 Task: Find connections with filter location Irvine with filter topic #creativitywith filter profile language Spanish with filter current company Quantum World Technologies Inc with filter school Gokaraju Rangaraju Institute of Engineering and Technology with filter industry Government Relations Services with filter service category Wedding Photography with filter keywords title Screenwriter
Action: Mouse moved to (678, 92)
Screenshot: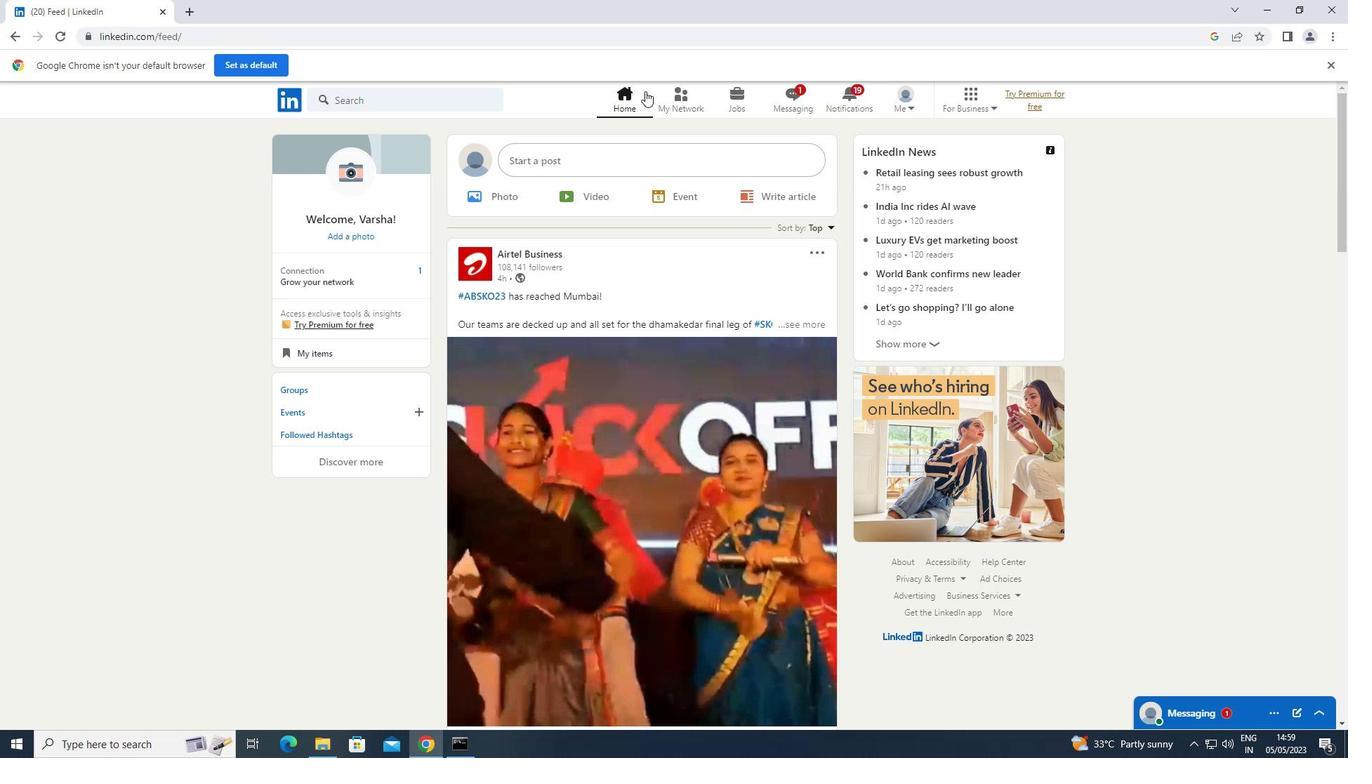 
Action: Mouse pressed left at (678, 92)
Screenshot: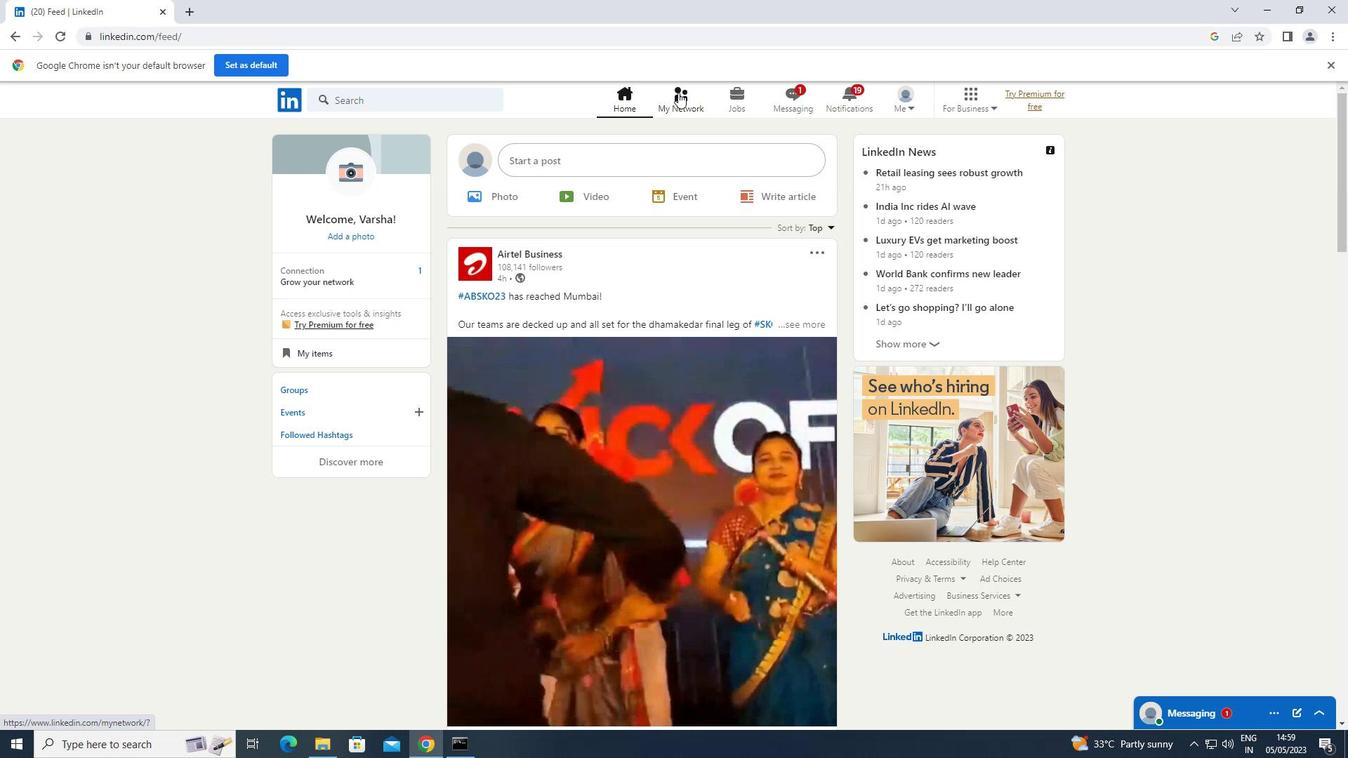 
Action: Mouse moved to (389, 188)
Screenshot: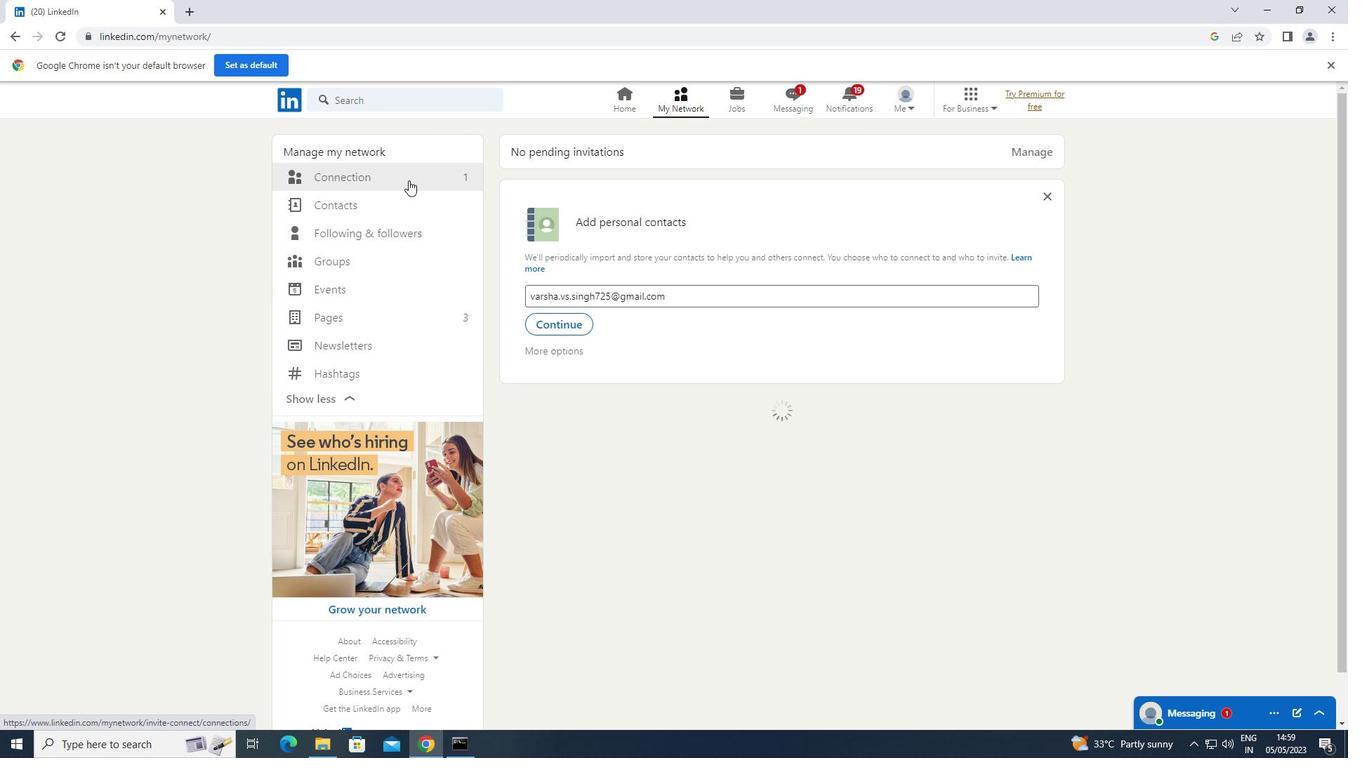 
Action: Mouse pressed left at (389, 188)
Screenshot: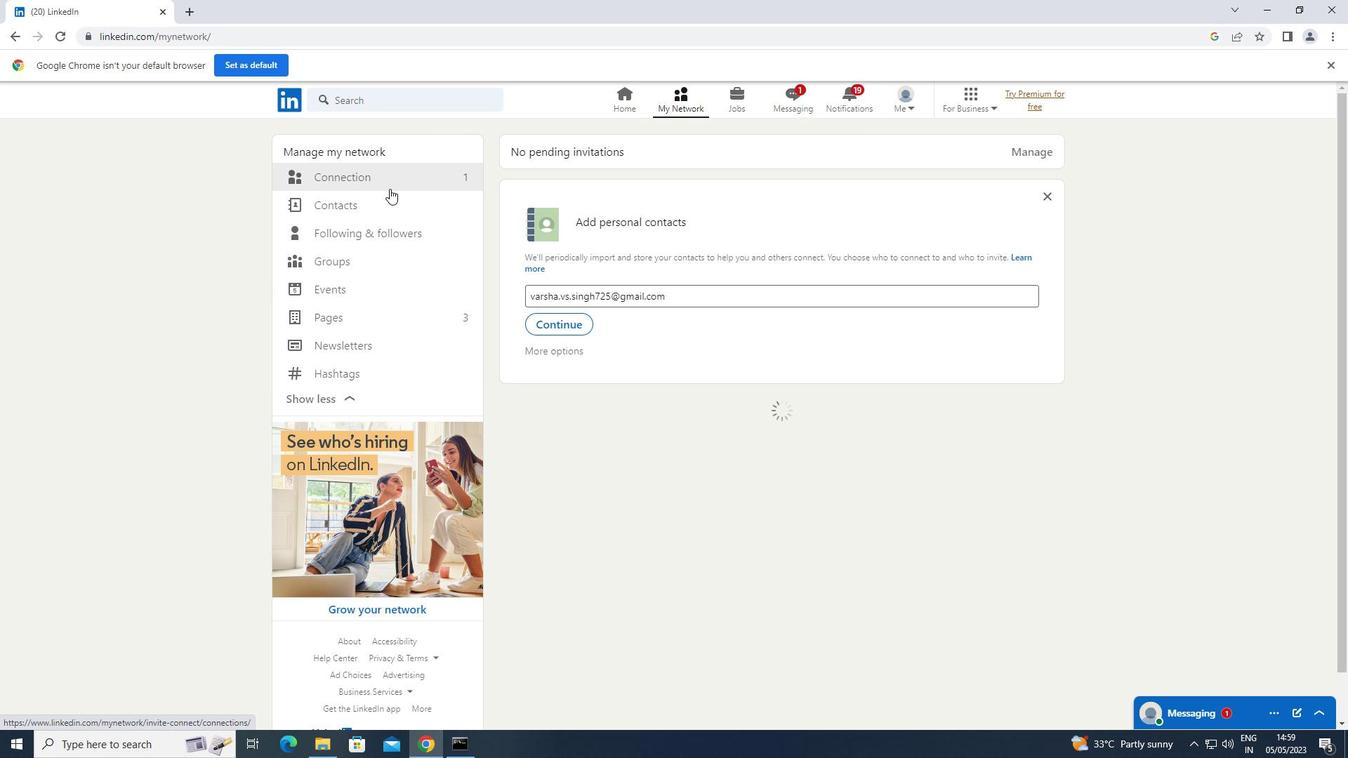 
Action: Mouse moved to (389, 183)
Screenshot: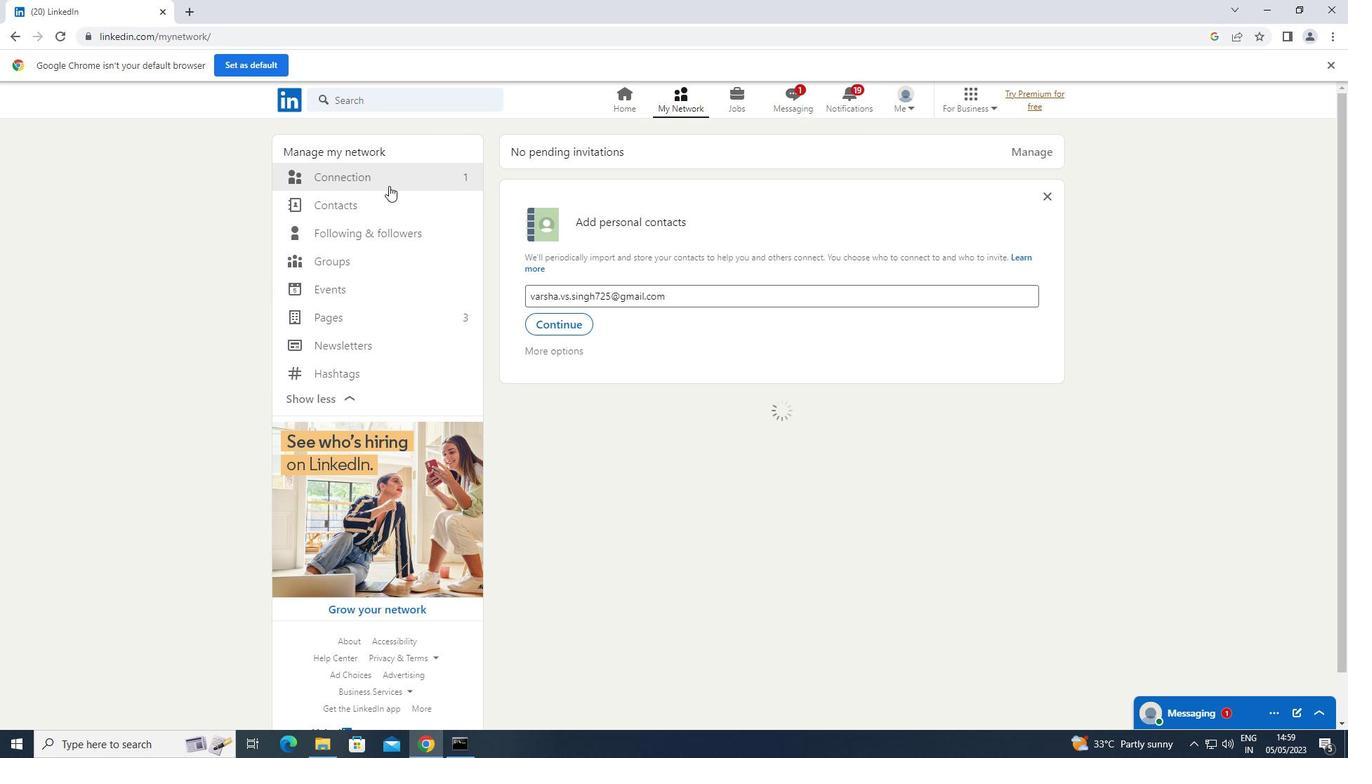 
Action: Mouse pressed left at (389, 183)
Screenshot: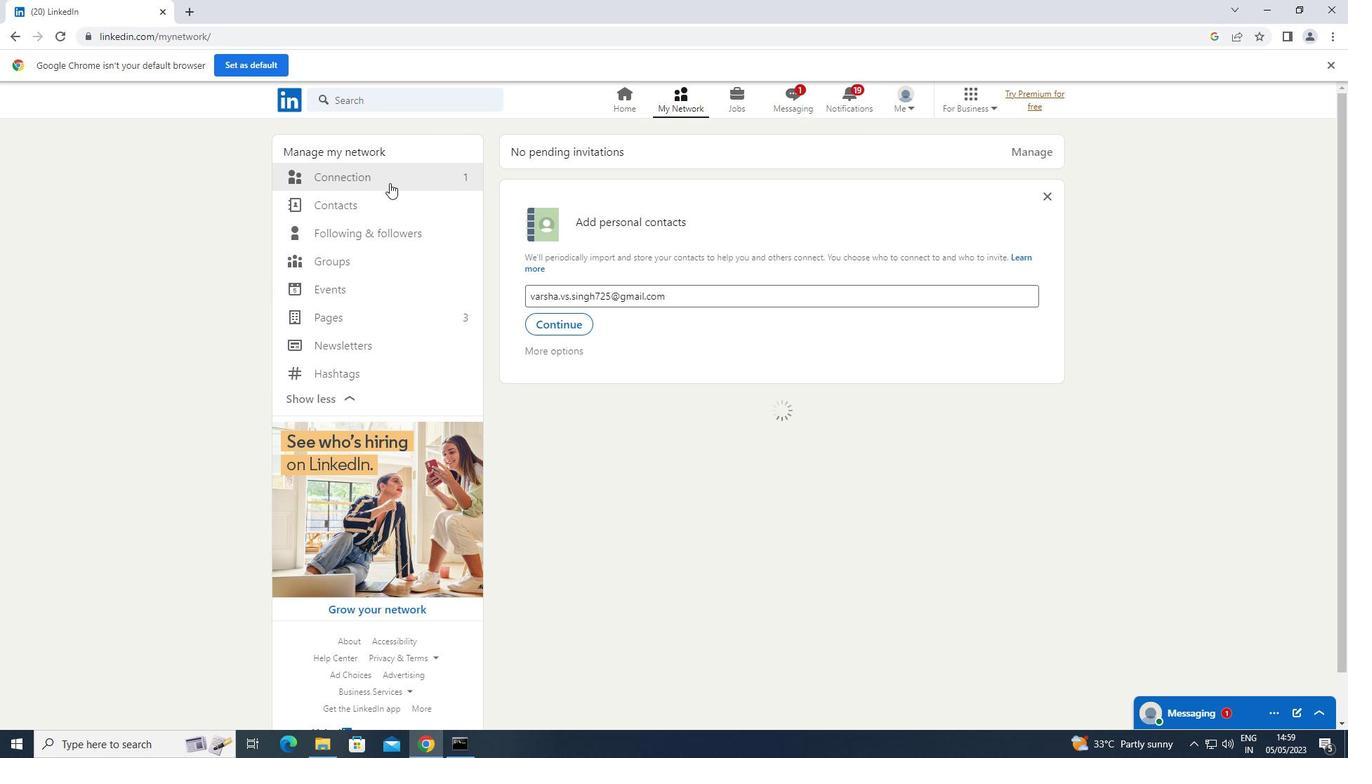 
Action: Mouse moved to (803, 170)
Screenshot: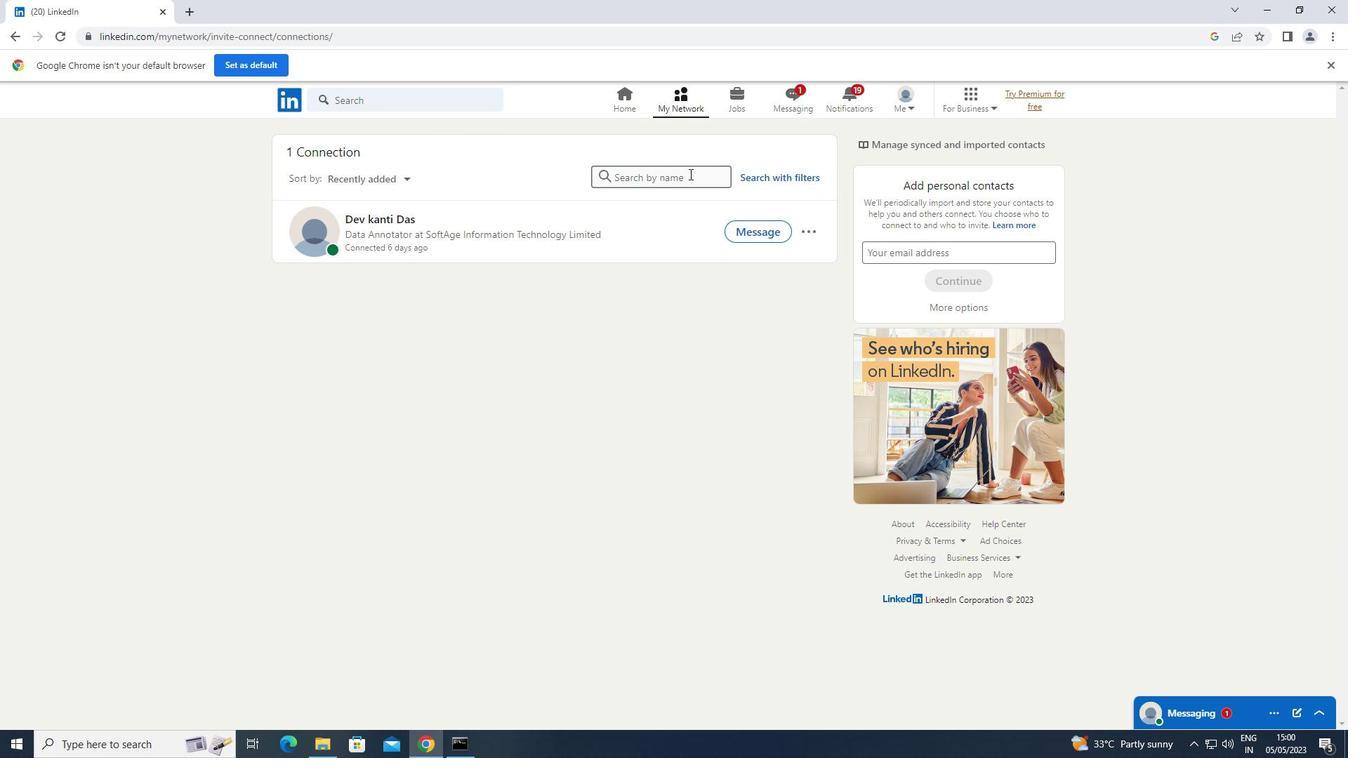 
Action: Mouse pressed left at (803, 170)
Screenshot: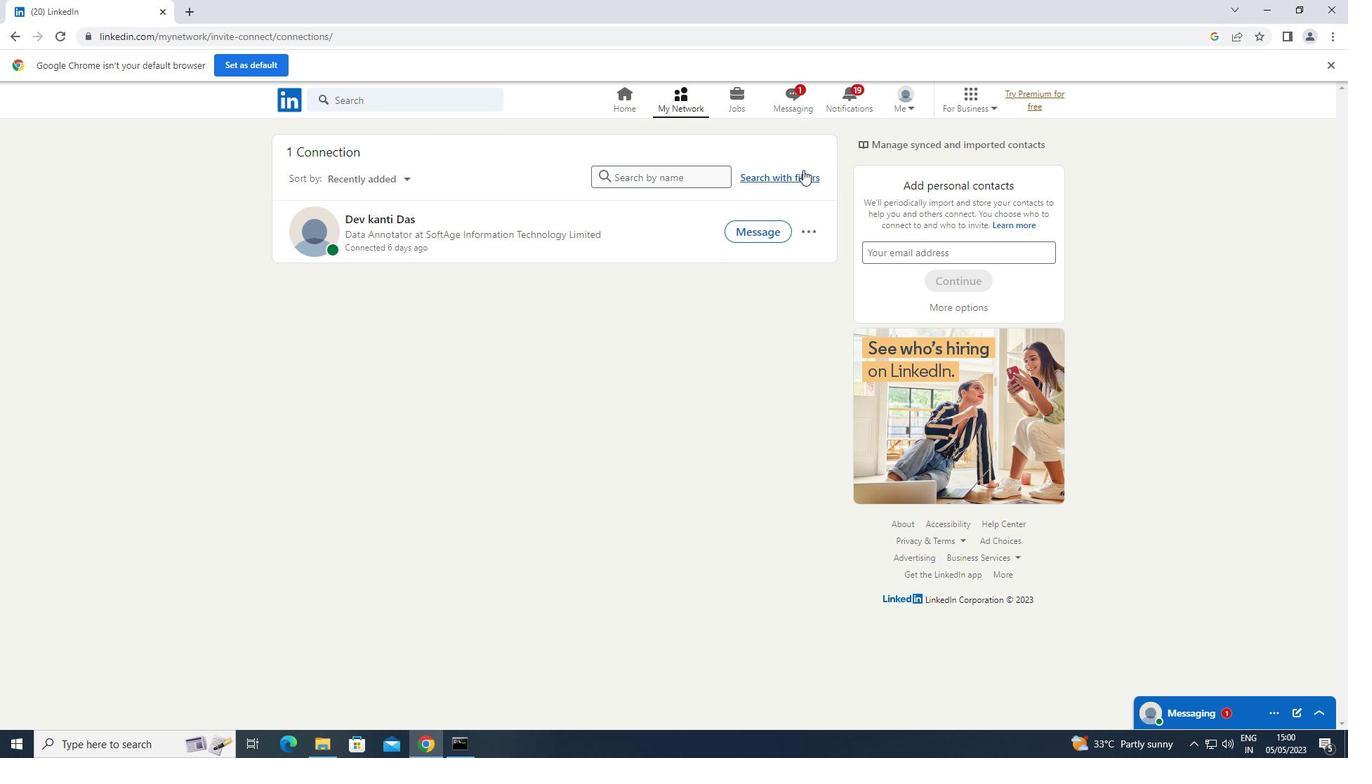 
Action: Mouse moved to (720, 139)
Screenshot: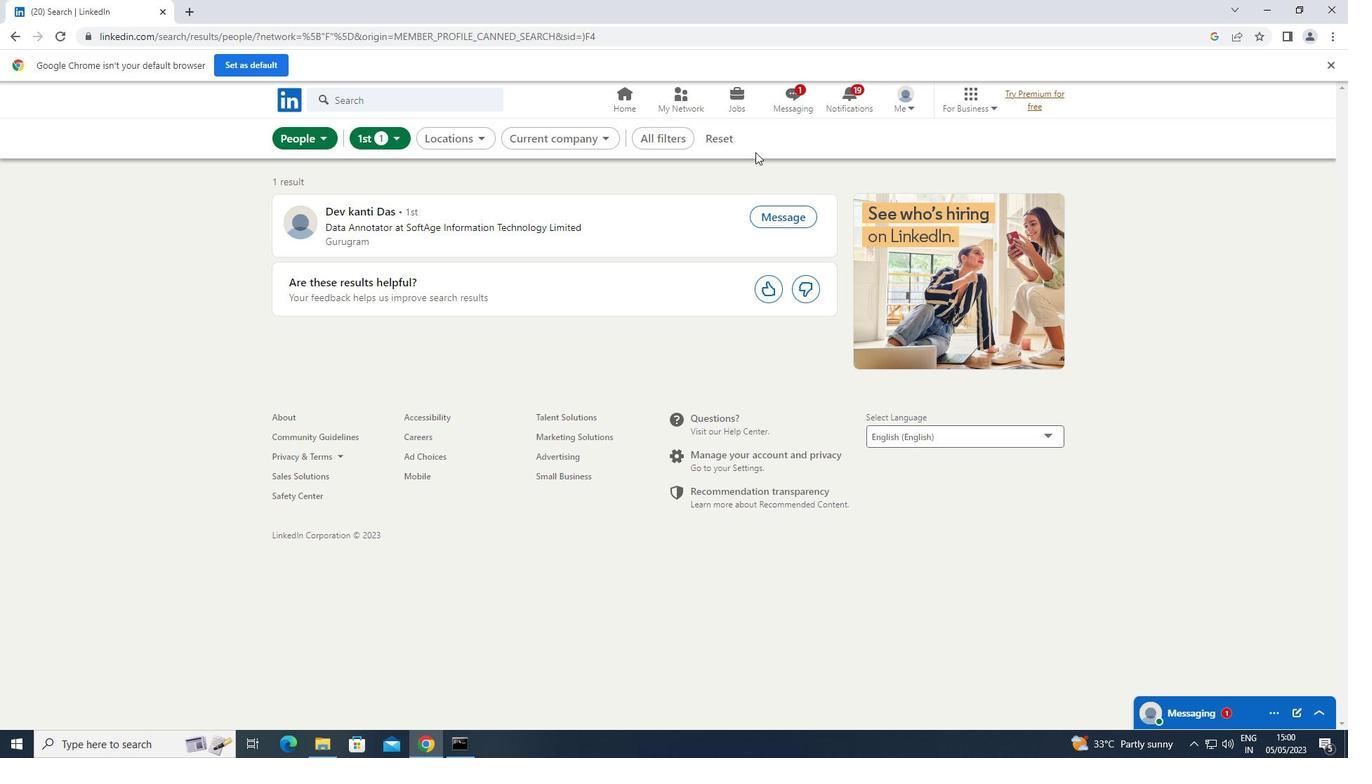
Action: Mouse pressed left at (720, 139)
Screenshot: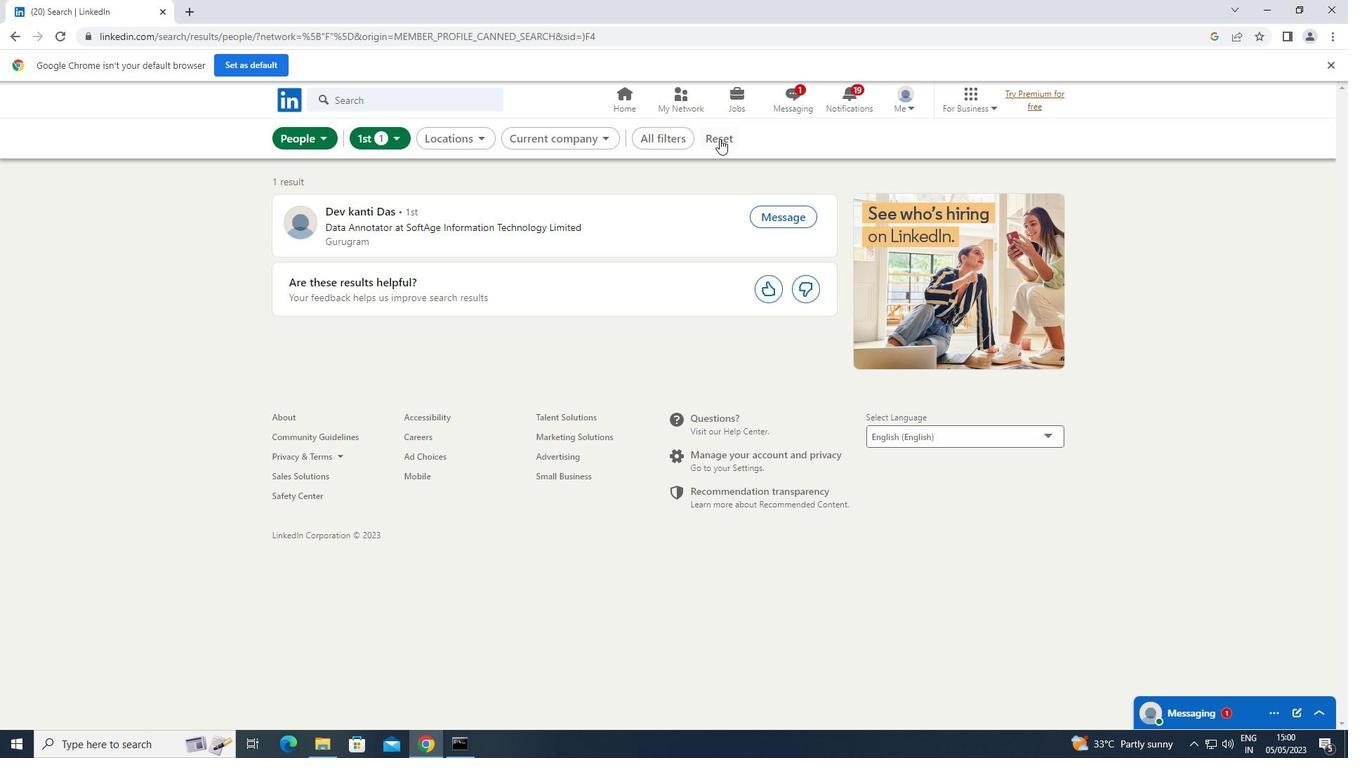 
Action: Mouse moved to (703, 140)
Screenshot: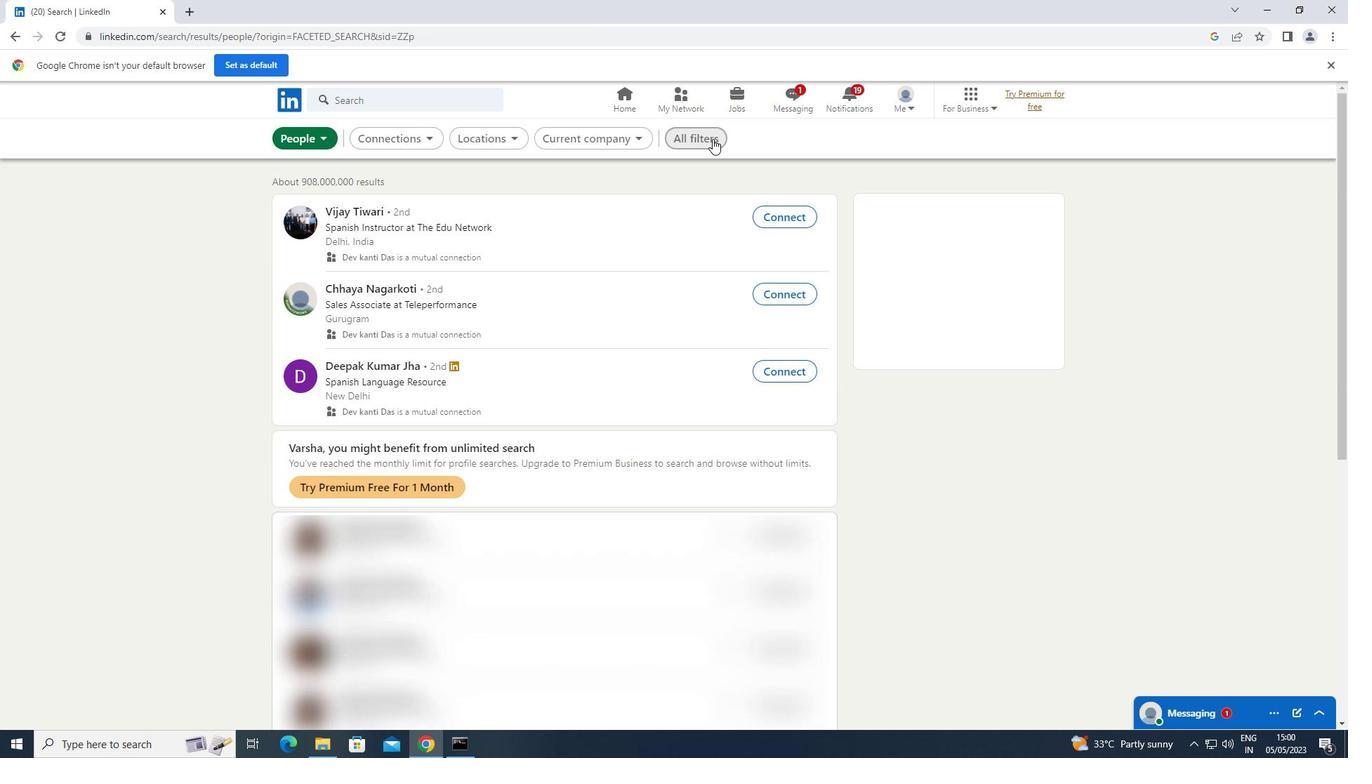 
Action: Mouse pressed left at (703, 140)
Screenshot: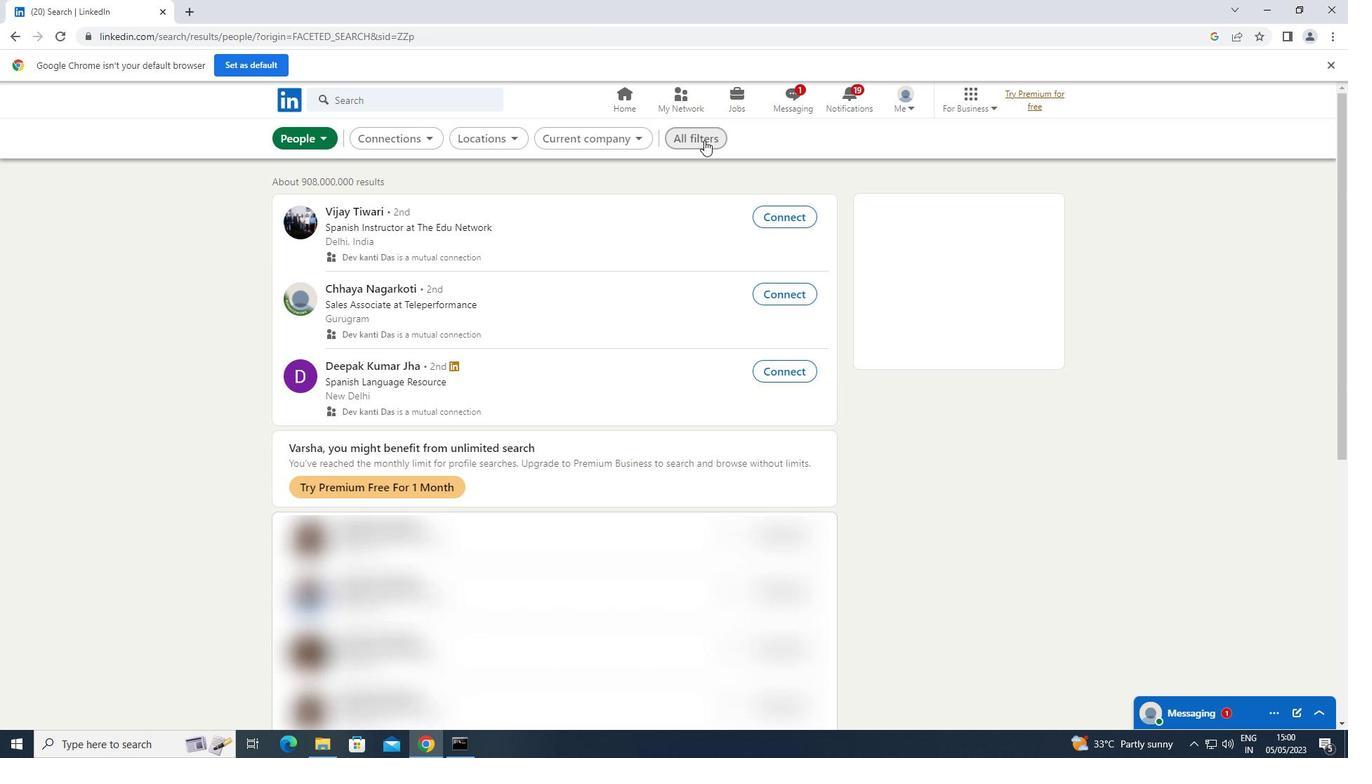 
Action: Mouse moved to (1199, 343)
Screenshot: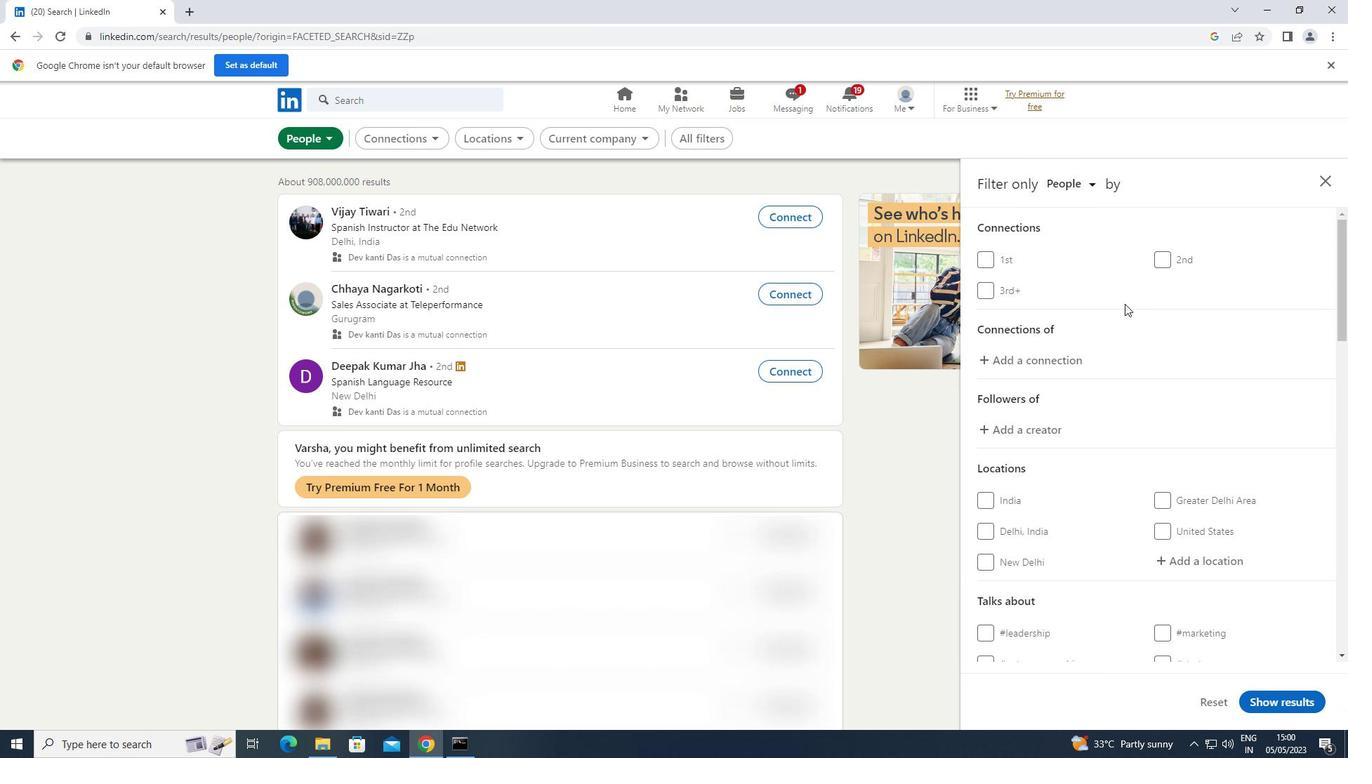 
Action: Mouse scrolled (1199, 342) with delta (0, 0)
Screenshot: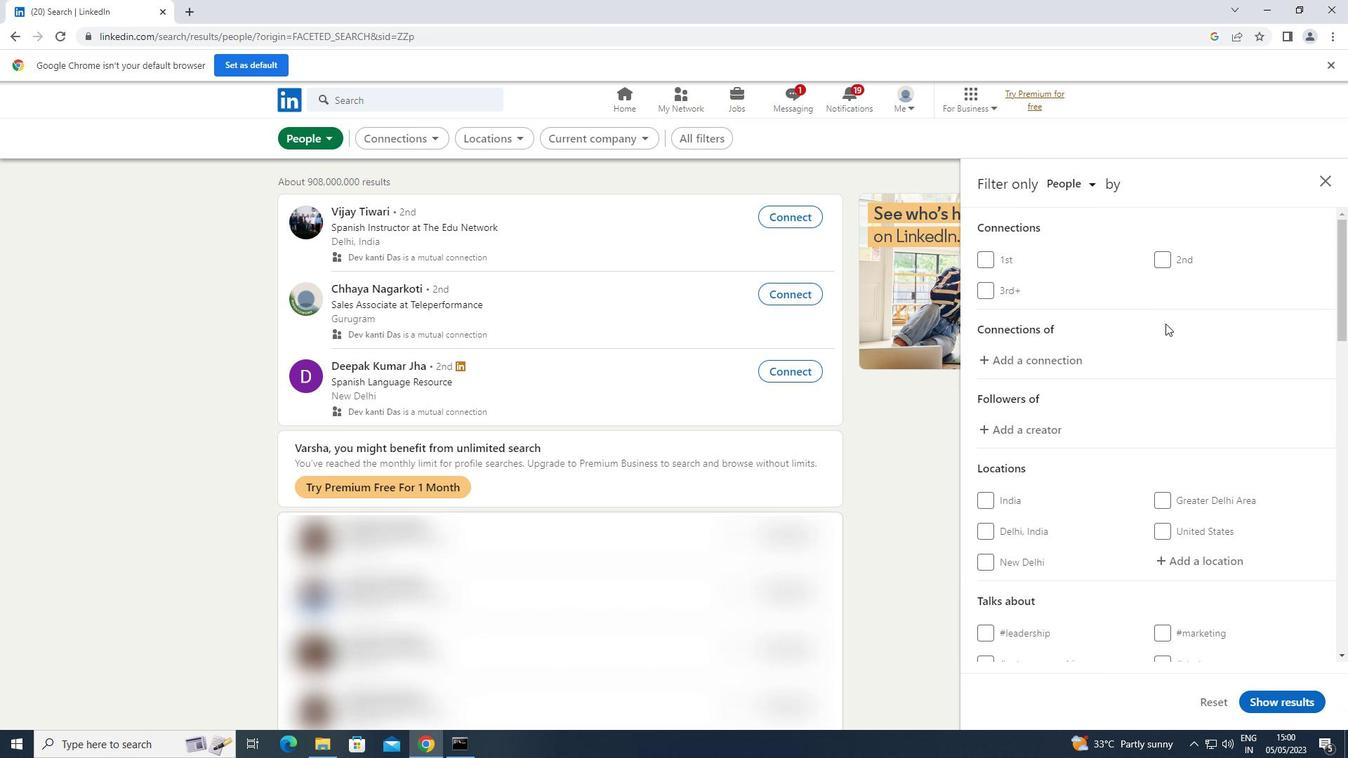 
Action: Mouse scrolled (1199, 342) with delta (0, 0)
Screenshot: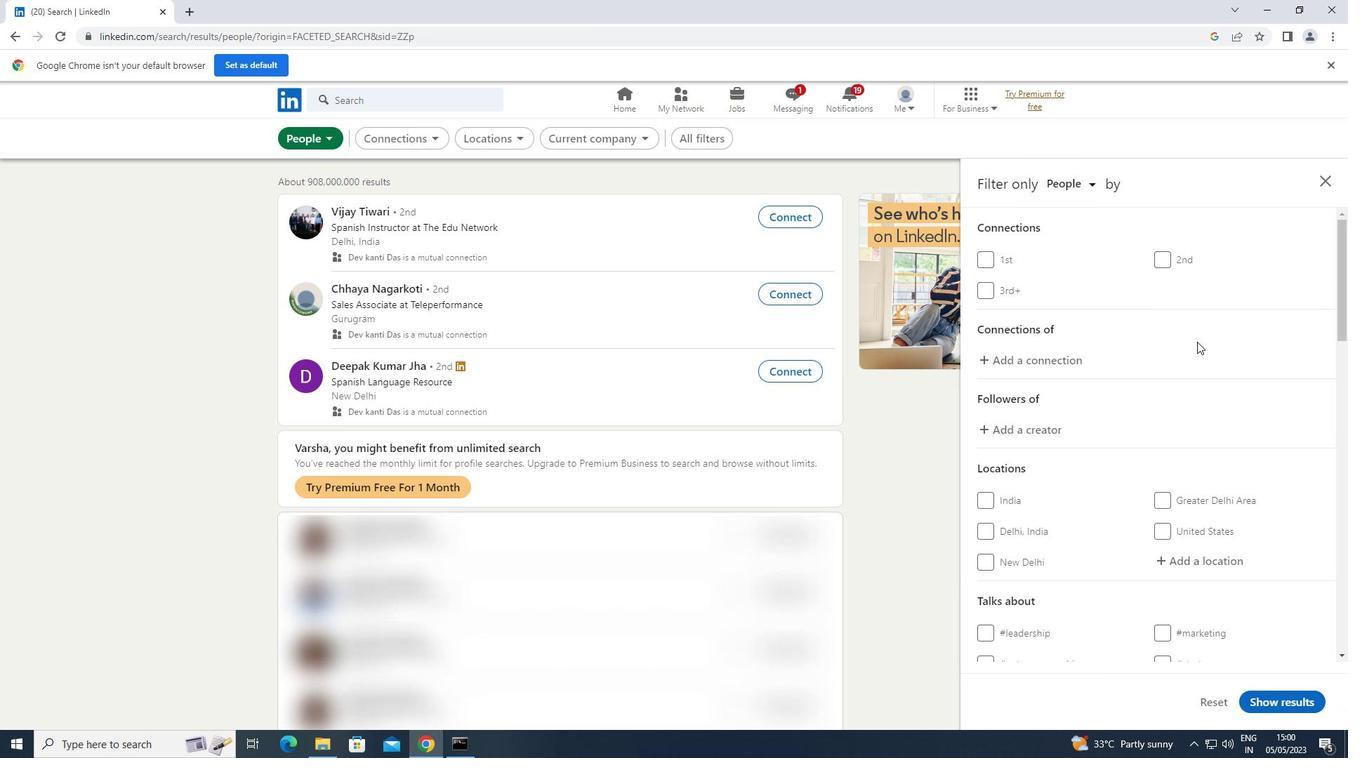 
Action: Mouse moved to (1191, 425)
Screenshot: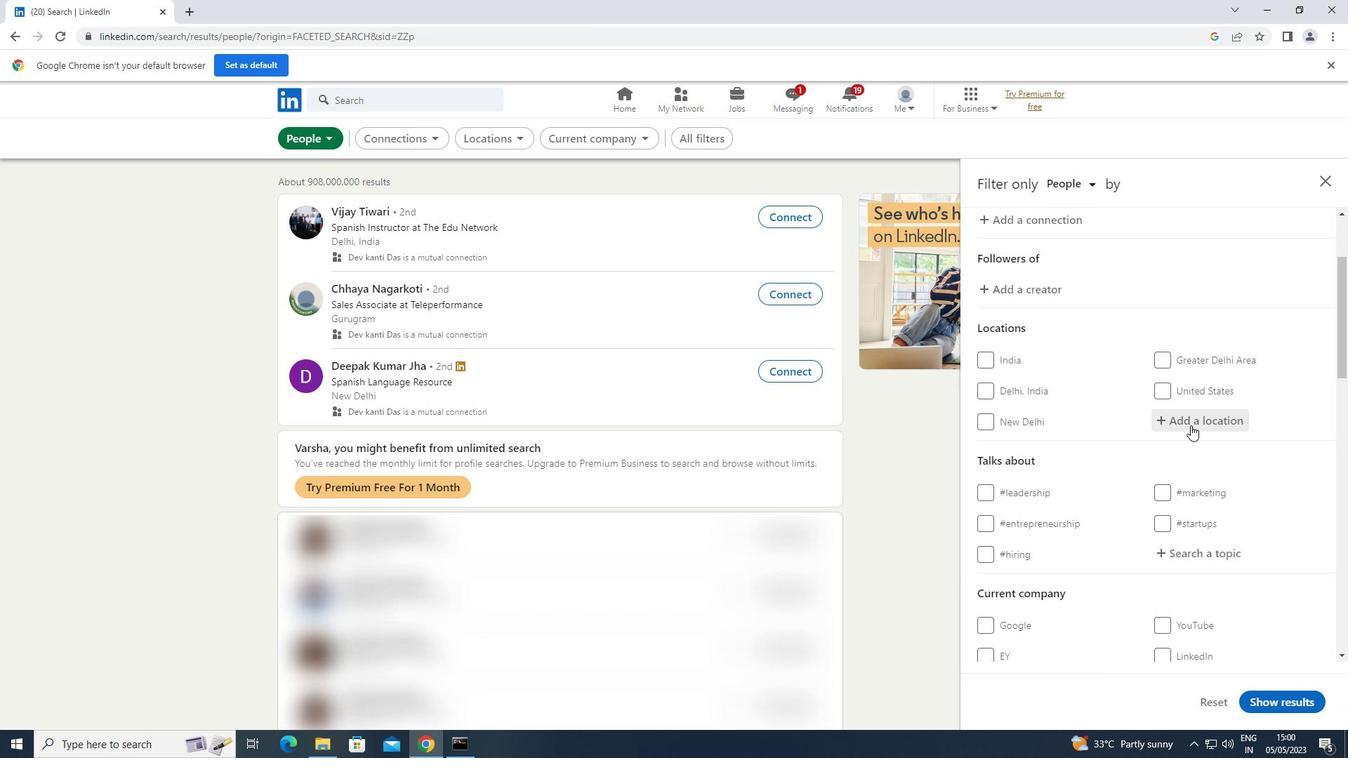 
Action: Mouse pressed left at (1191, 425)
Screenshot: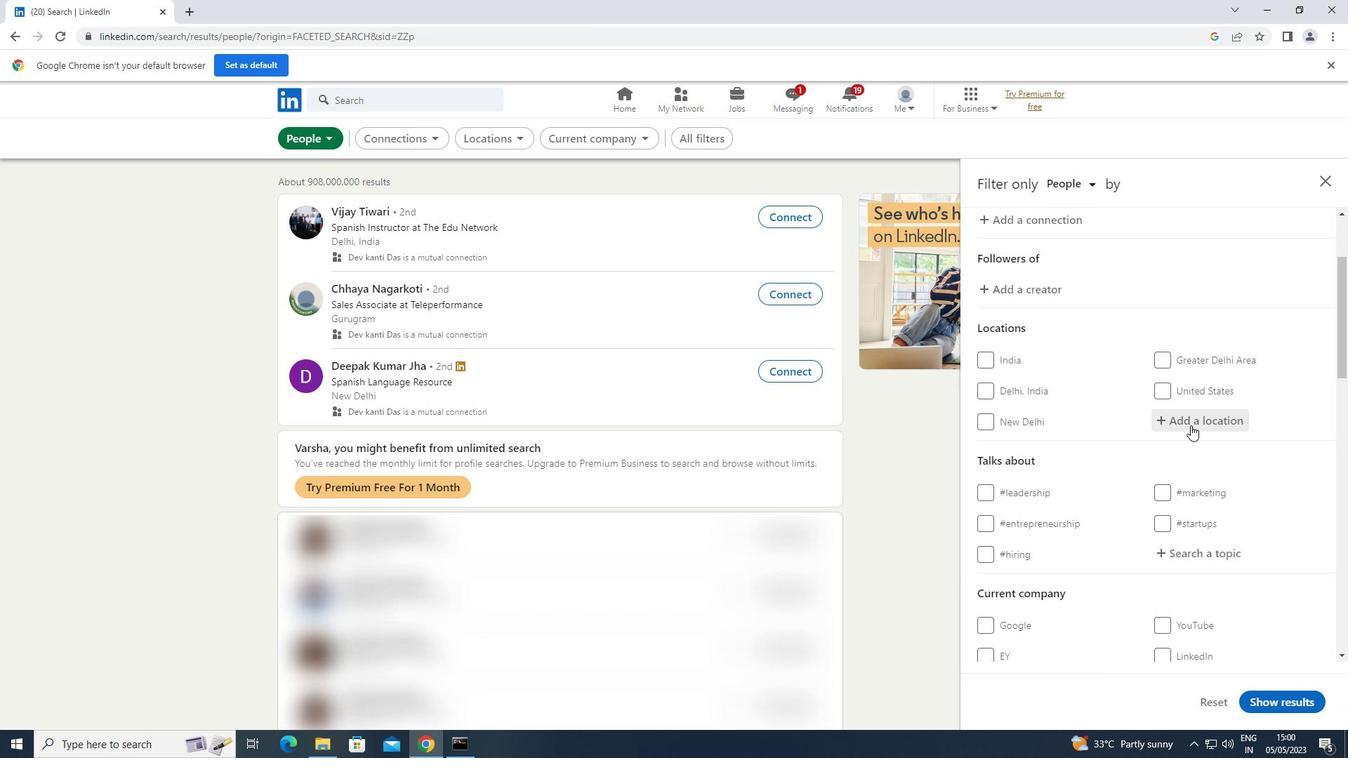 
Action: Key pressed <Key.shift>IRVINE
Screenshot: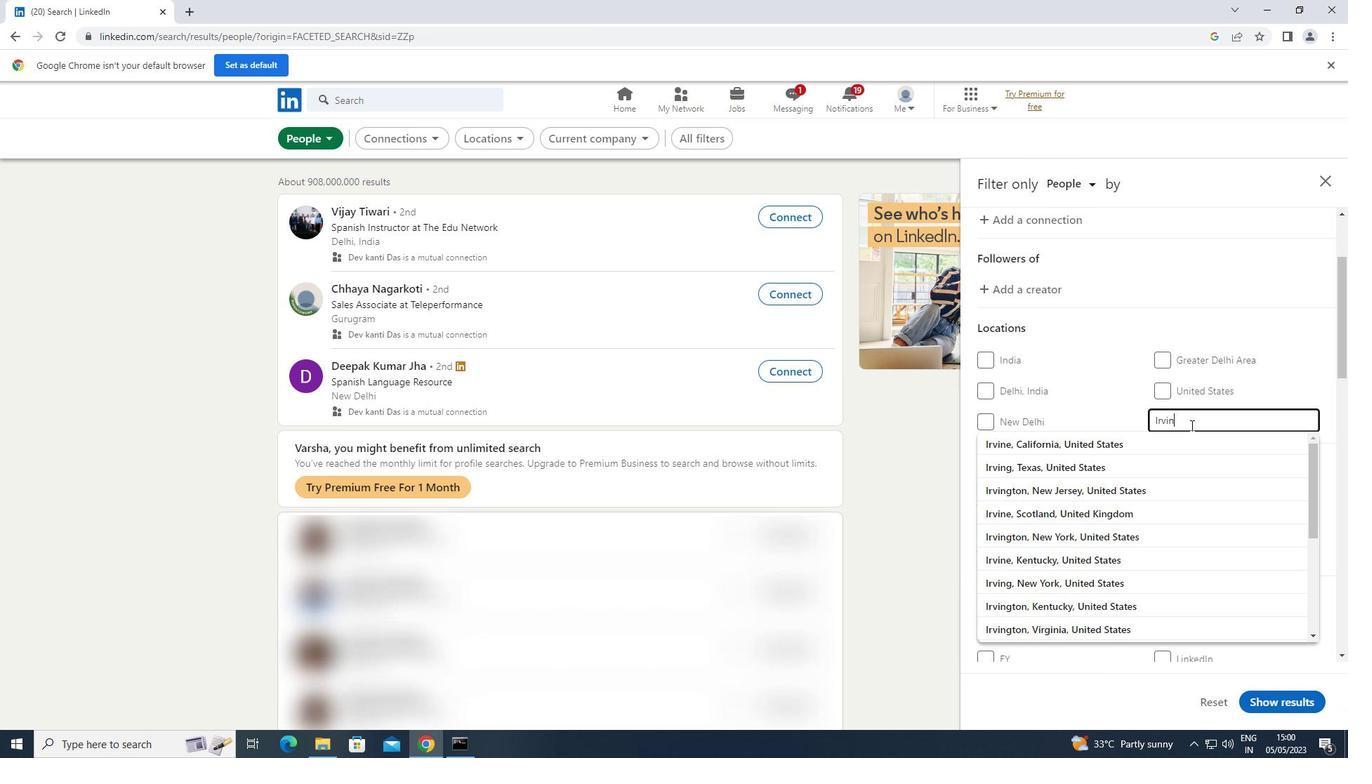 
Action: Mouse moved to (1191, 426)
Screenshot: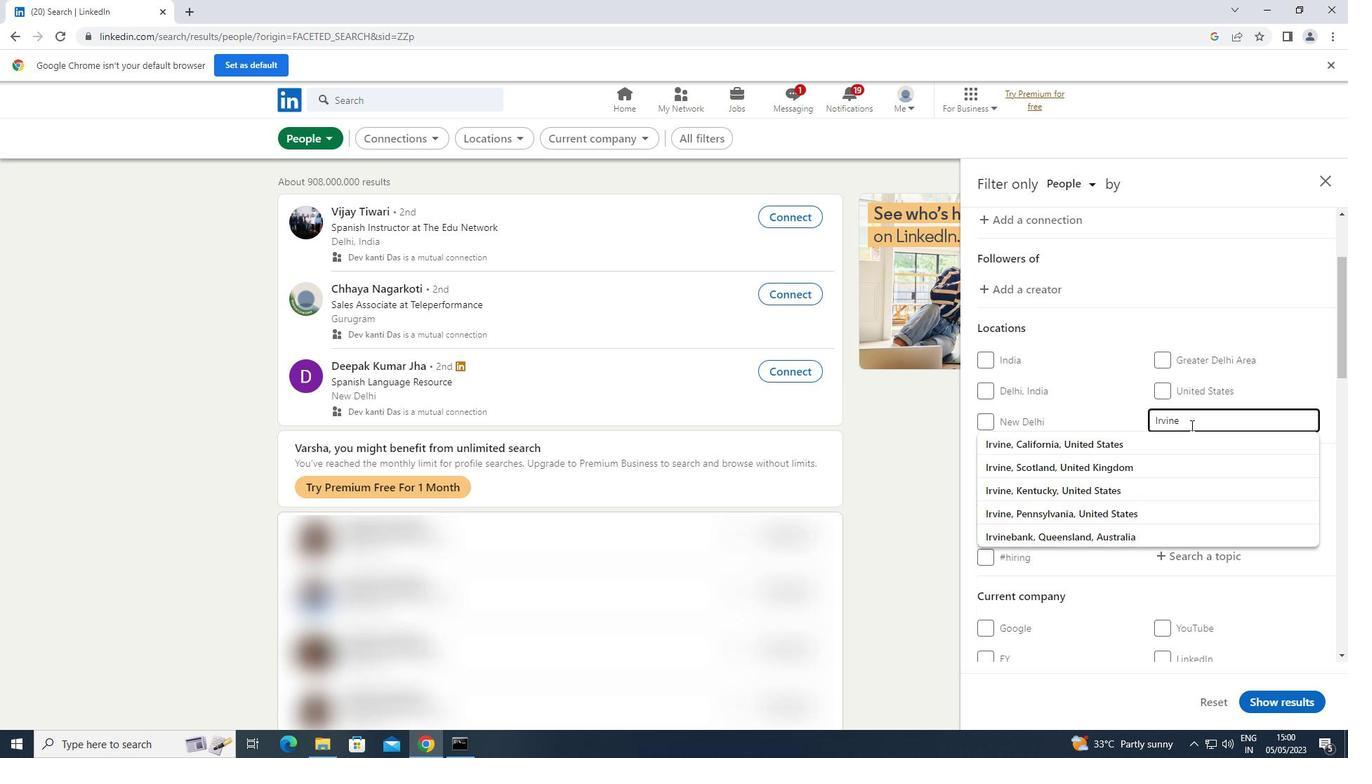 
Action: Key pressed <Key.enter>
Screenshot: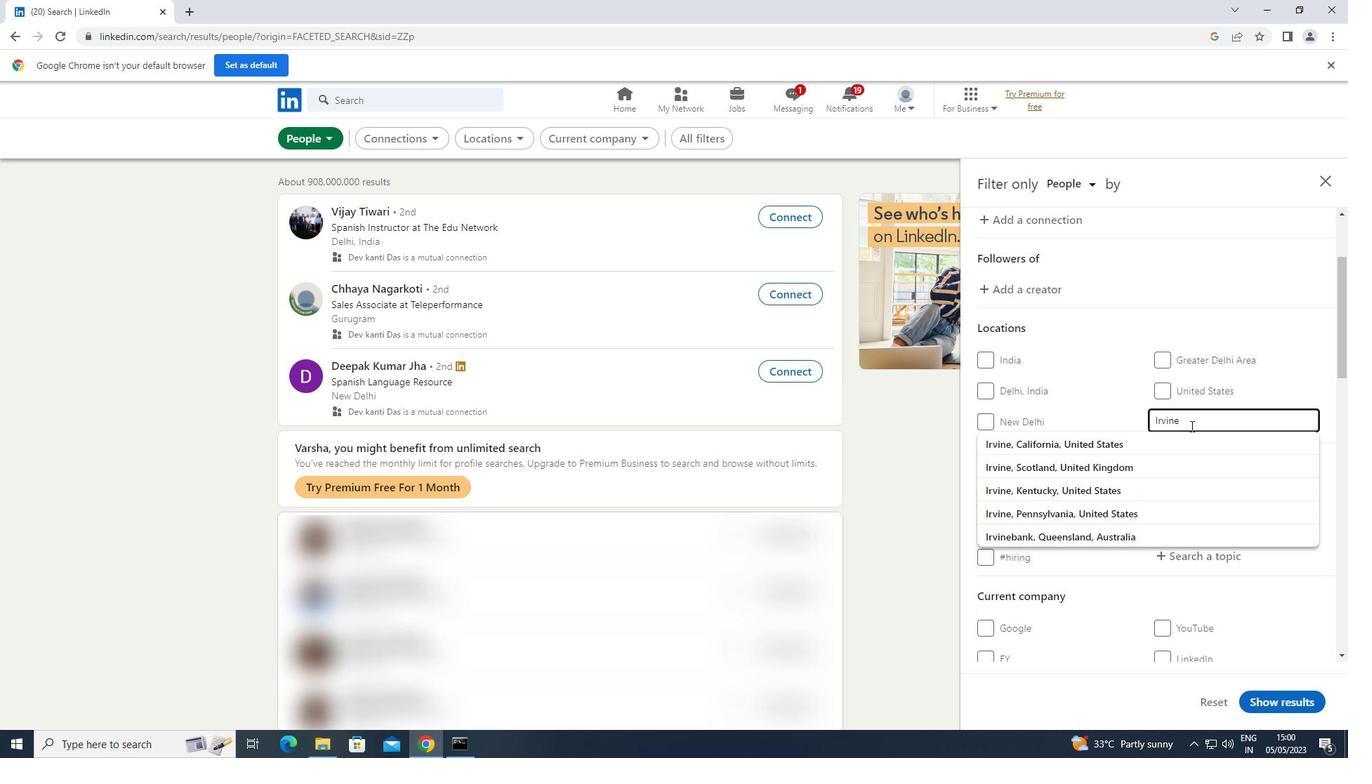 
Action: Mouse moved to (1190, 546)
Screenshot: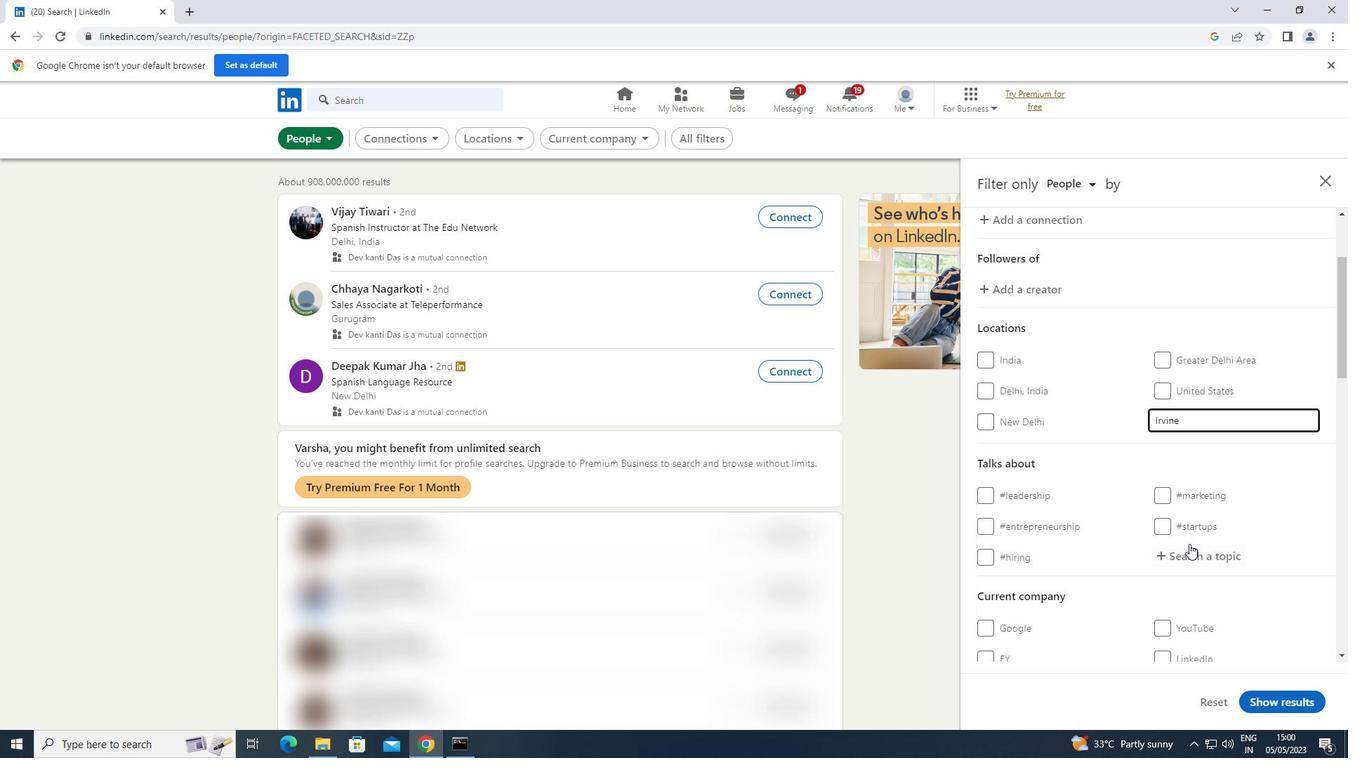 
Action: Mouse pressed left at (1190, 546)
Screenshot: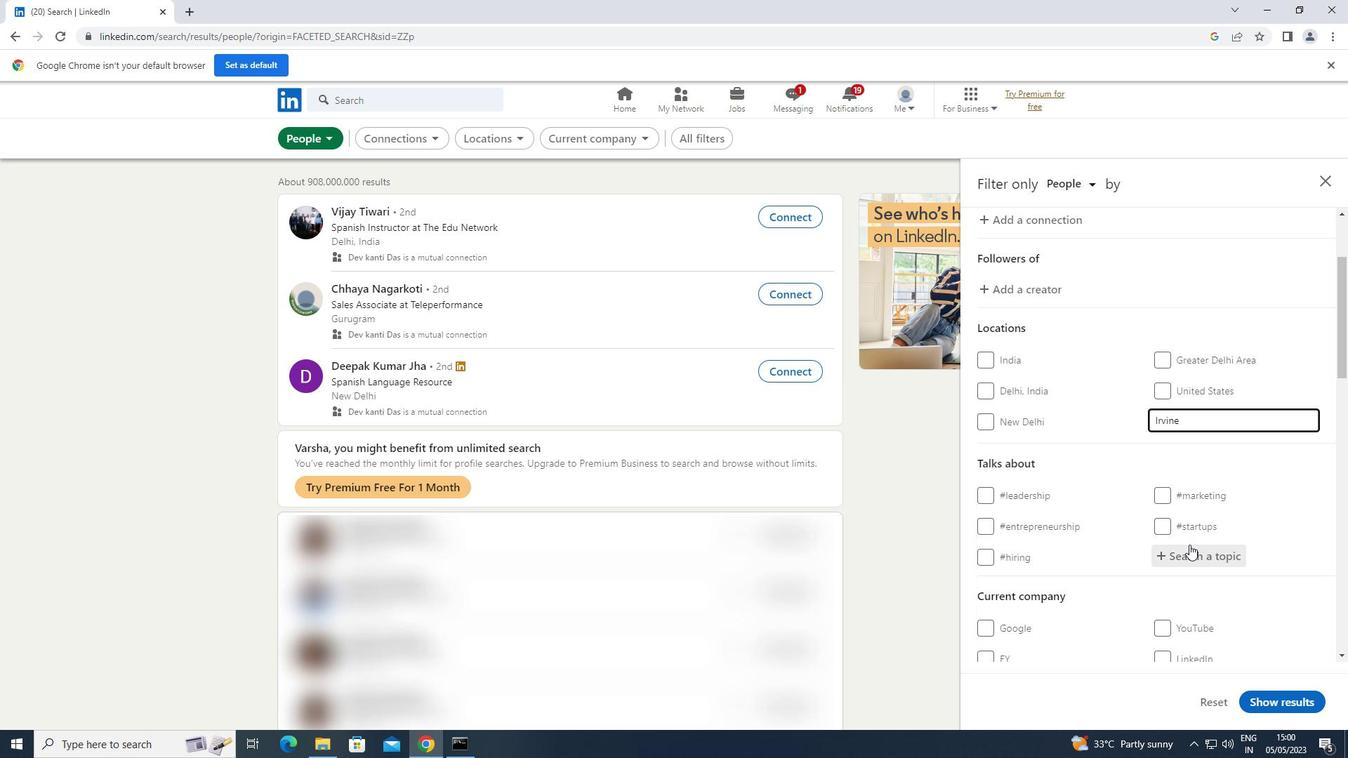 
Action: Key pressed CREATIVITY
Screenshot: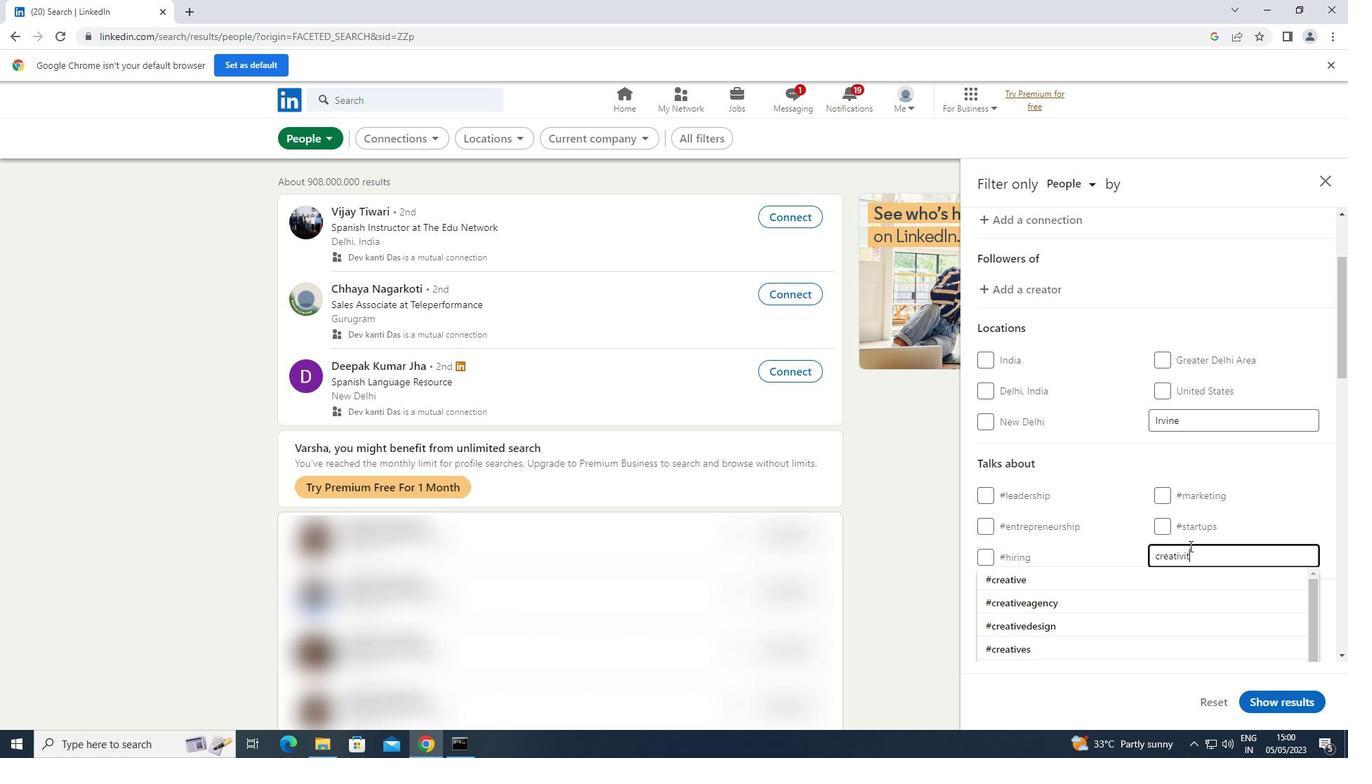 
Action: Mouse moved to (1045, 579)
Screenshot: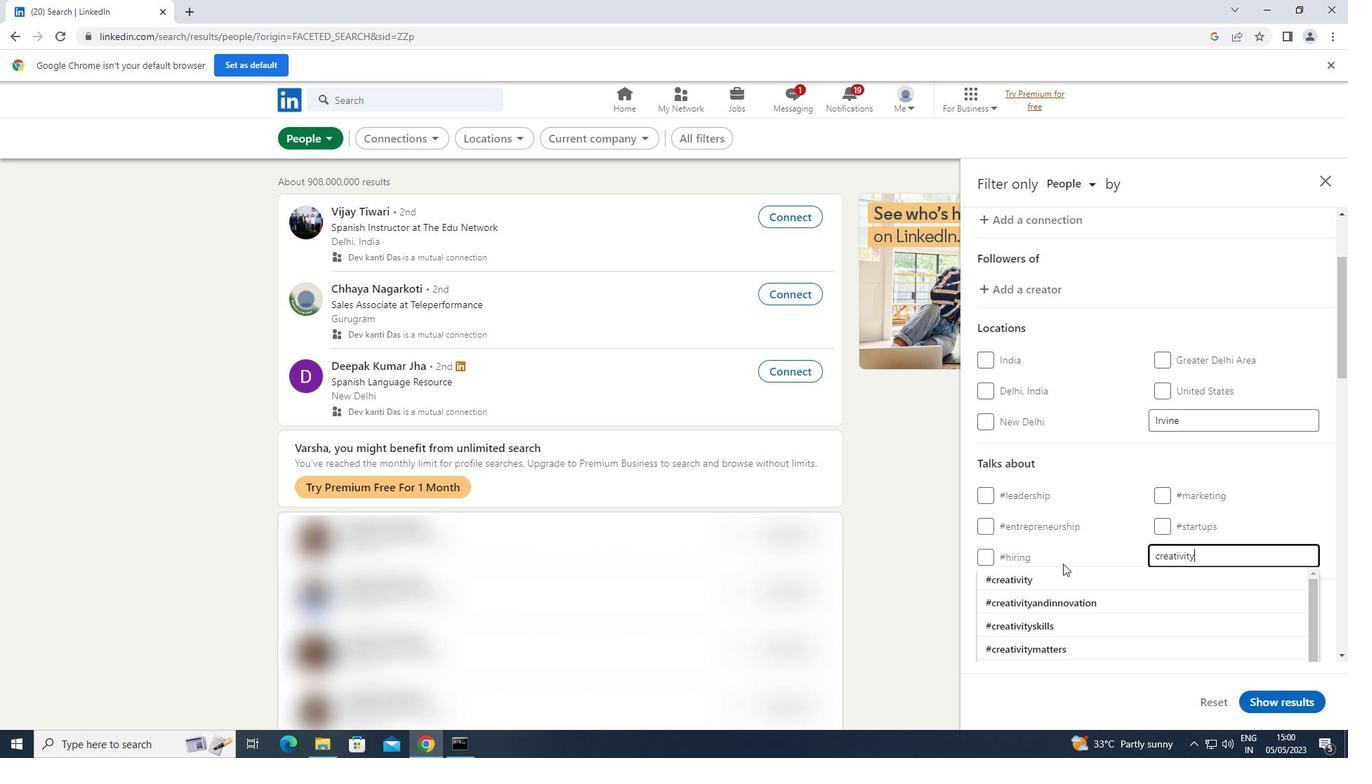 
Action: Mouse pressed left at (1045, 579)
Screenshot: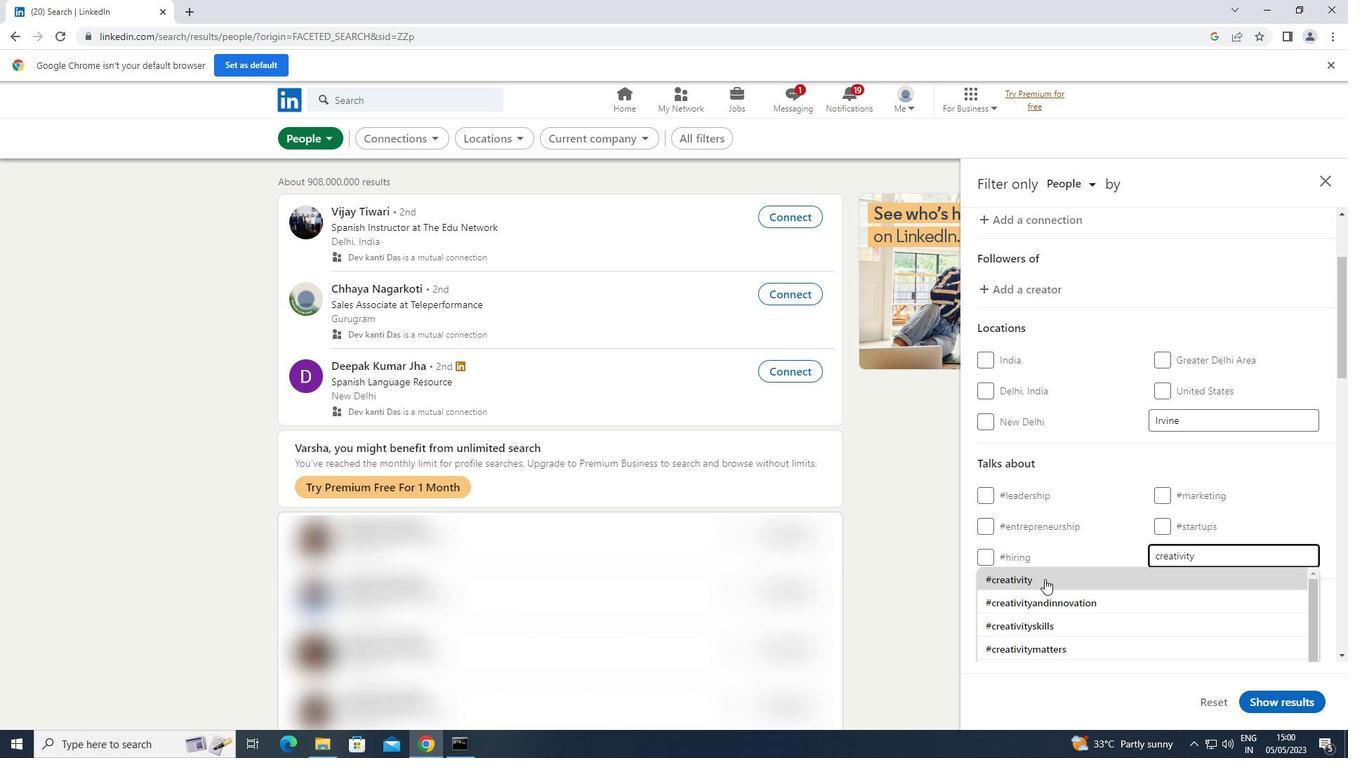 
Action: Mouse scrolled (1045, 578) with delta (0, 0)
Screenshot: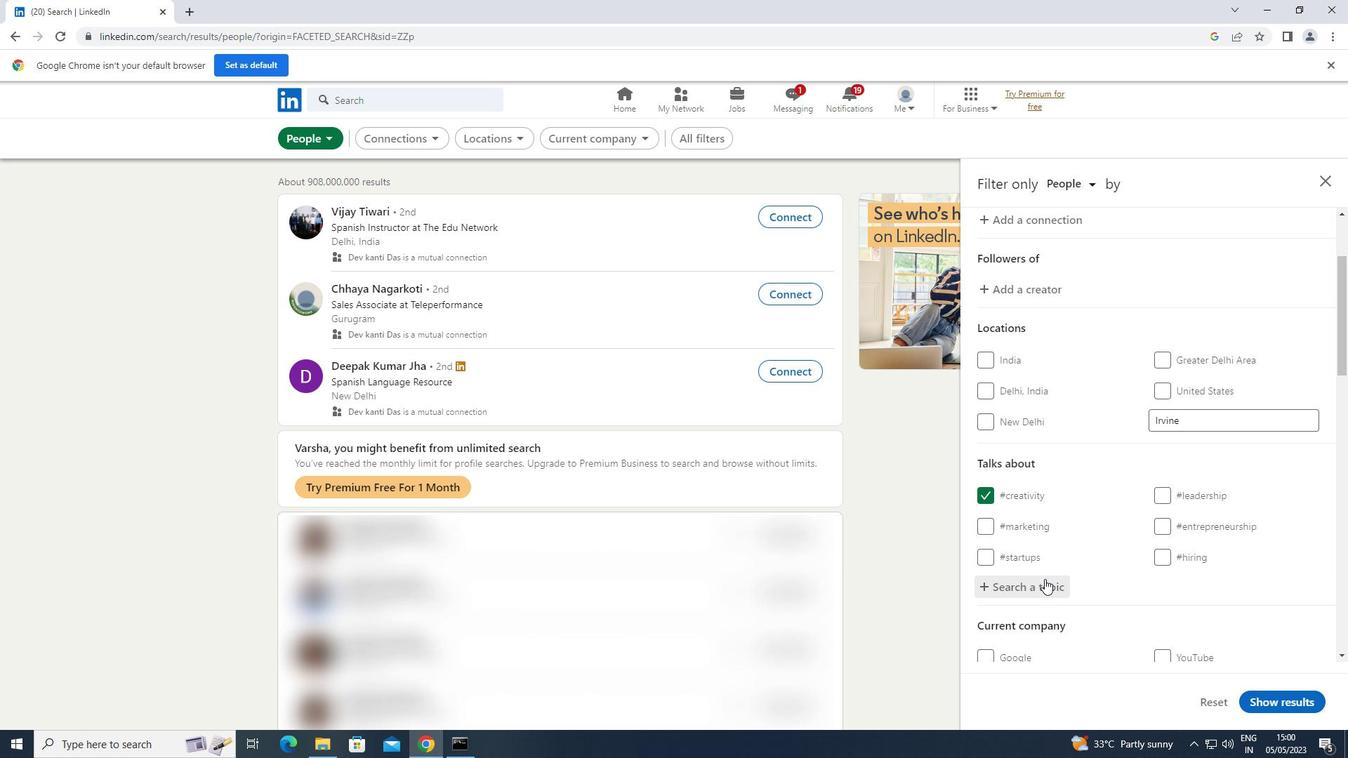 
Action: Mouse scrolled (1045, 578) with delta (0, 0)
Screenshot: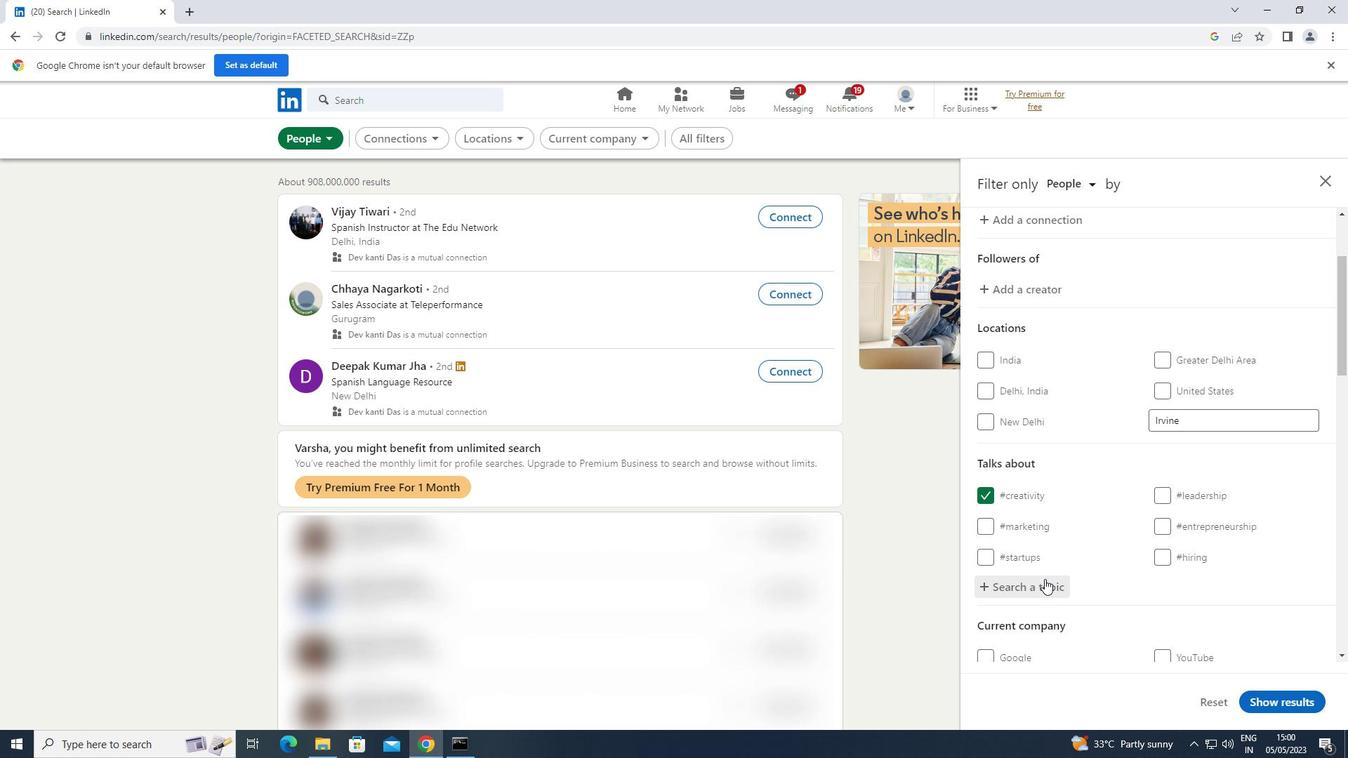 
Action: Mouse scrolled (1045, 578) with delta (0, 0)
Screenshot: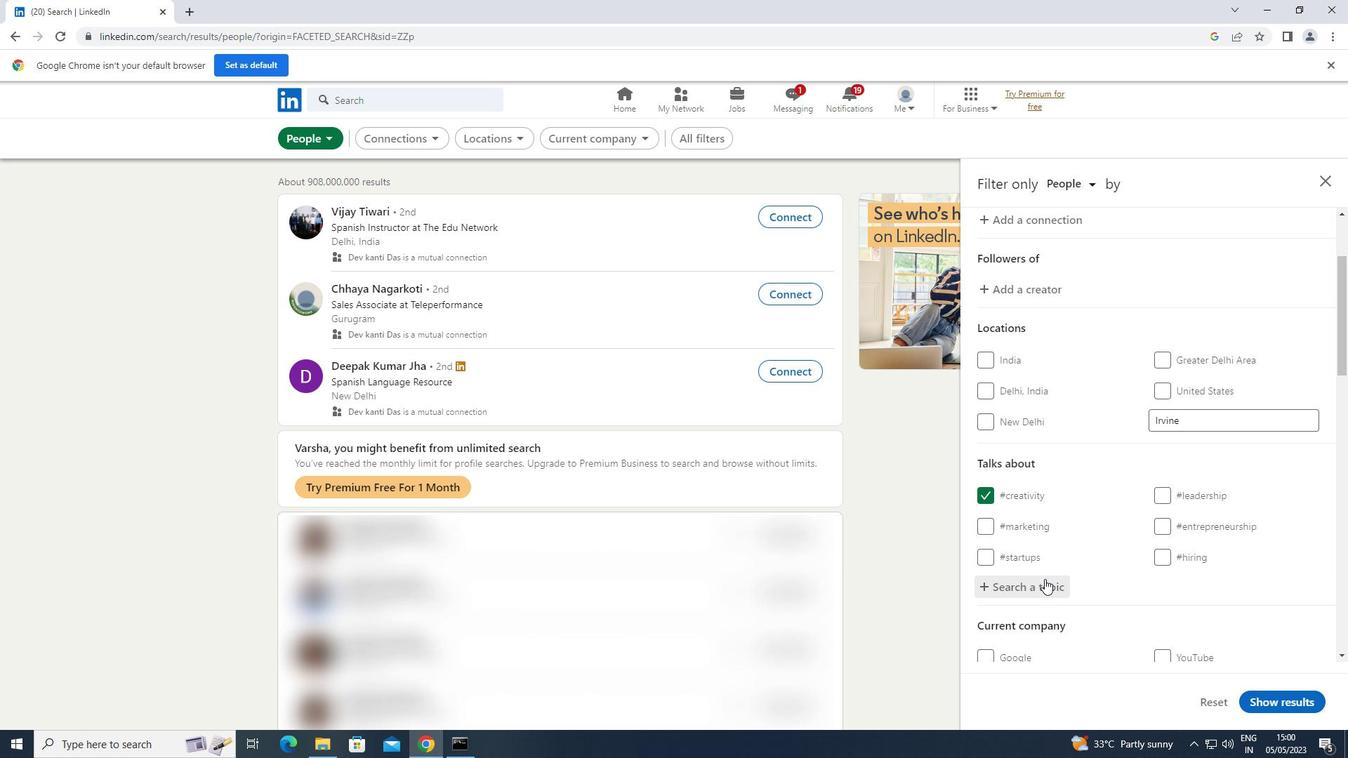 
Action: Mouse moved to (1064, 564)
Screenshot: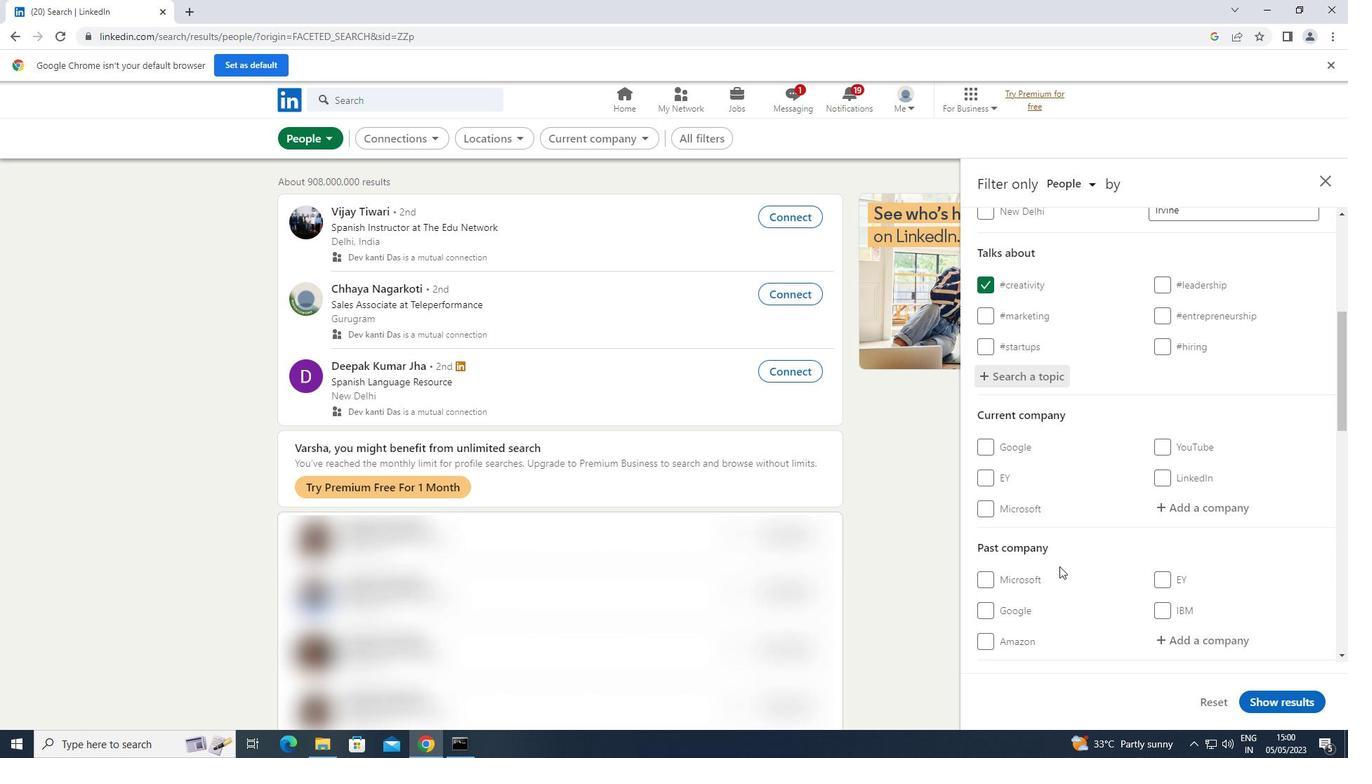 
Action: Mouse scrolled (1064, 563) with delta (0, 0)
Screenshot: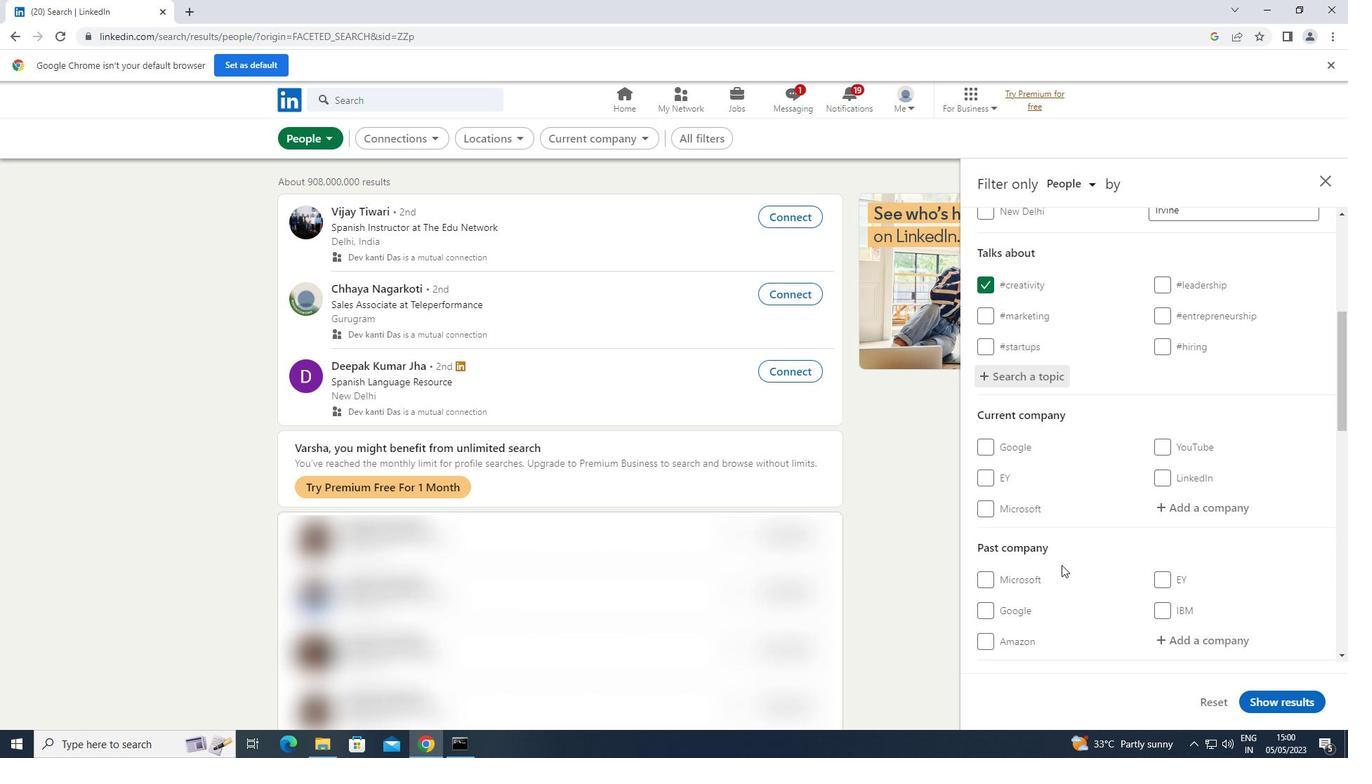 
Action: Mouse scrolled (1064, 563) with delta (0, 0)
Screenshot: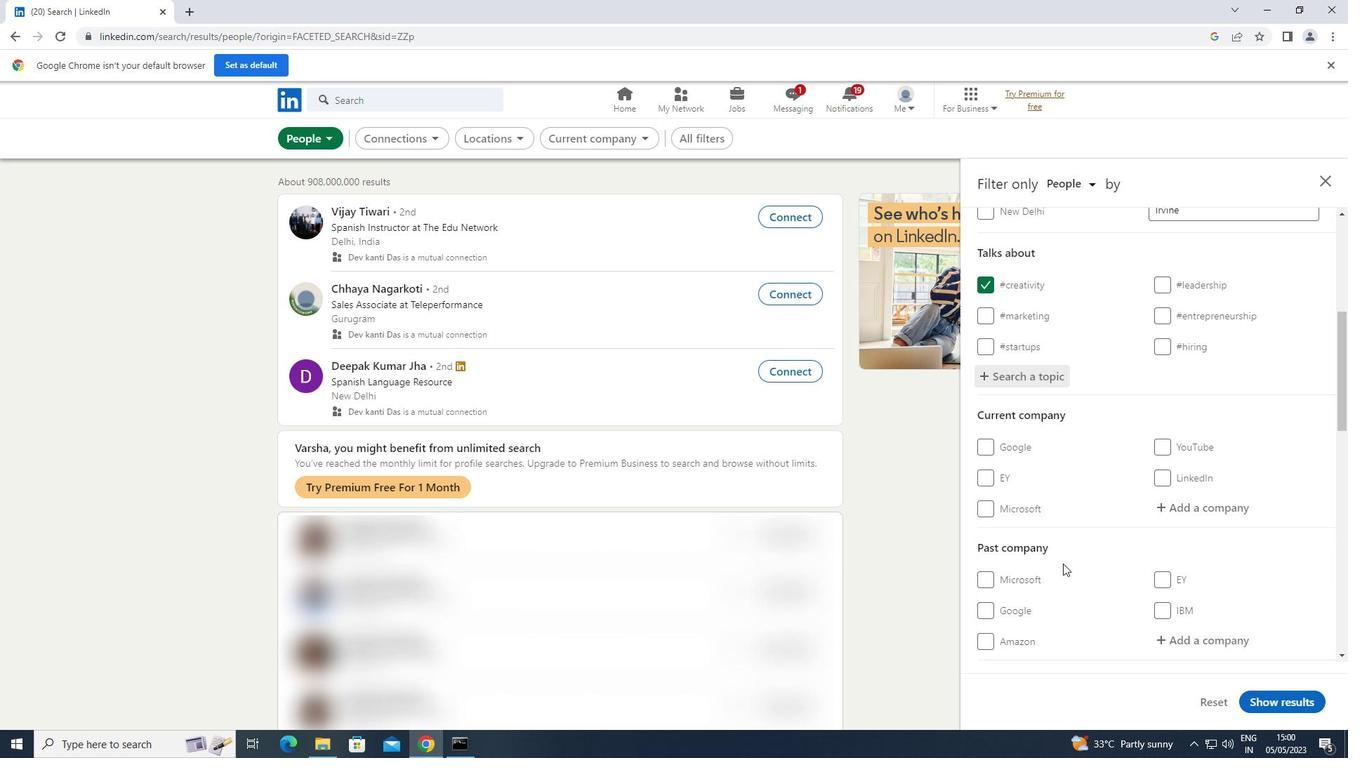 
Action: Mouse scrolled (1064, 563) with delta (0, 0)
Screenshot: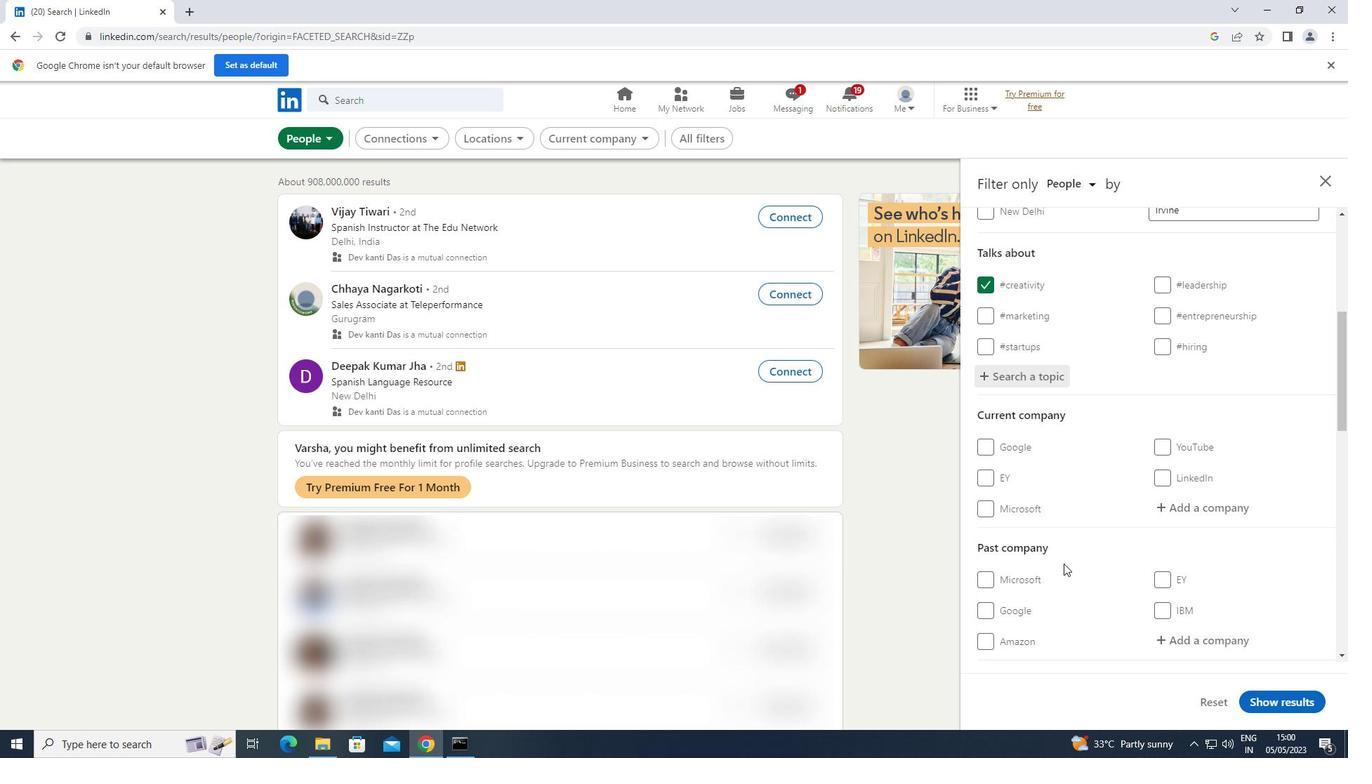 
Action: Mouse scrolled (1064, 563) with delta (0, 0)
Screenshot: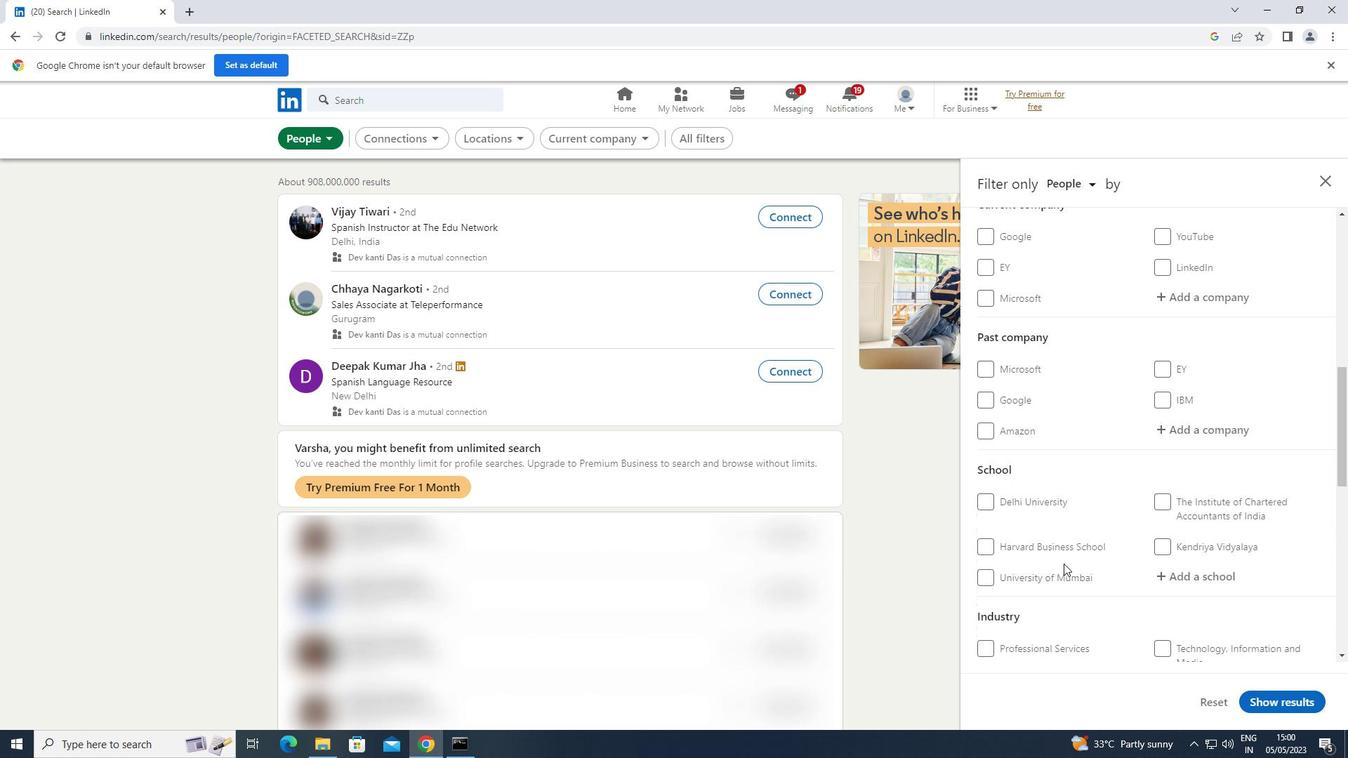 
Action: Mouse scrolled (1064, 563) with delta (0, 0)
Screenshot: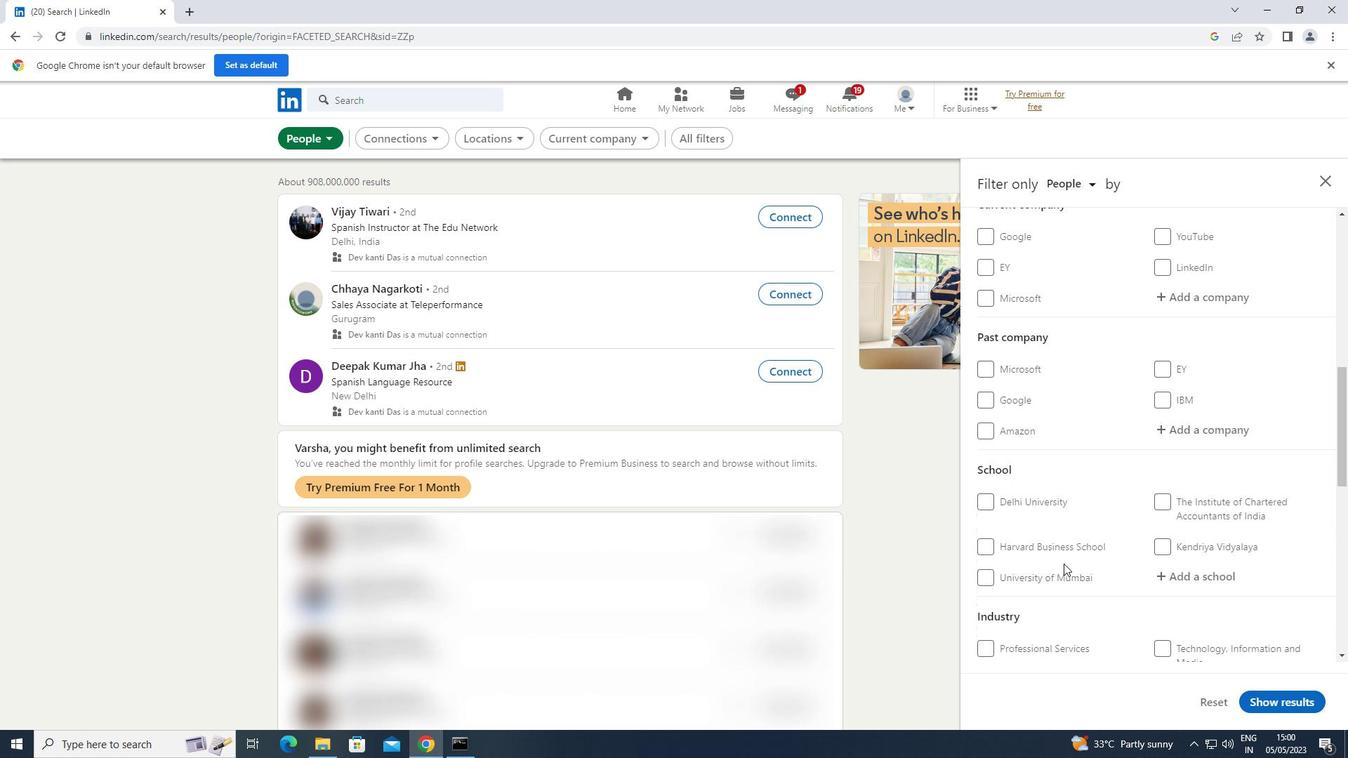 
Action: Mouse scrolled (1064, 563) with delta (0, 0)
Screenshot: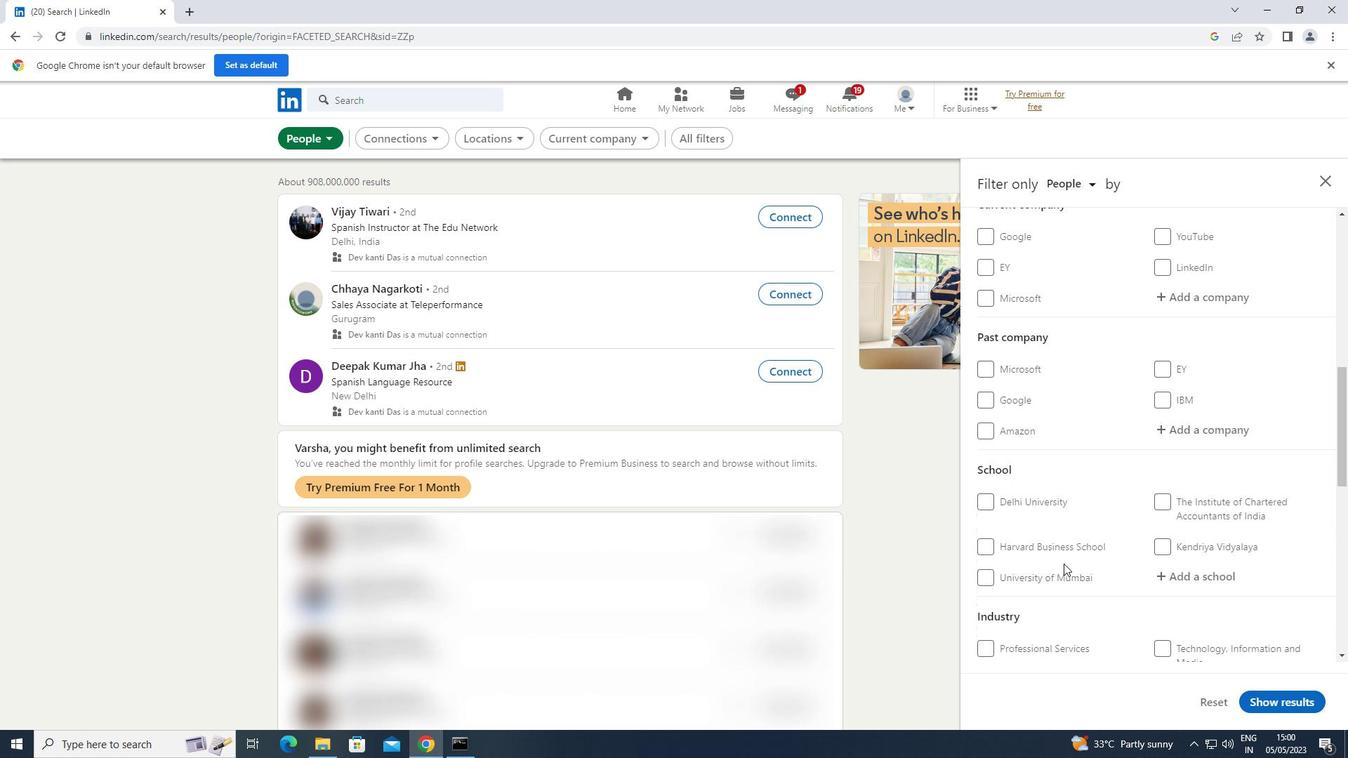 
Action: Mouse moved to (987, 625)
Screenshot: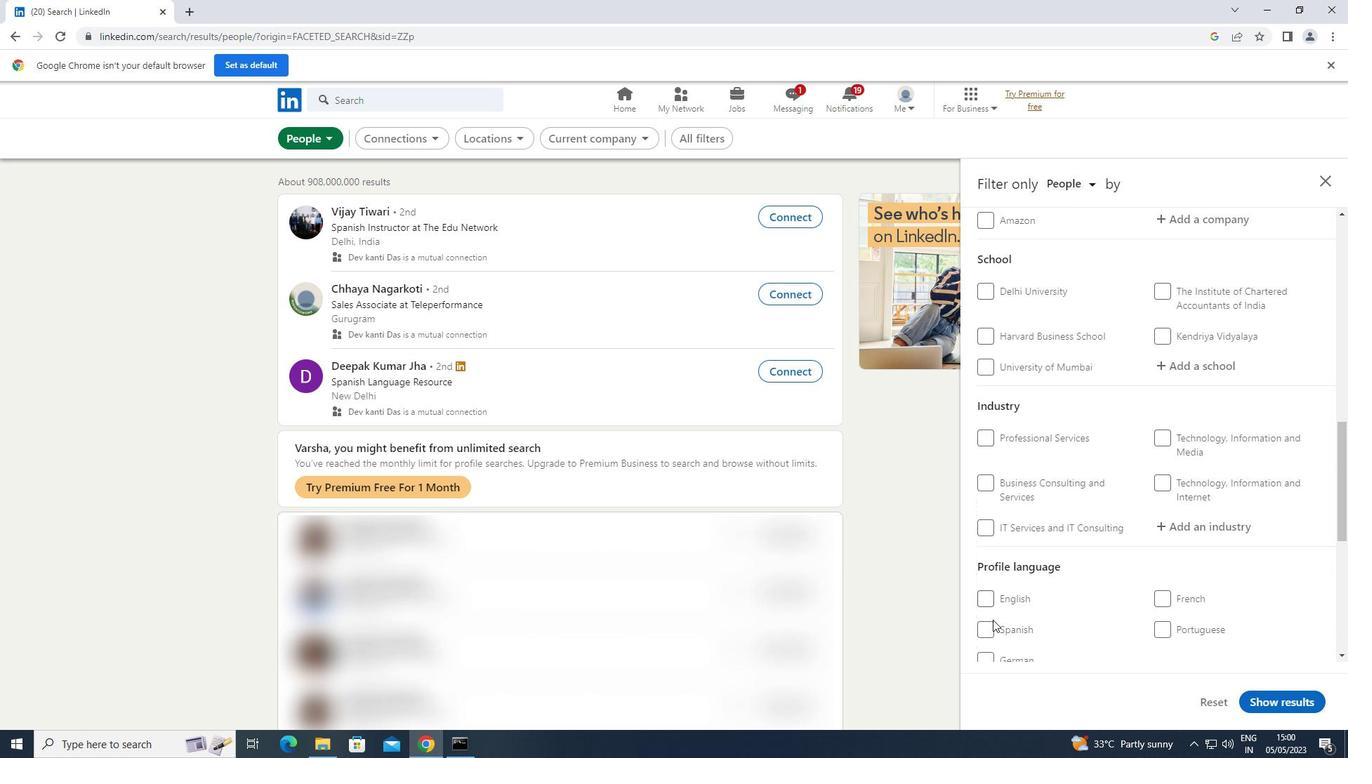 
Action: Mouse pressed left at (987, 625)
Screenshot: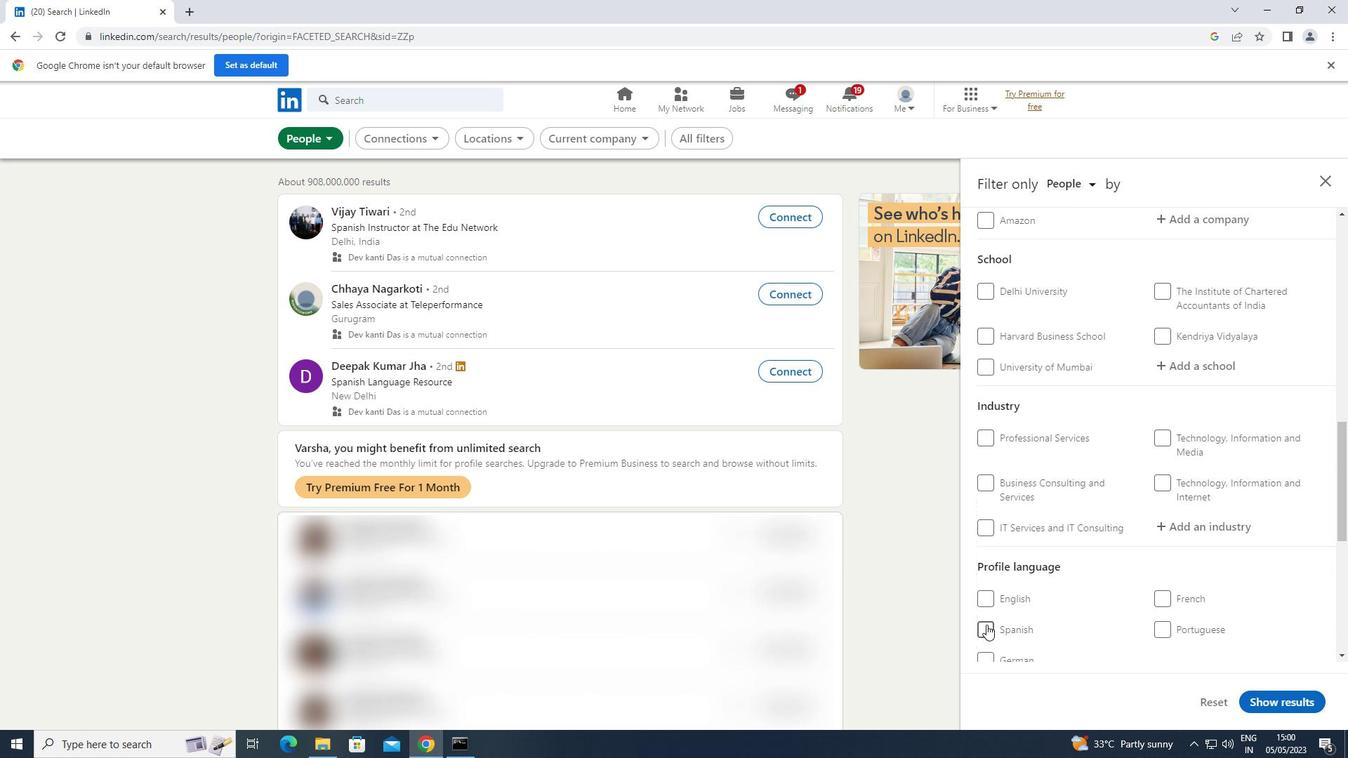 
Action: Mouse moved to (1098, 566)
Screenshot: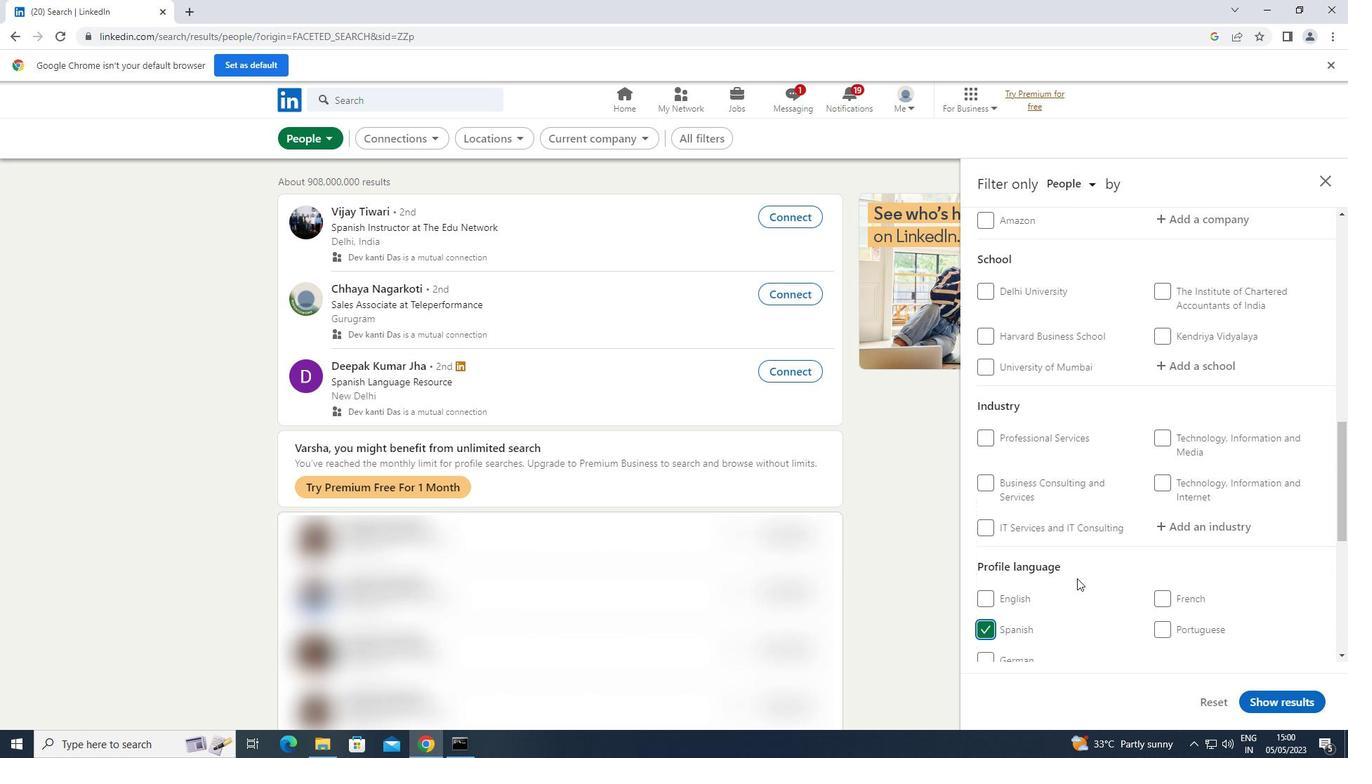 
Action: Mouse scrolled (1098, 566) with delta (0, 0)
Screenshot: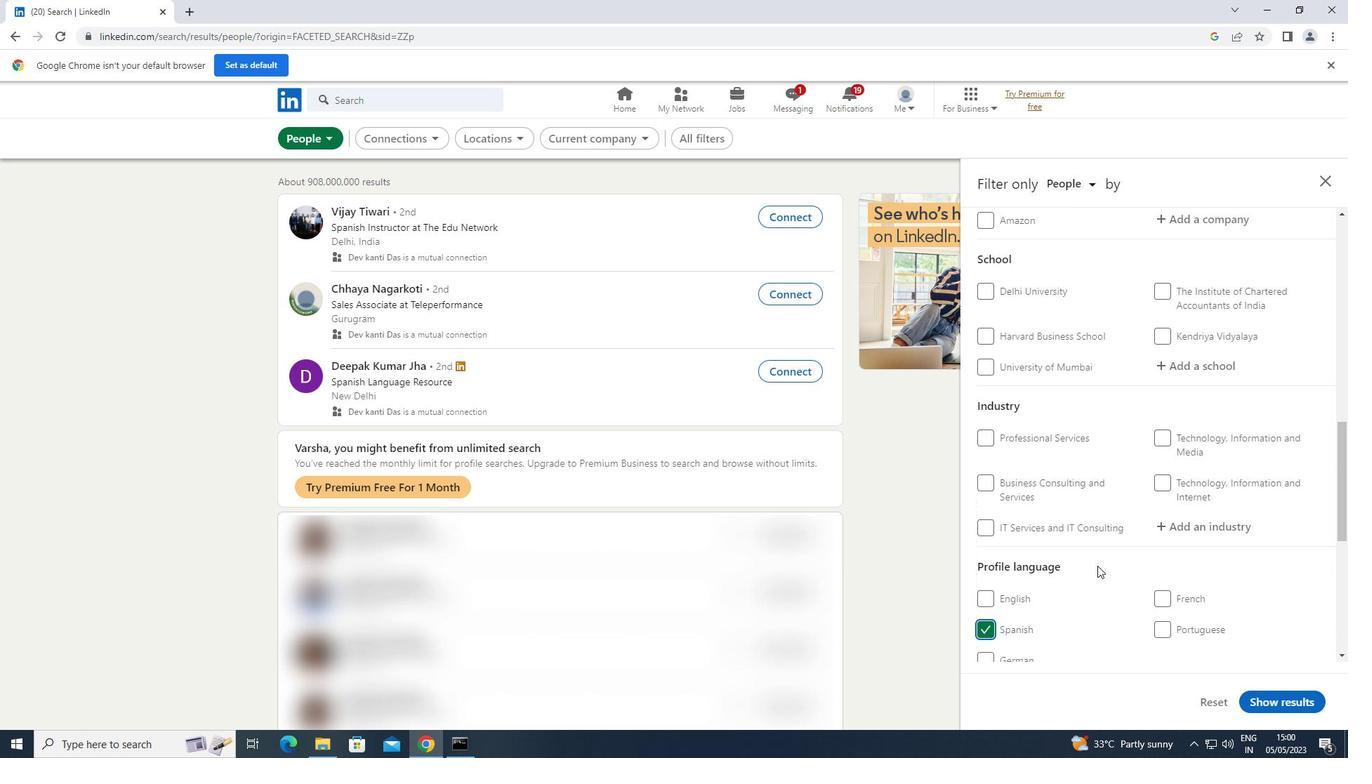 
Action: Mouse scrolled (1098, 566) with delta (0, 0)
Screenshot: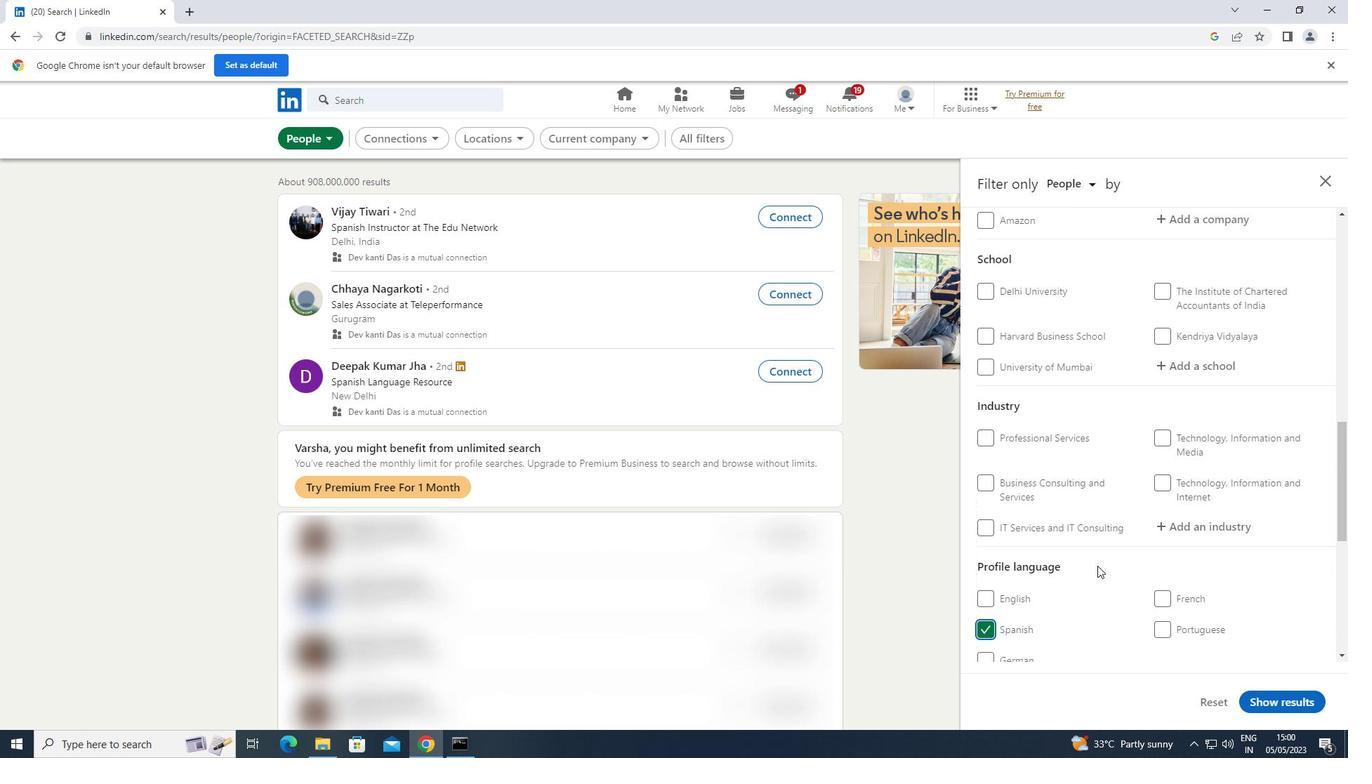 
Action: Mouse scrolled (1098, 566) with delta (0, 0)
Screenshot: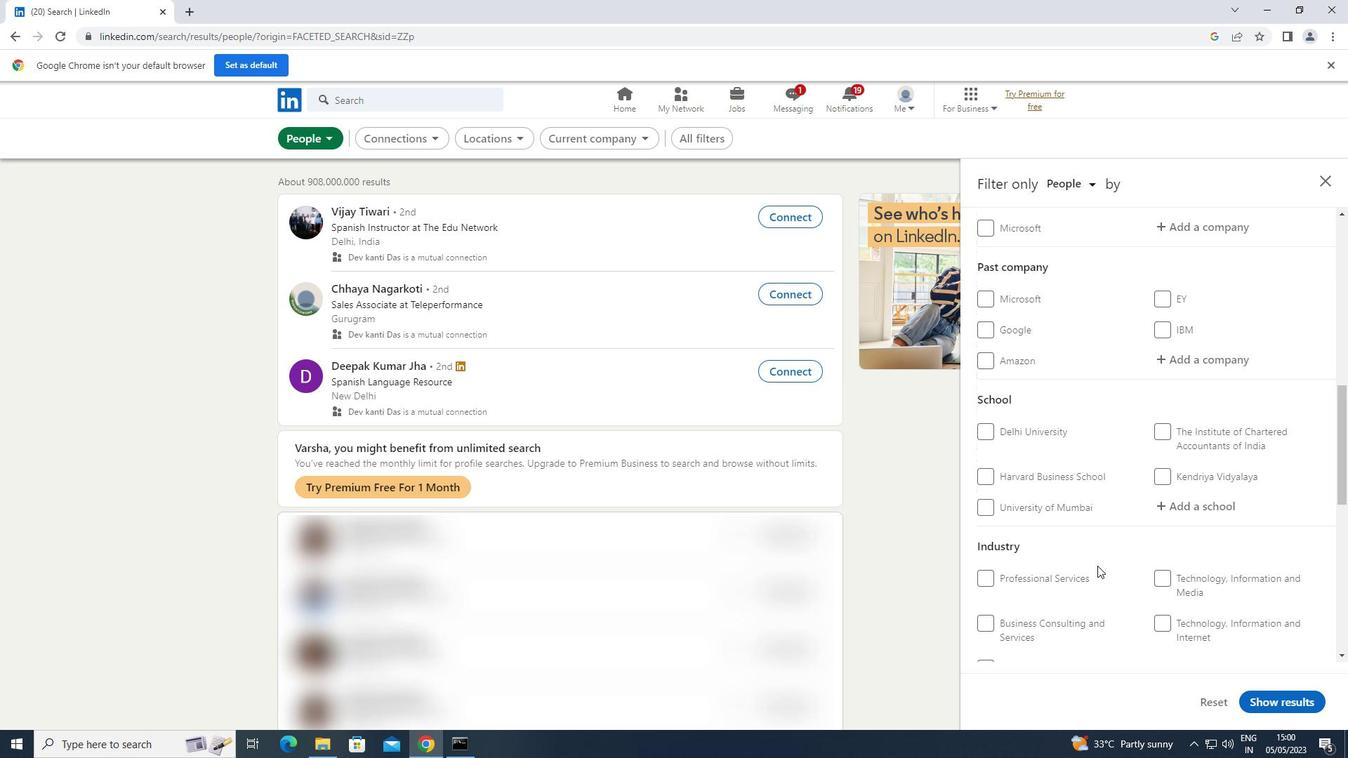 
Action: Mouse scrolled (1098, 566) with delta (0, 0)
Screenshot: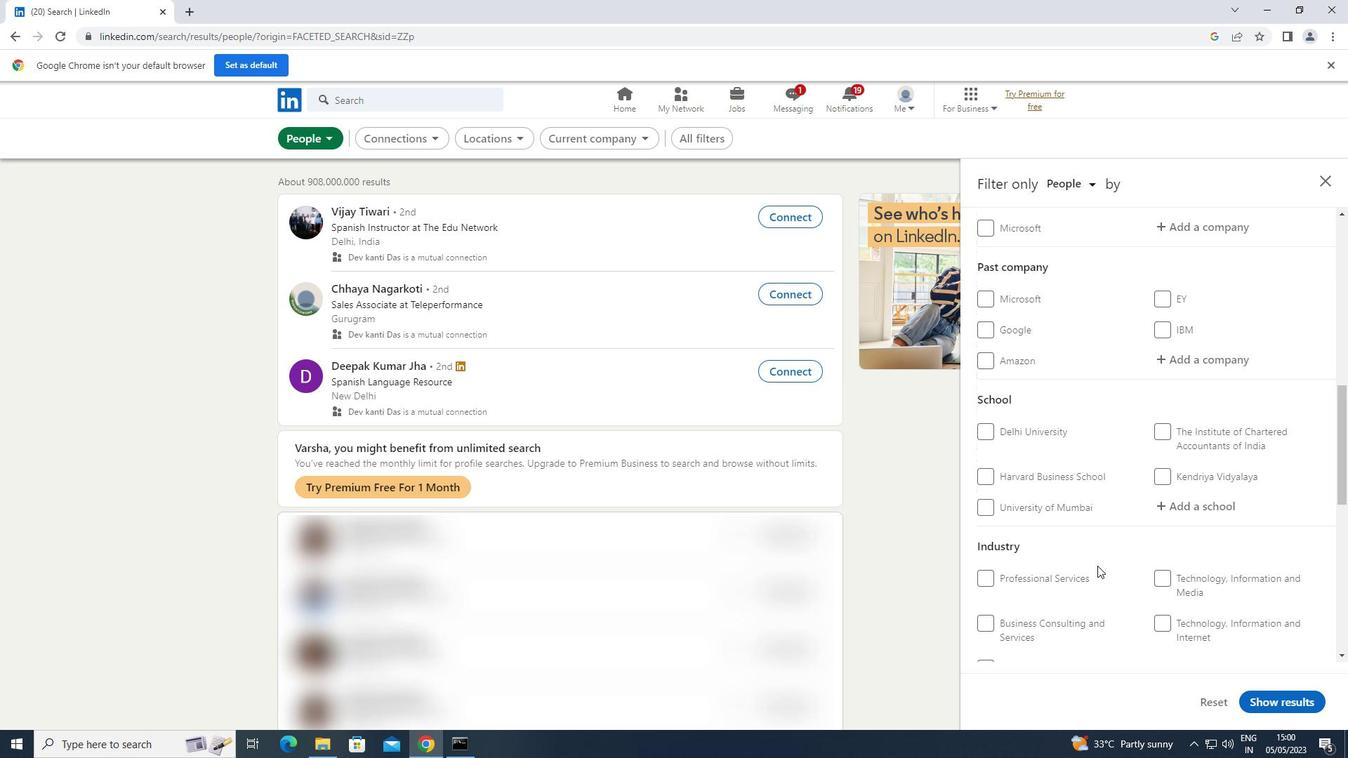 
Action: Mouse scrolled (1098, 566) with delta (0, 0)
Screenshot: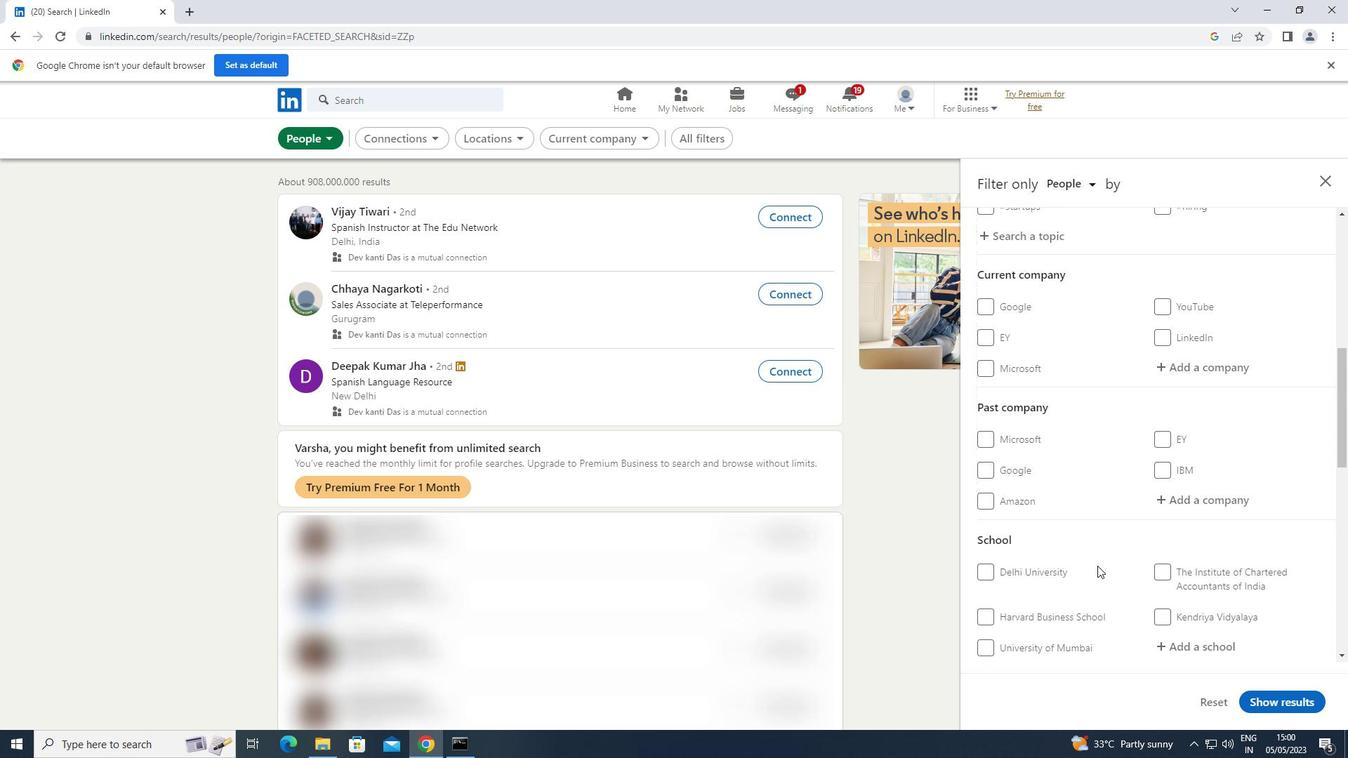 
Action: Mouse moved to (1221, 444)
Screenshot: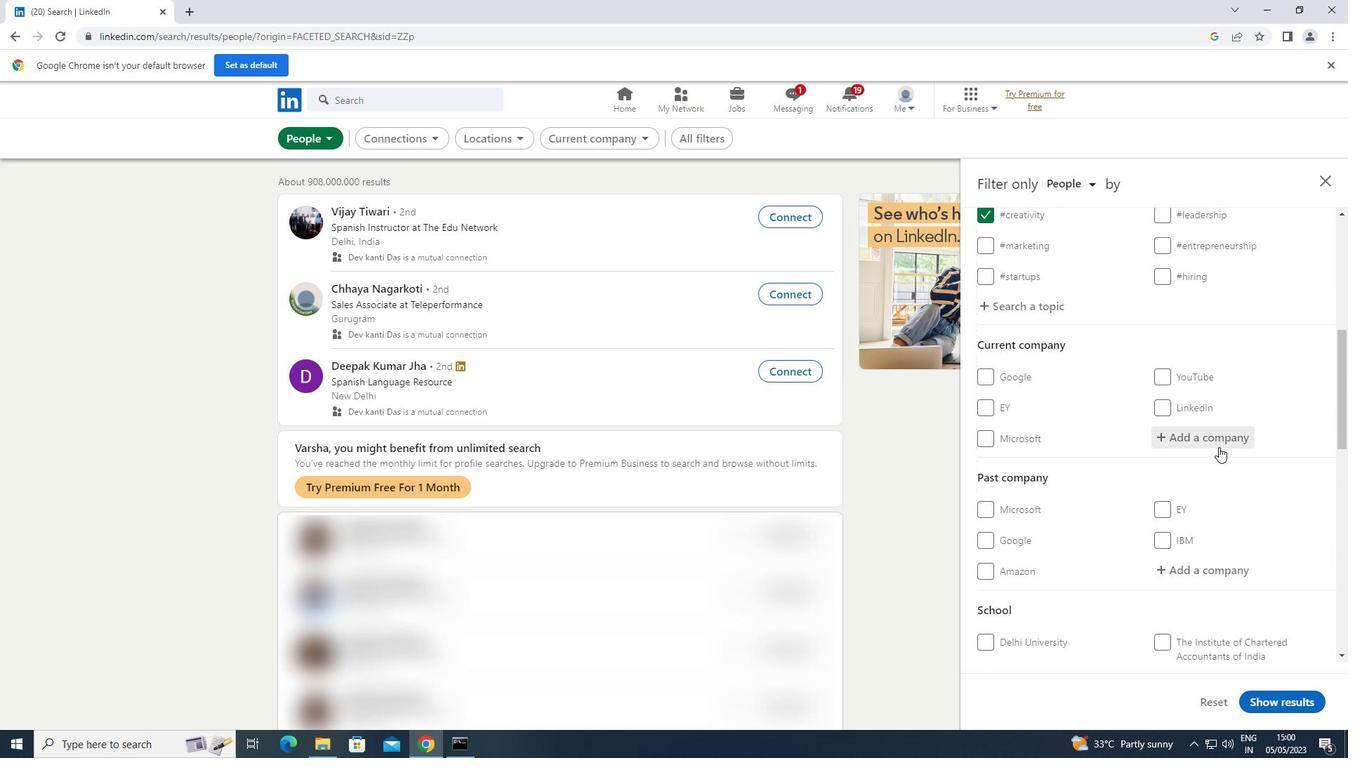 
Action: Mouse pressed left at (1221, 444)
Screenshot: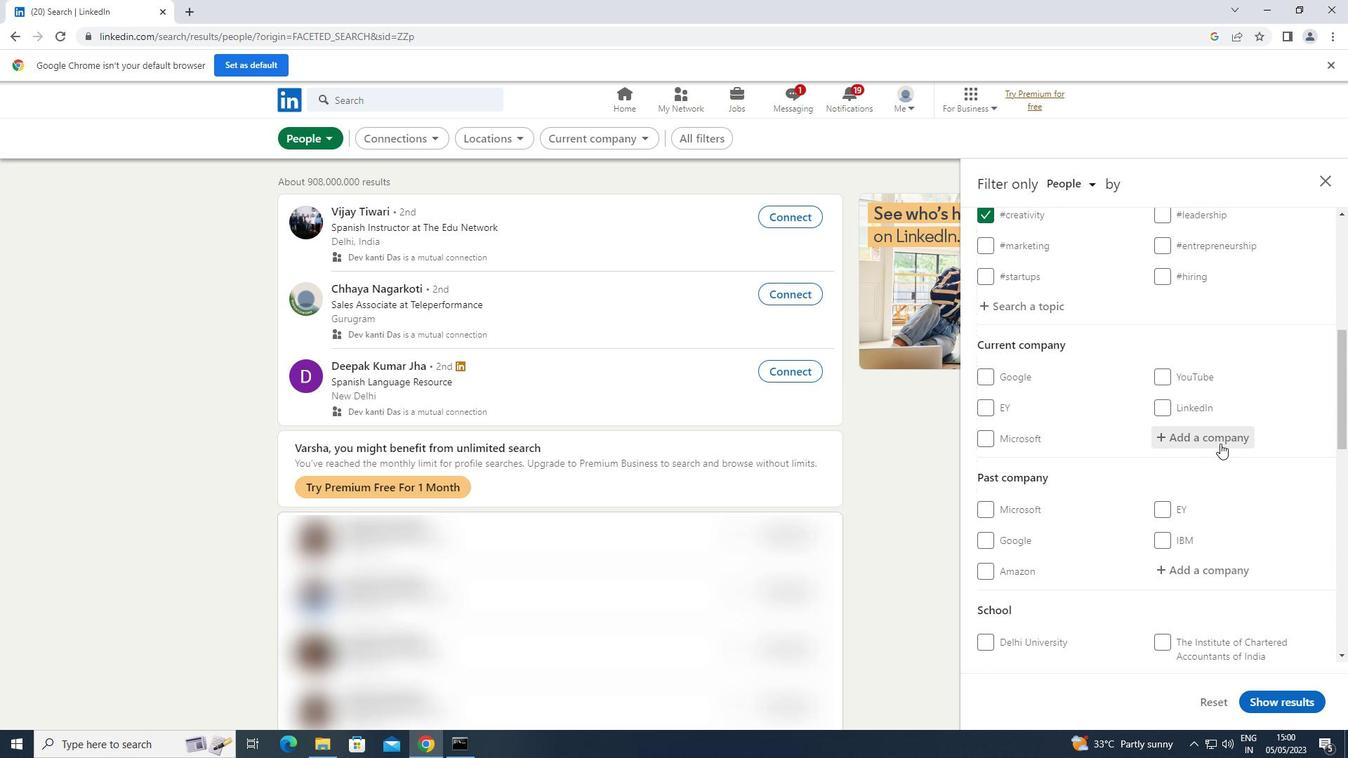 
Action: Key pressed <Key.shift>QUANTUM
Screenshot: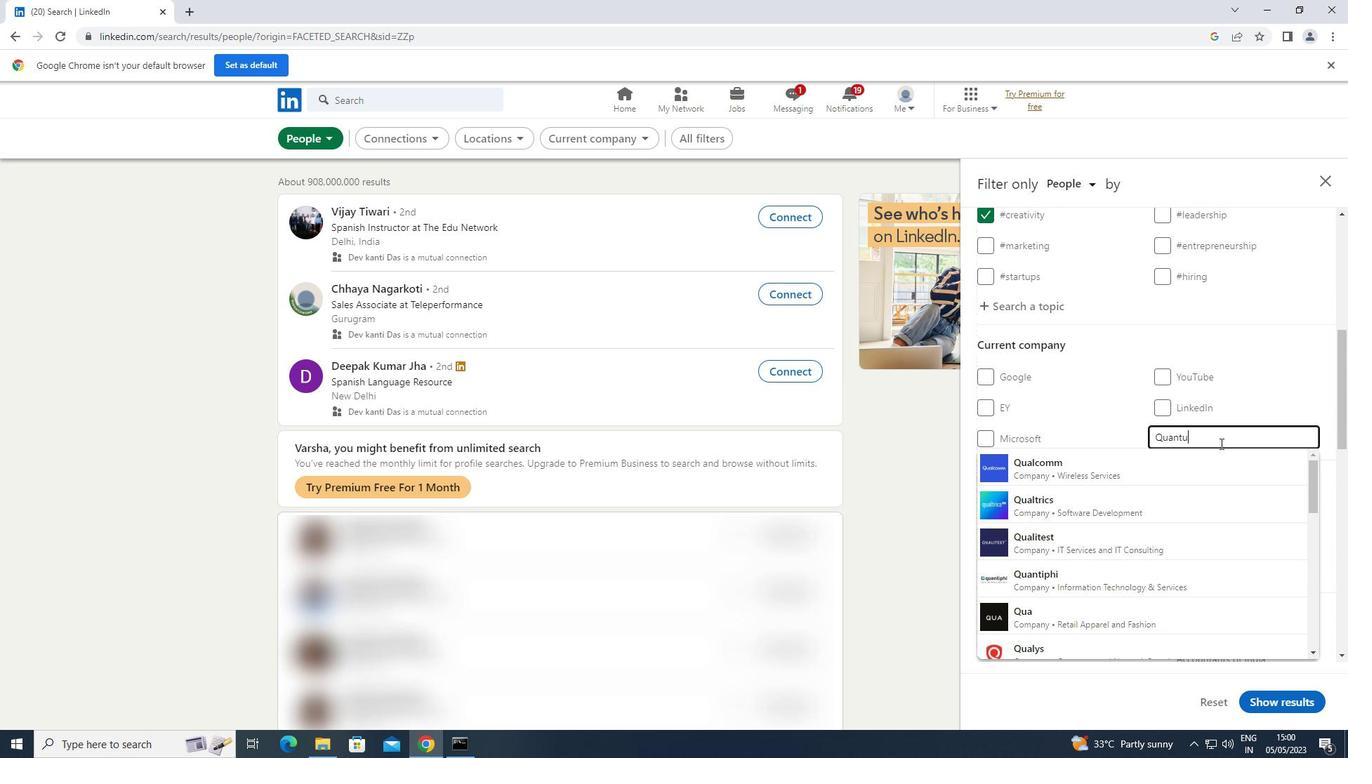 
Action: Mouse moved to (1152, 549)
Screenshot: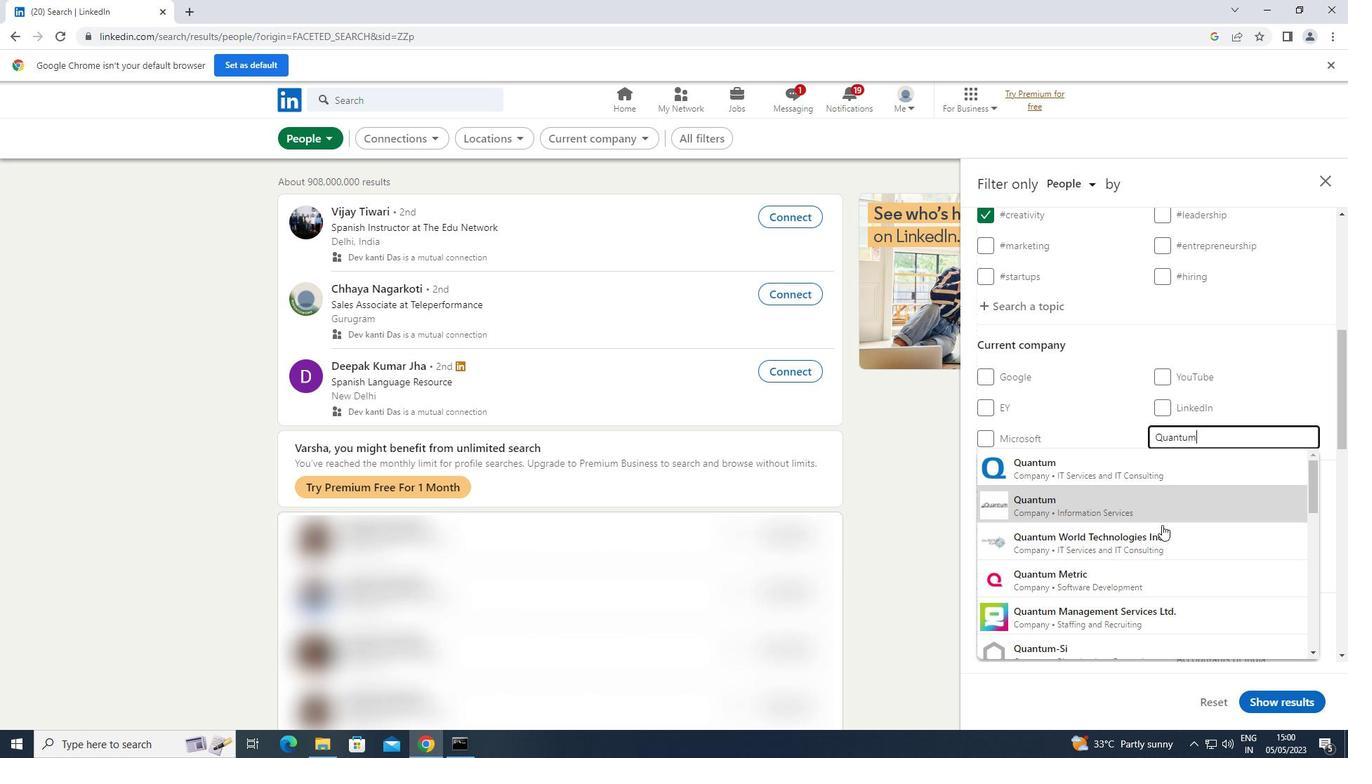 
Action: Mouse pressed left at (1152, 549)
Screenshot: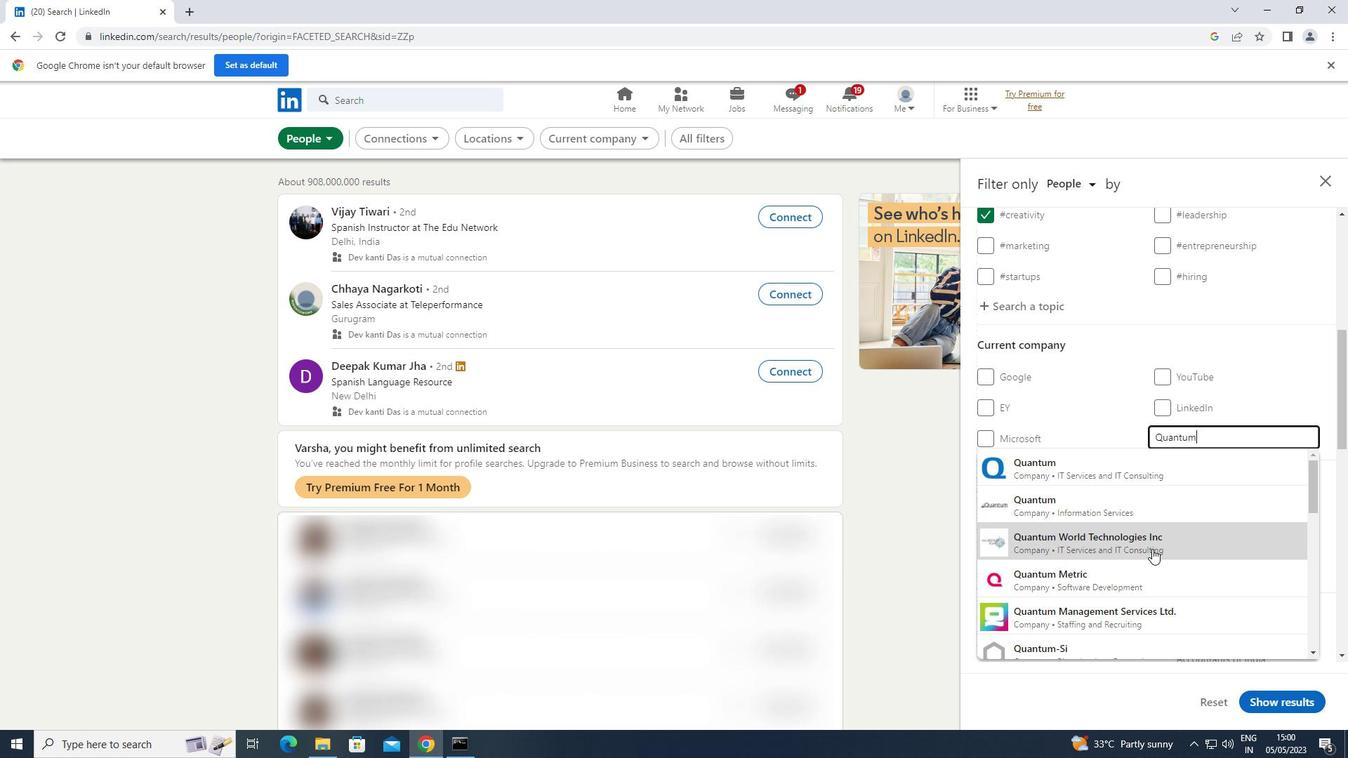 
Action: Mouse moved to (1158, 529)
Screenshot: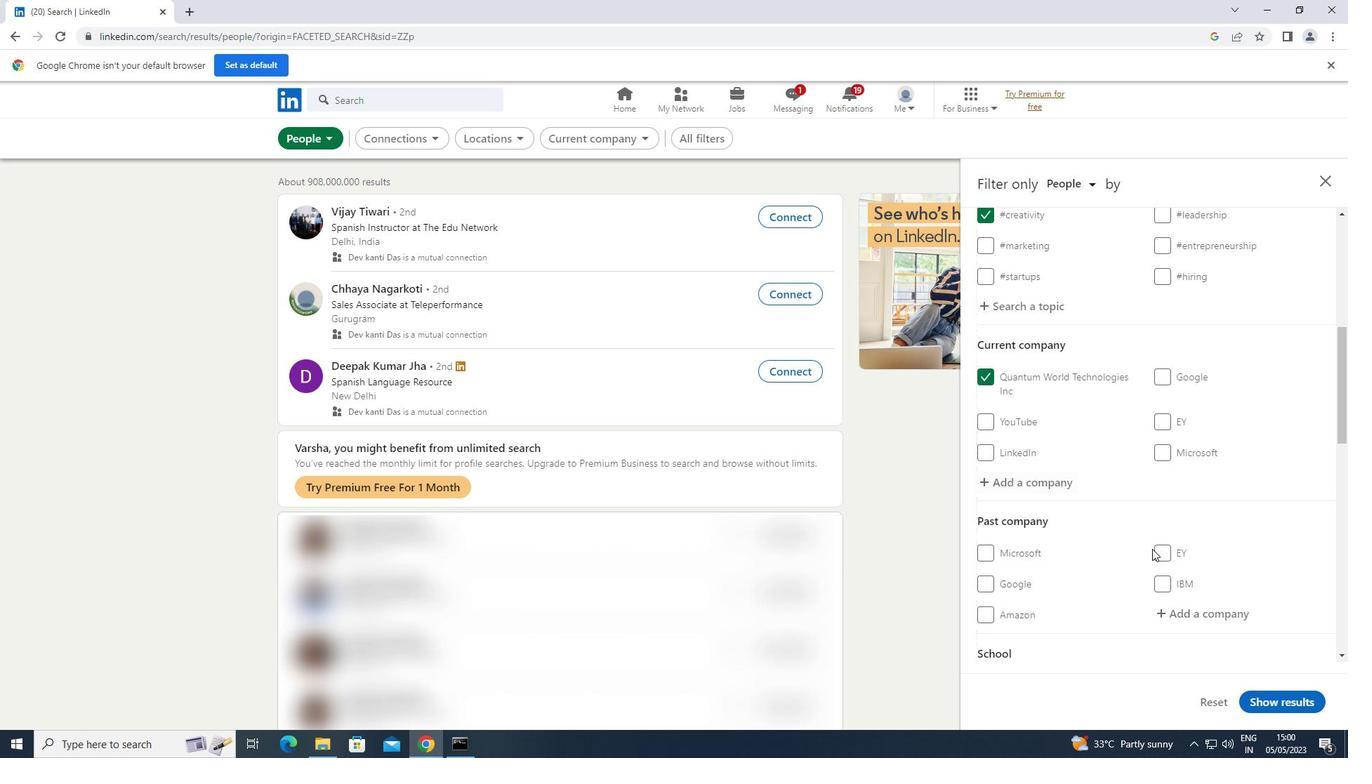 
Action: Mouse scrolled (1158, 528) with delta (0, 0)
Screenshot: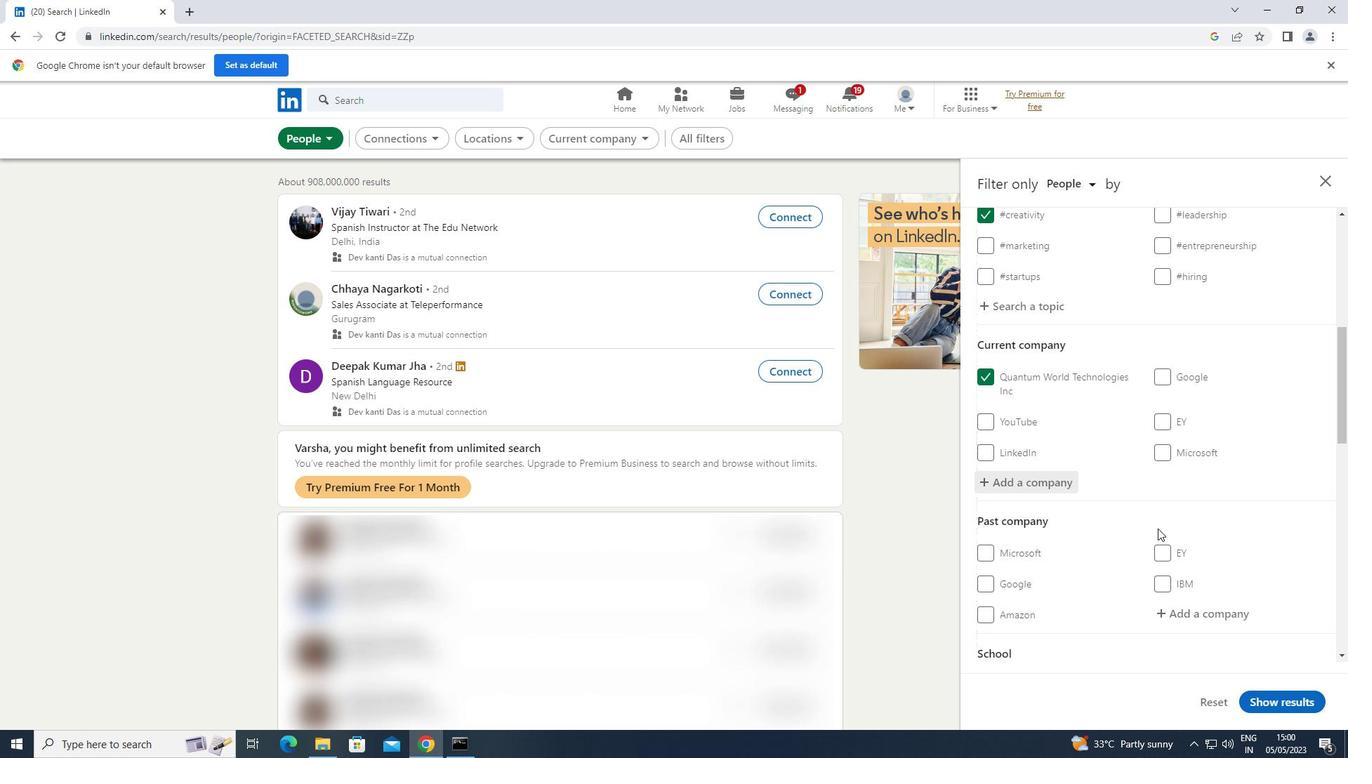 
Action: Mouse scrolled (1158, 528) with delta (0, 0)
Screenshot: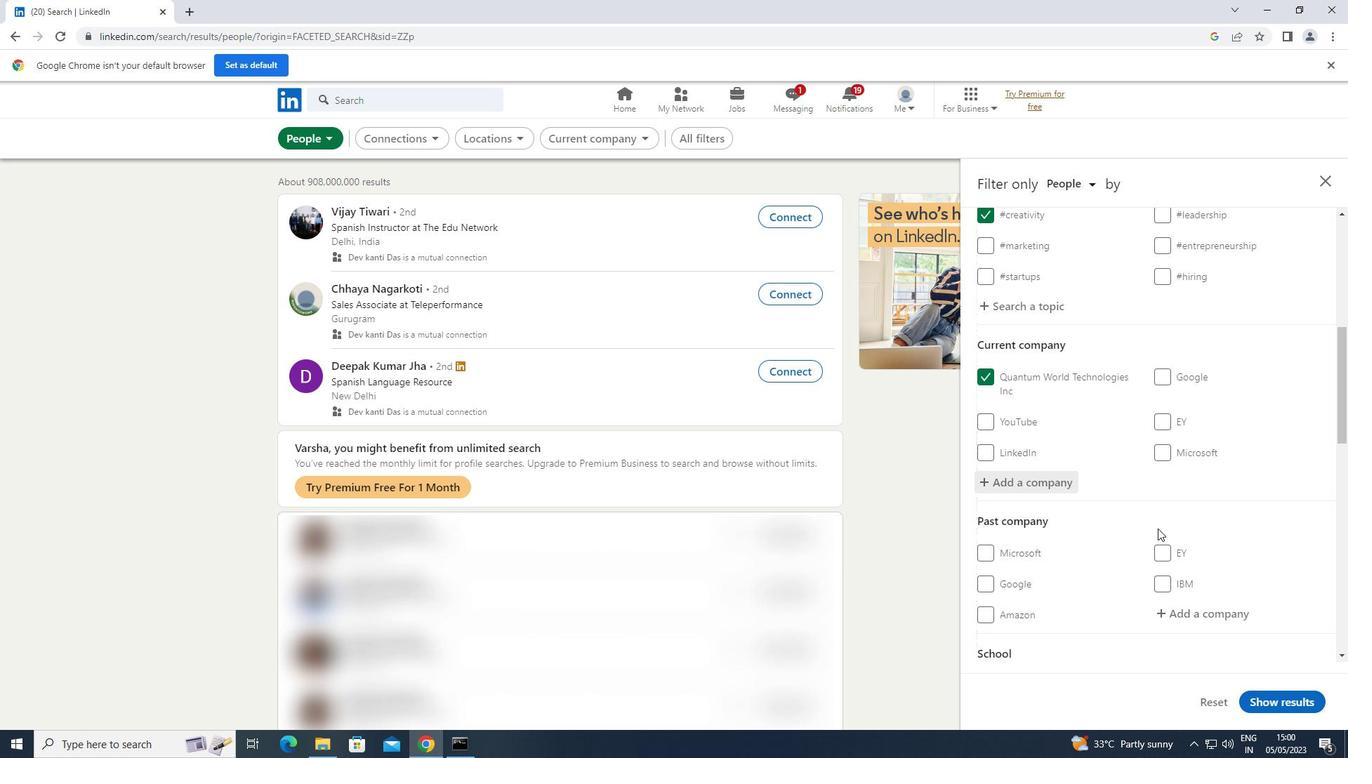 
Action: Mouse scrolled (1158, 528) with delta (0, 0)
Screenshot: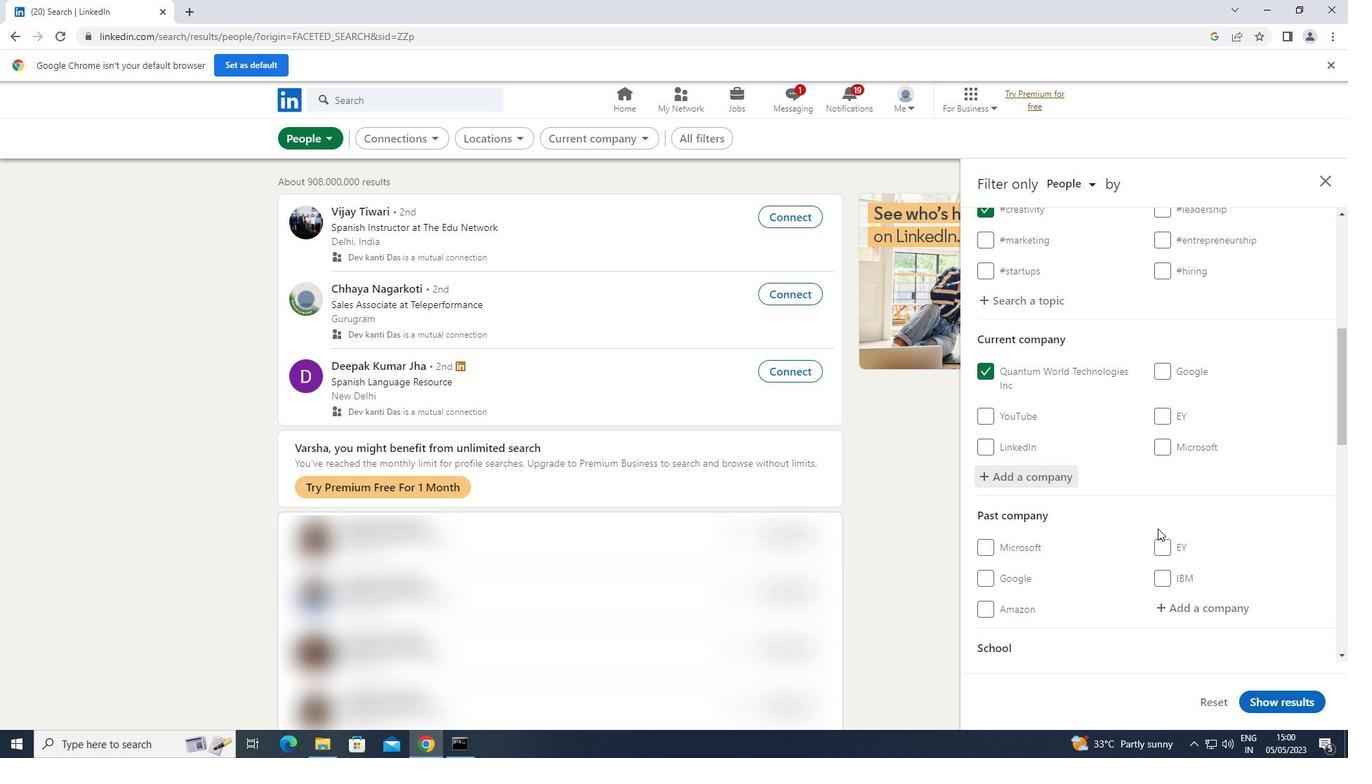 
Action: Mouse moved to (1188, 542)
Screenshot: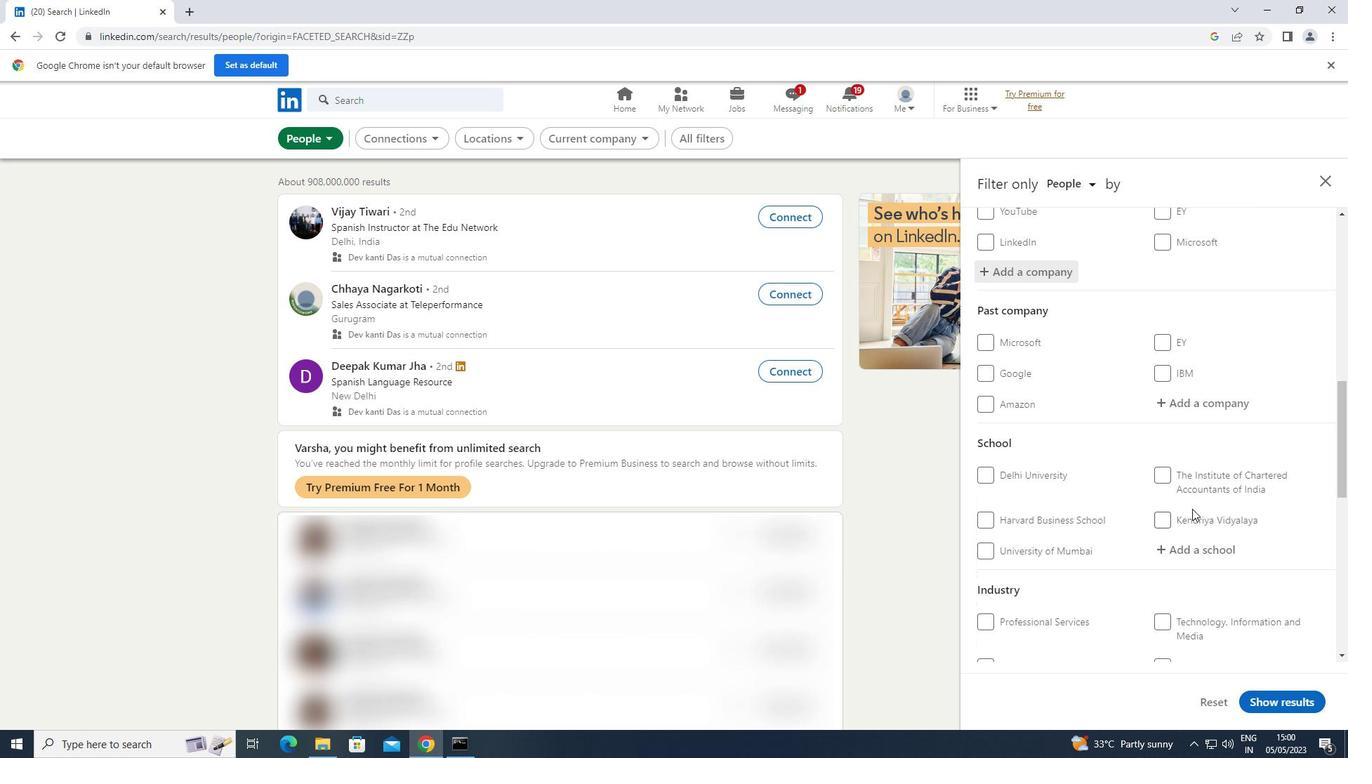 
Action: Mouse pressed left at (1188, 542)
Screenshot: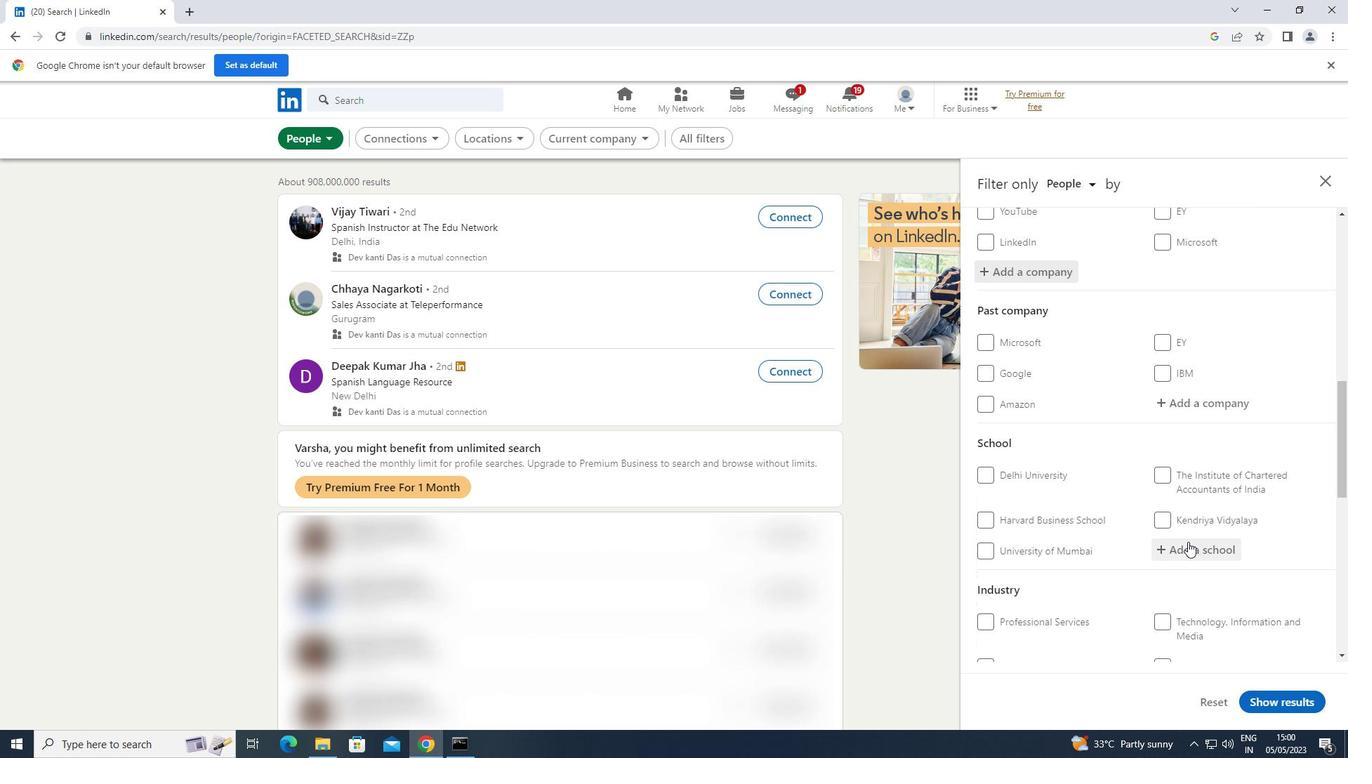 
Action: Key pressed <Key.shift>GOKARAJU<Key.space><Key.shift>RANGARAJU
Screenshot: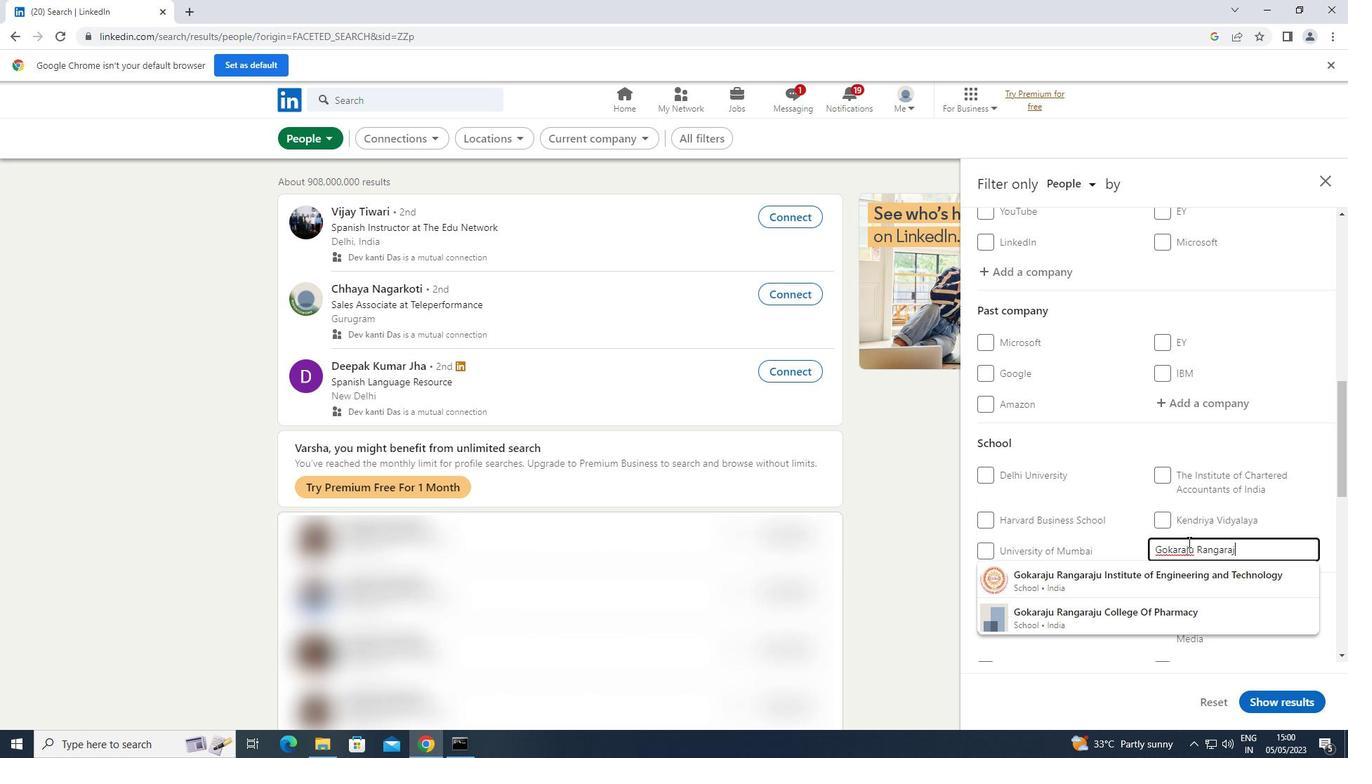 
Action: Mouse moved to (1103, 576)
Screenshot: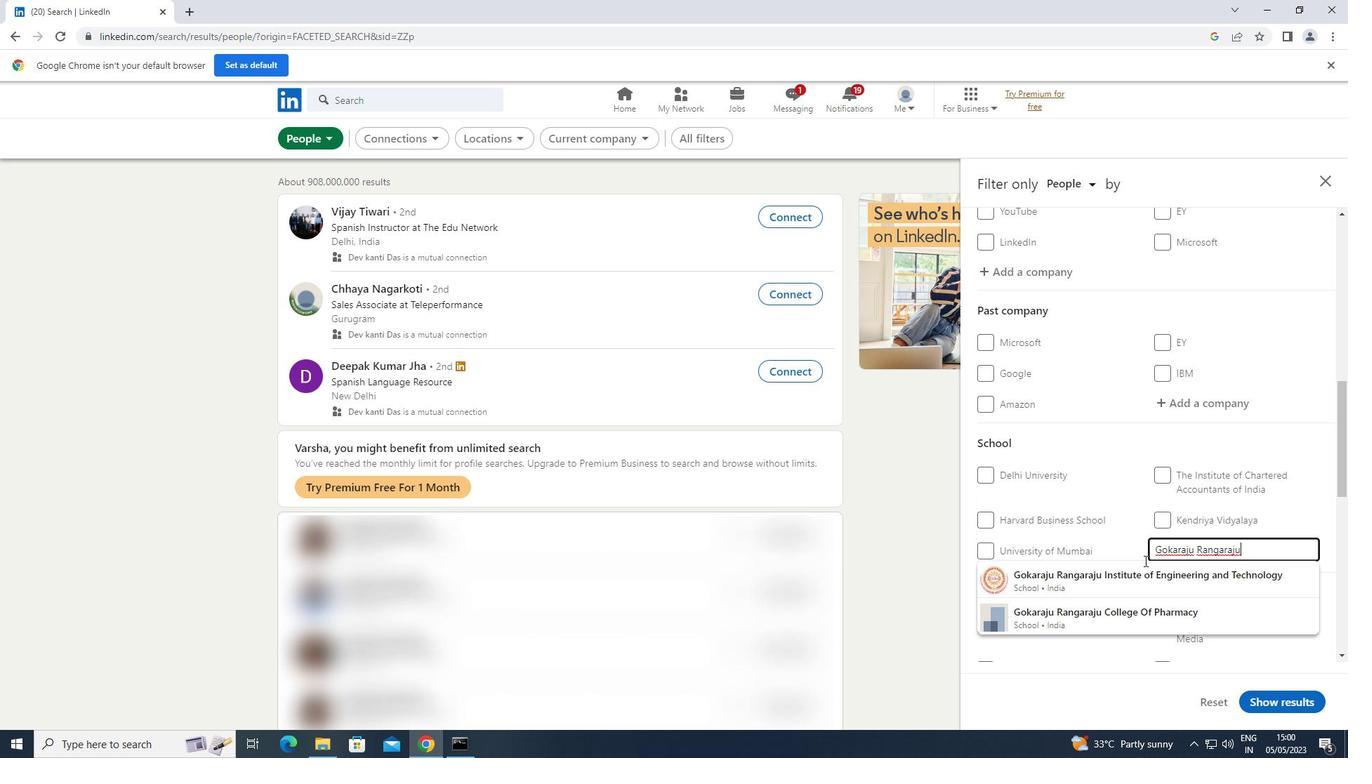 
Action: Mouse pressed left at (1103, 576)
Screenshot: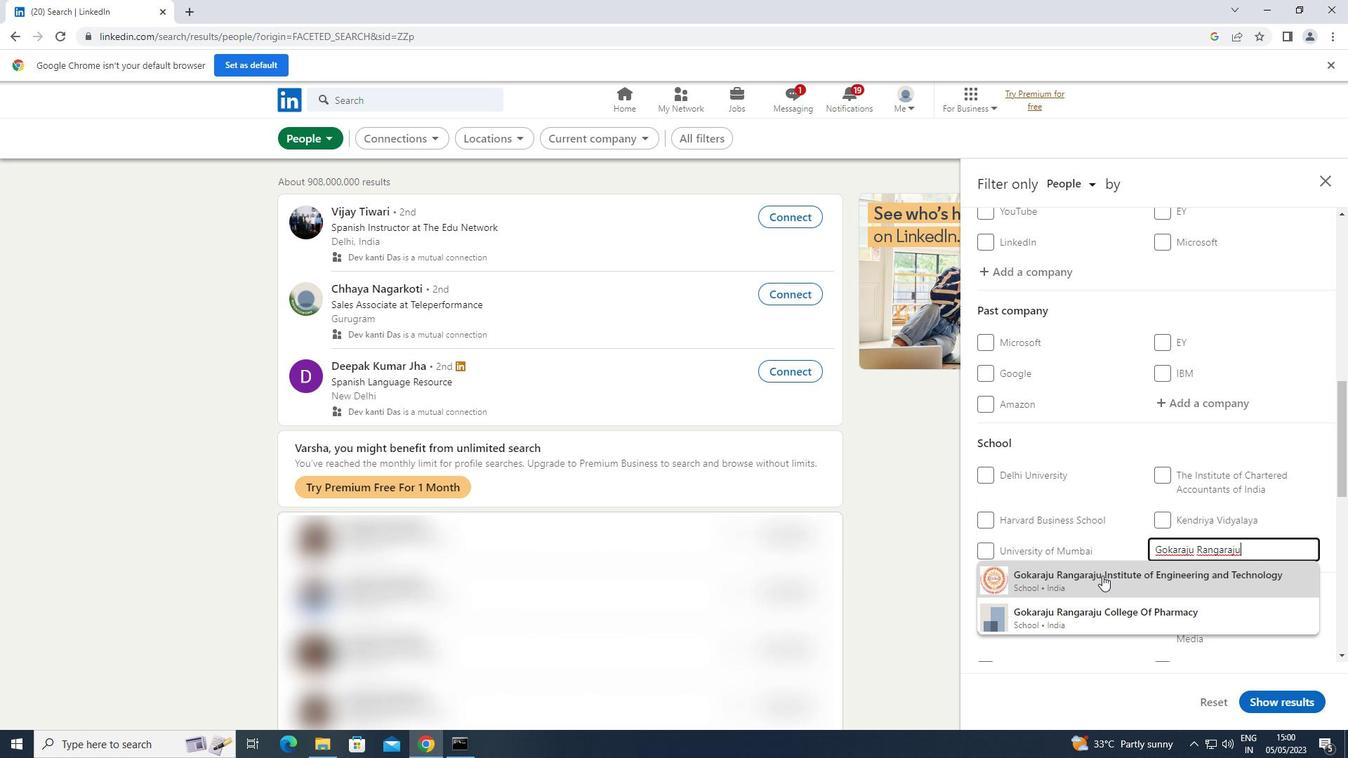 
Action: Mouse scrolled (1103, 575) with delta (0, 0)
Screenshot: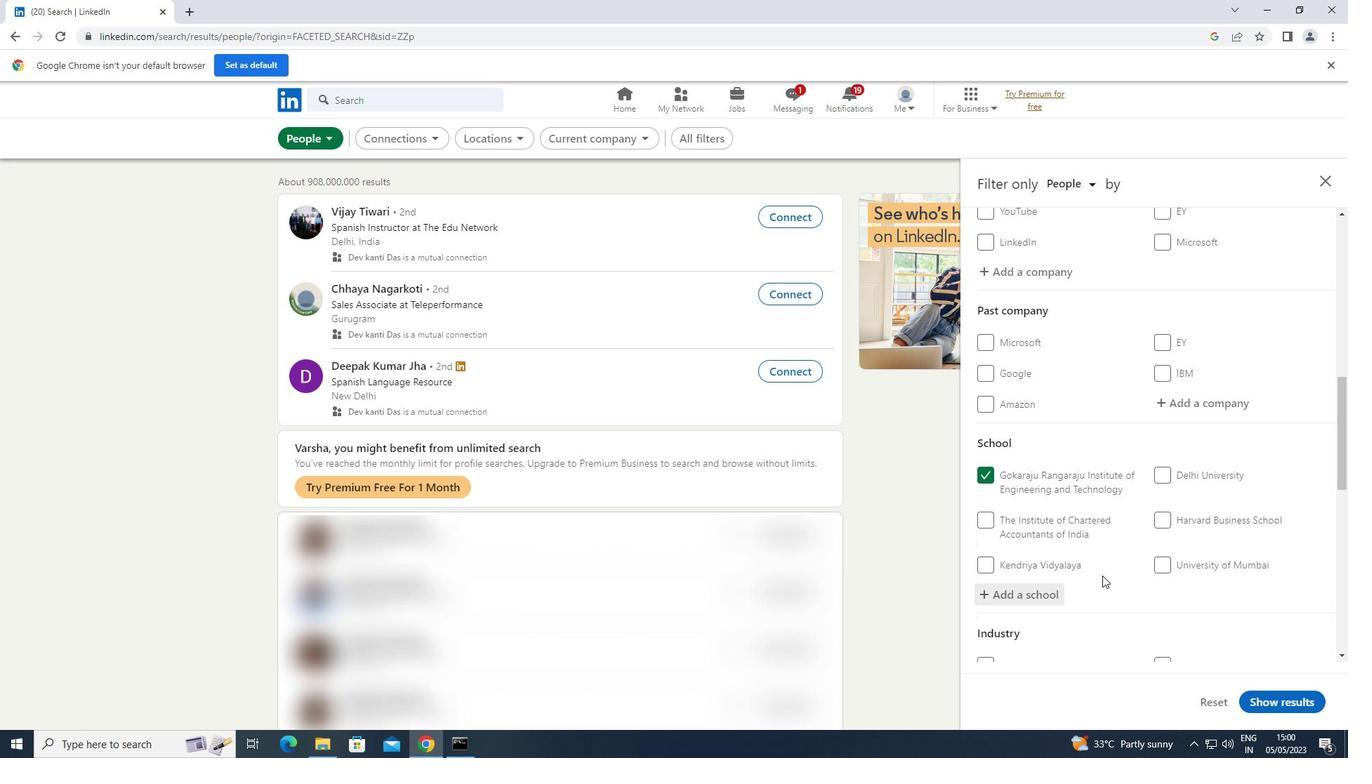 
Action: Mouse scrolled (1103, 575) with delta (0, 0)
Screenshot: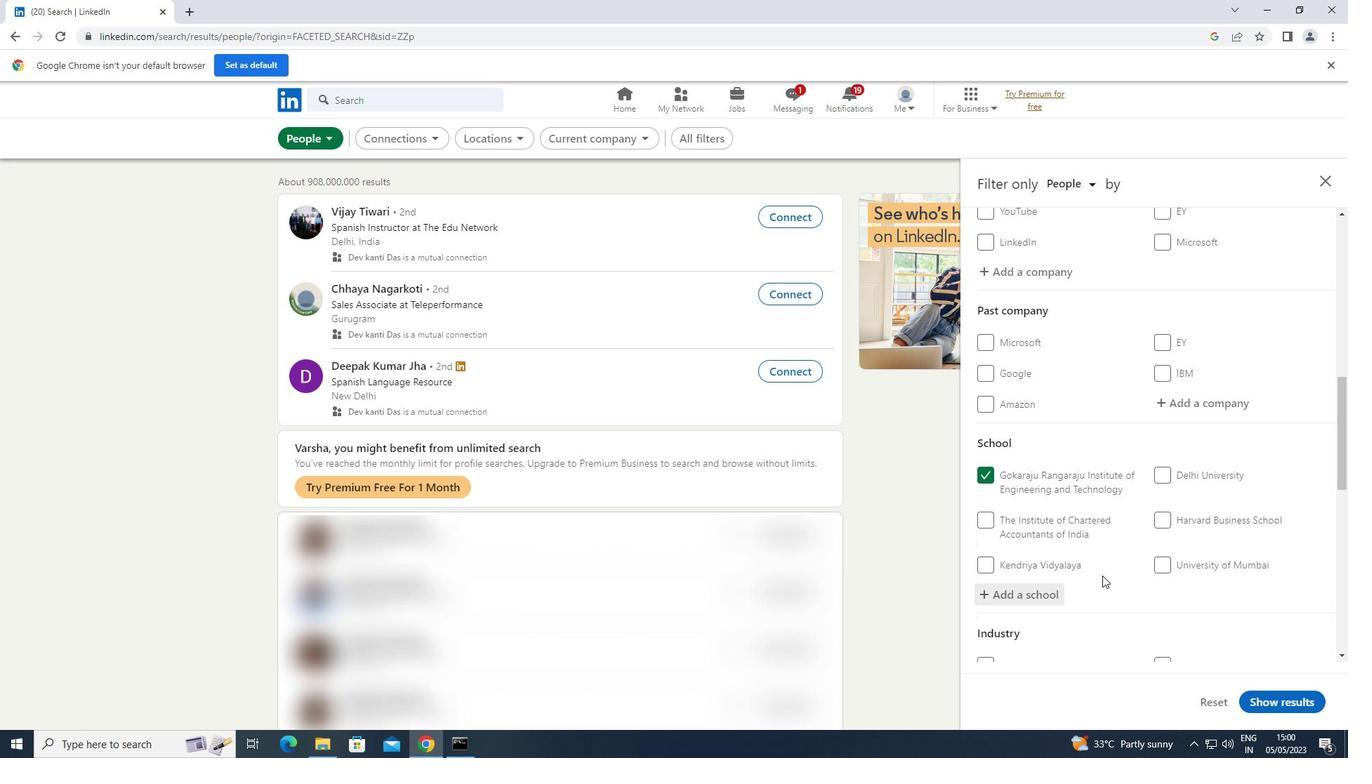 
Action: Mouse scrolled (1103, 575) with delta (0, 0)
Screenshot: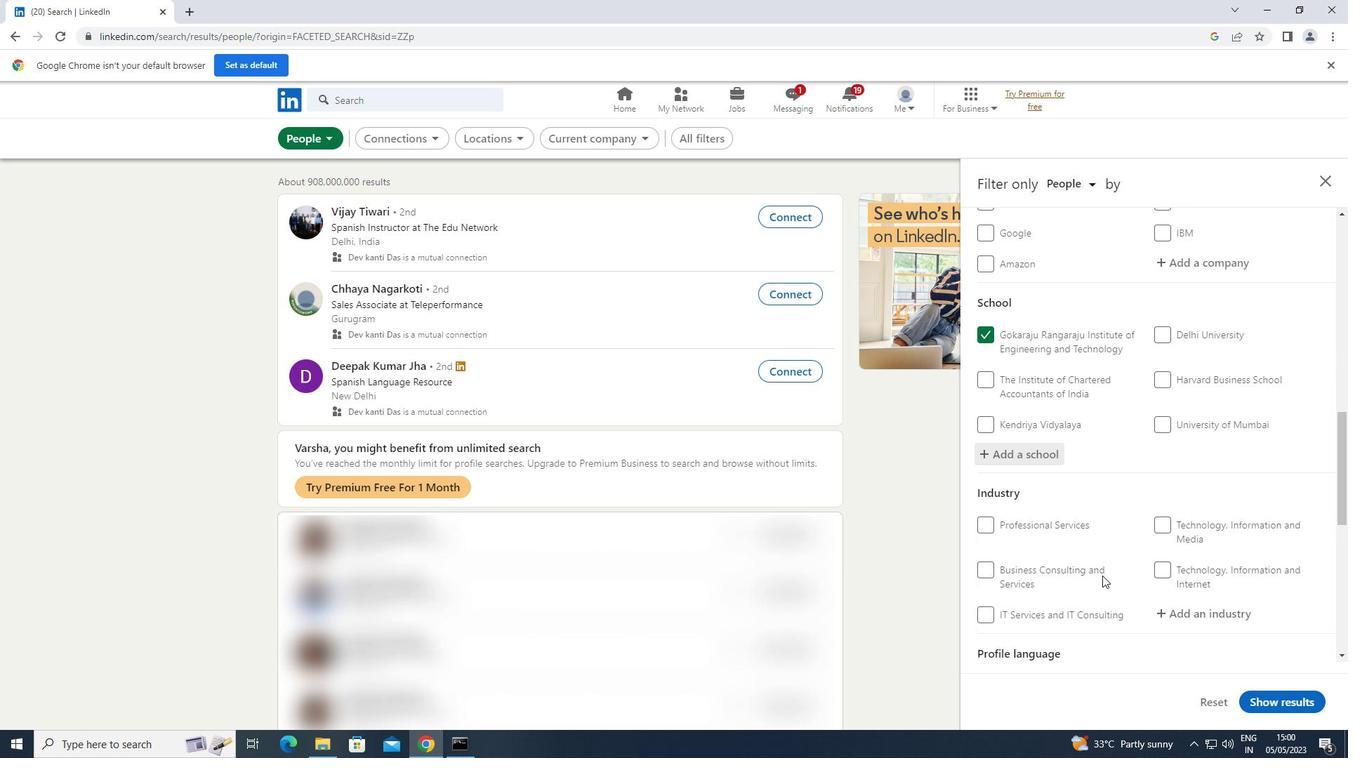 
Action: Mouse moved to (1166, 533)
Screenshot: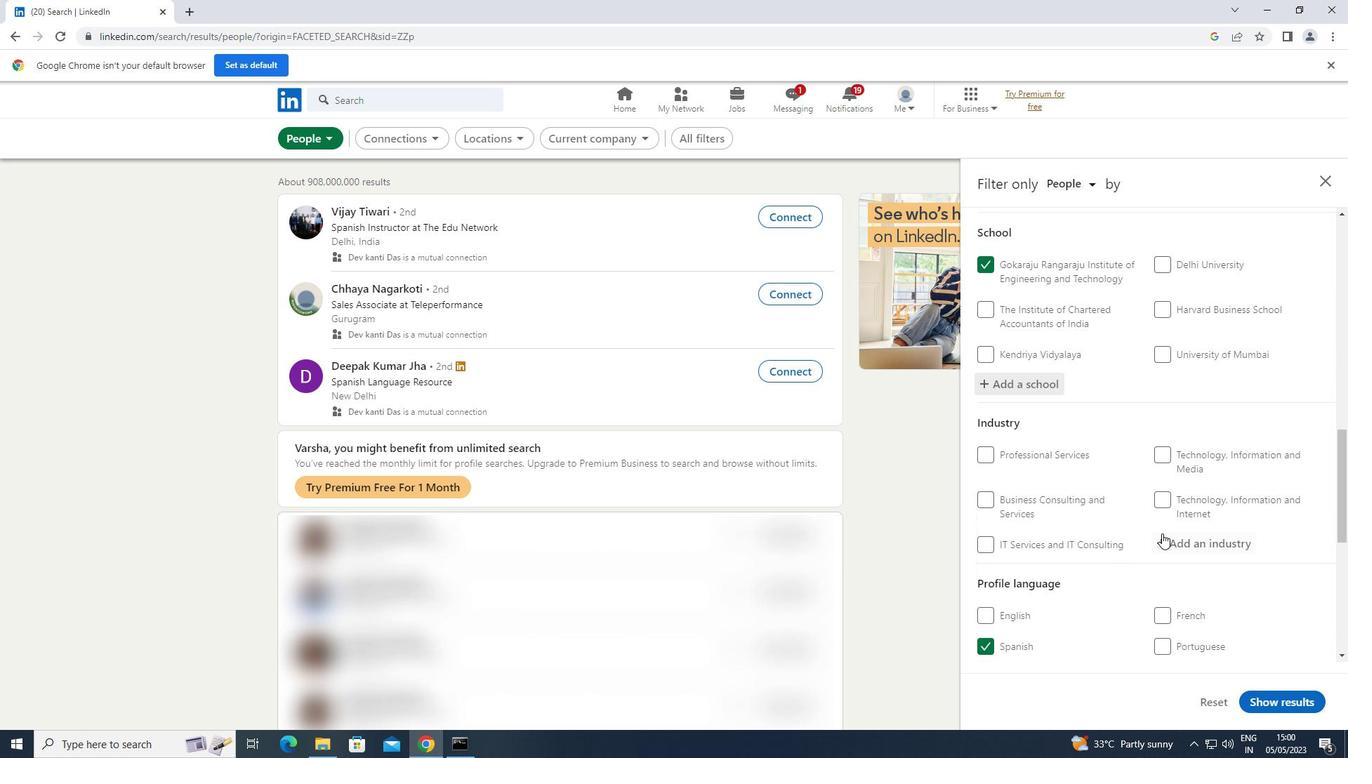 
Action: Mouse pressed left at (1166, 533)
Screenshot: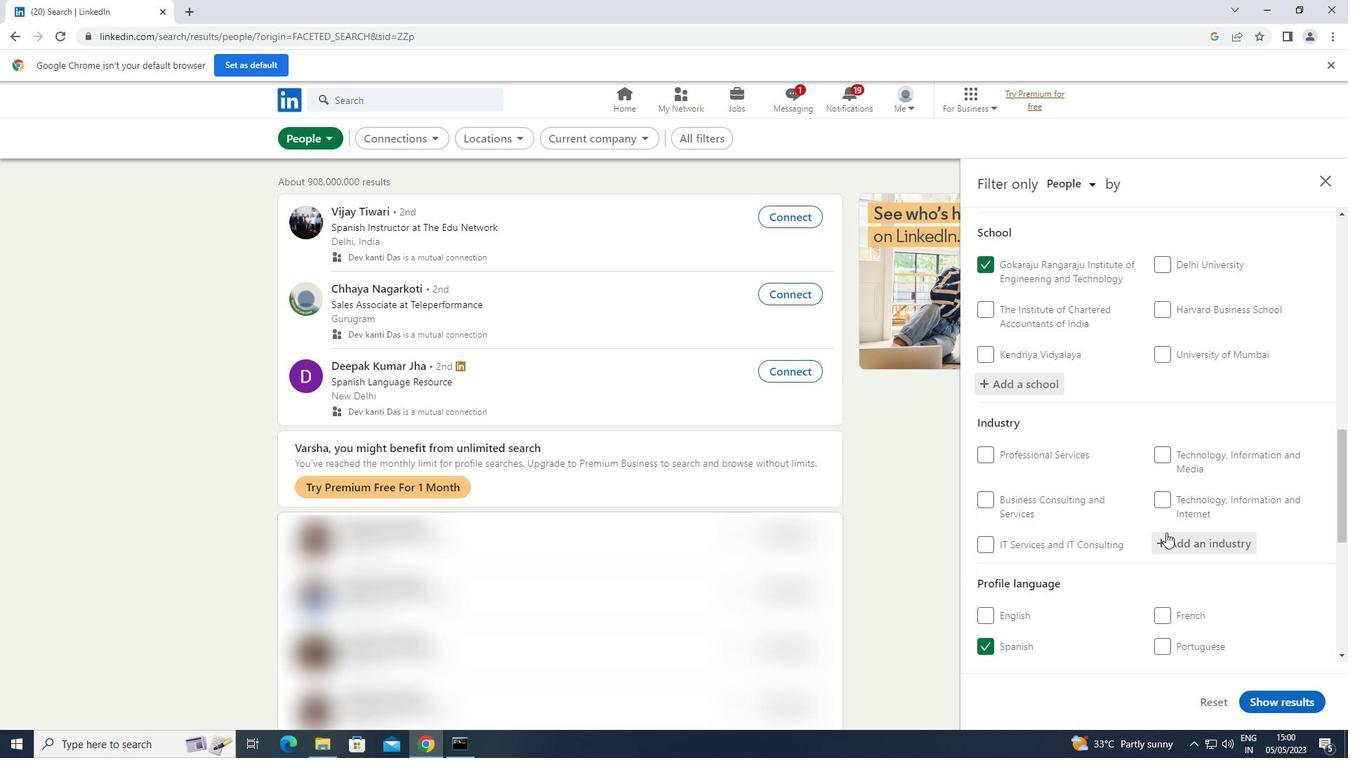 
Action: Key pressed <Key.shift>GOVERNMENT
Screenshot: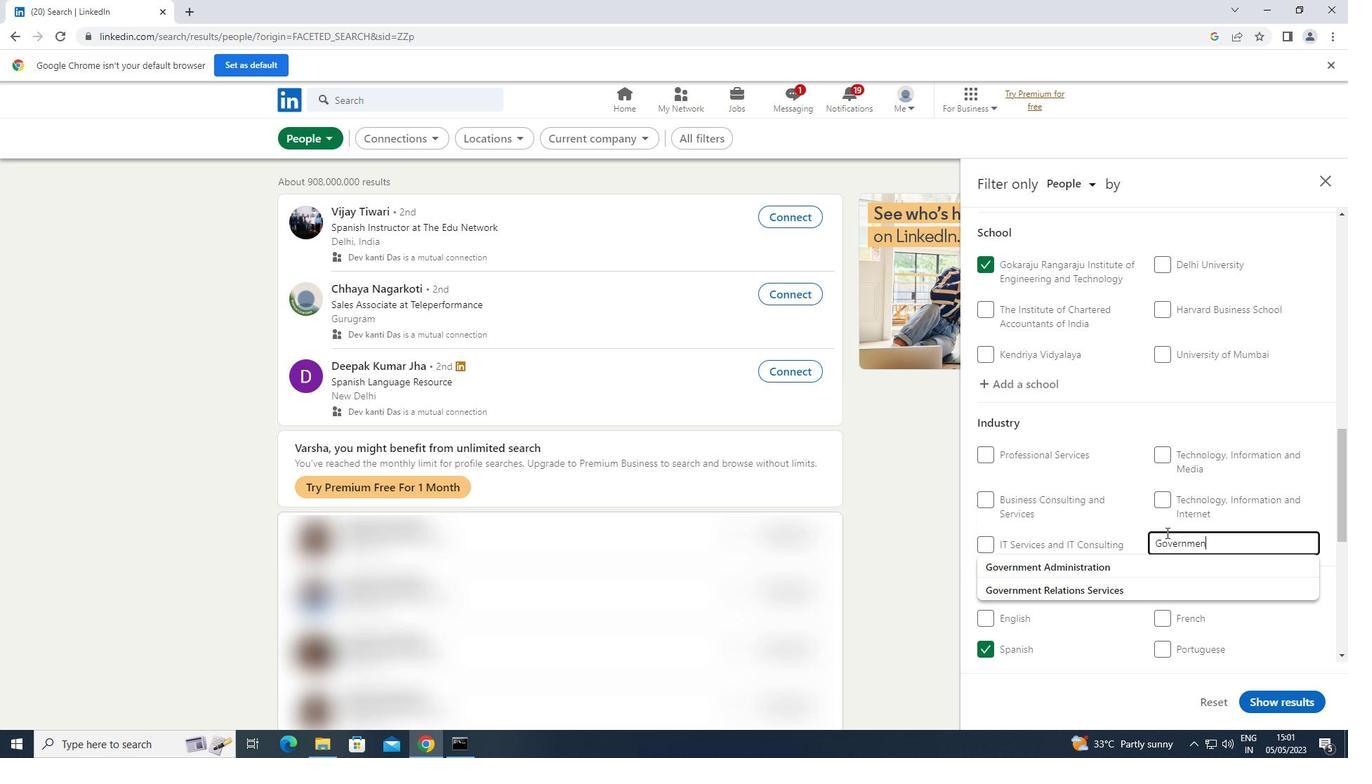 
Action: Mouse moved to (1082, 589)
Screenshot: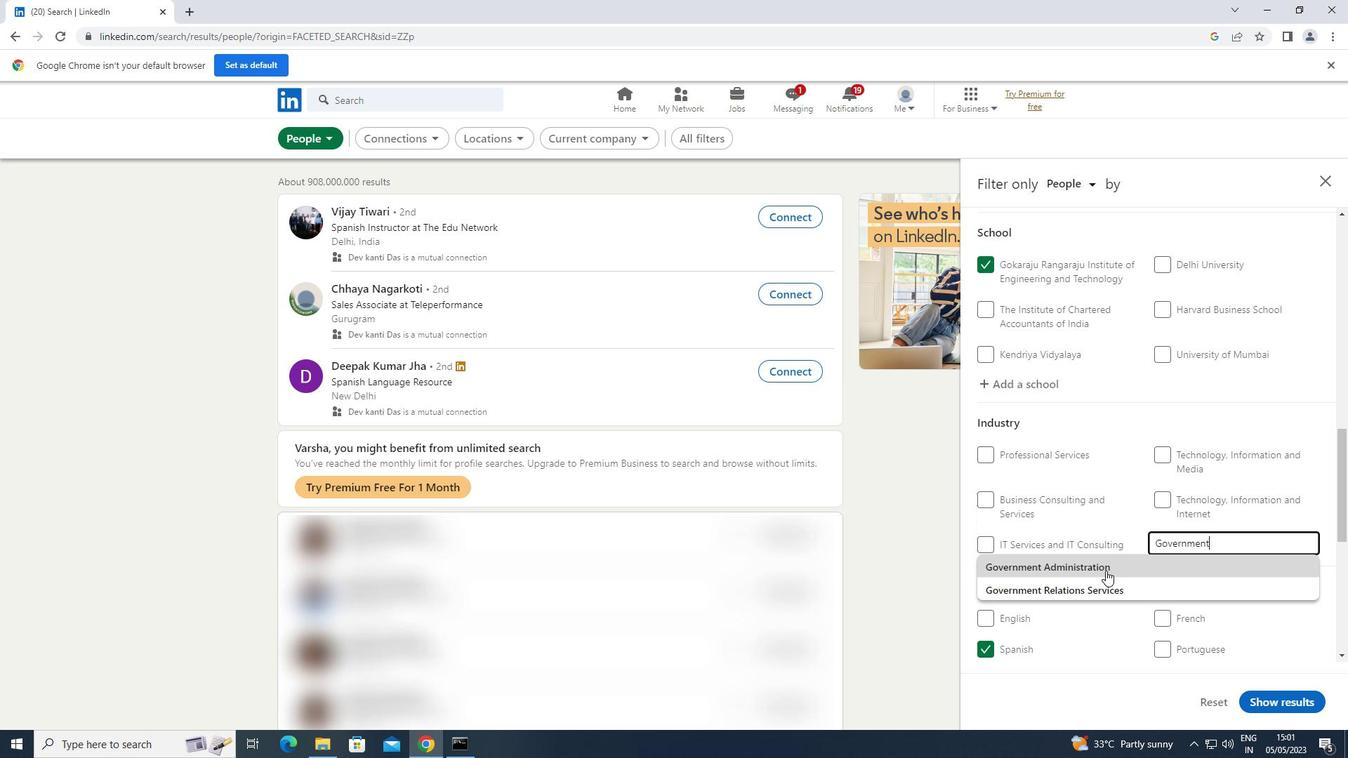 
Action: Mouse pressed left at (1082, 589)
Screenshot: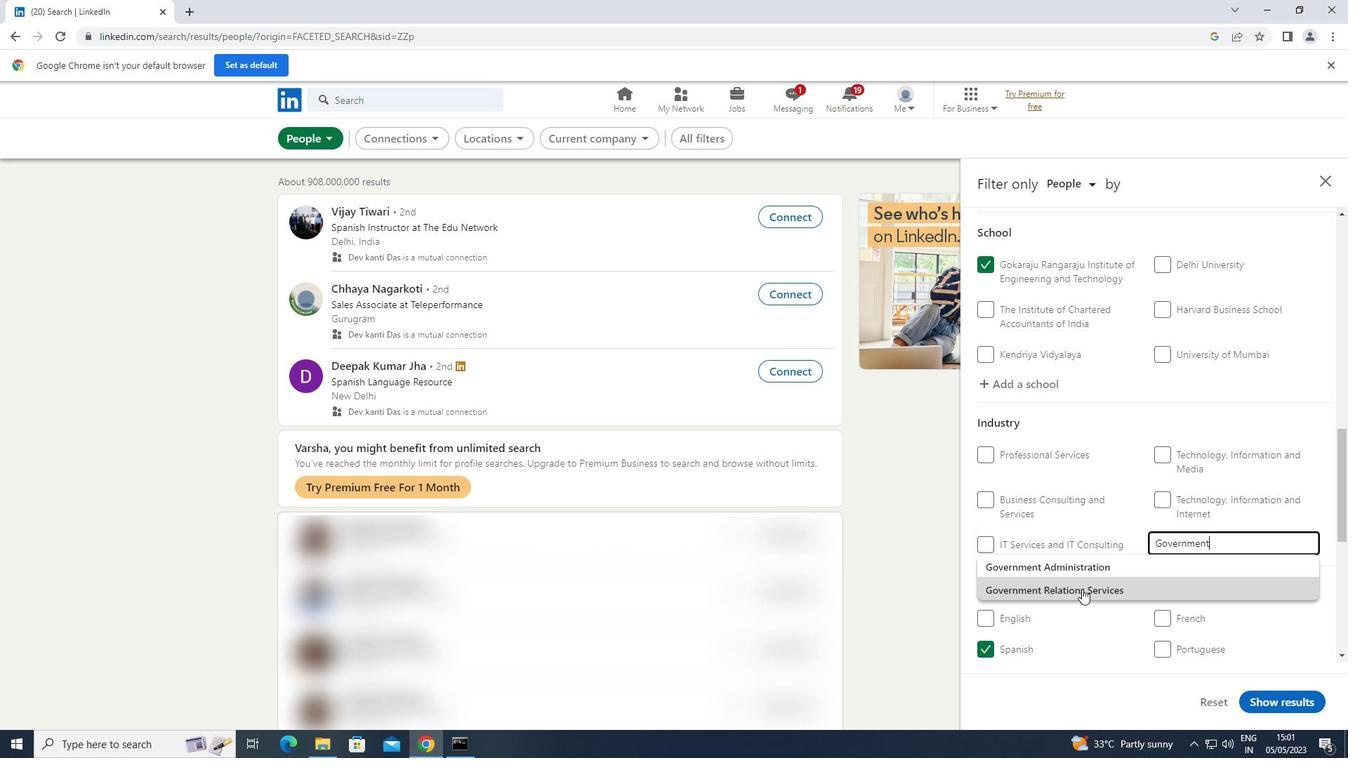 
Action: Mouse scrolled (1082, 588) with delta (0, 0)
Screenshot: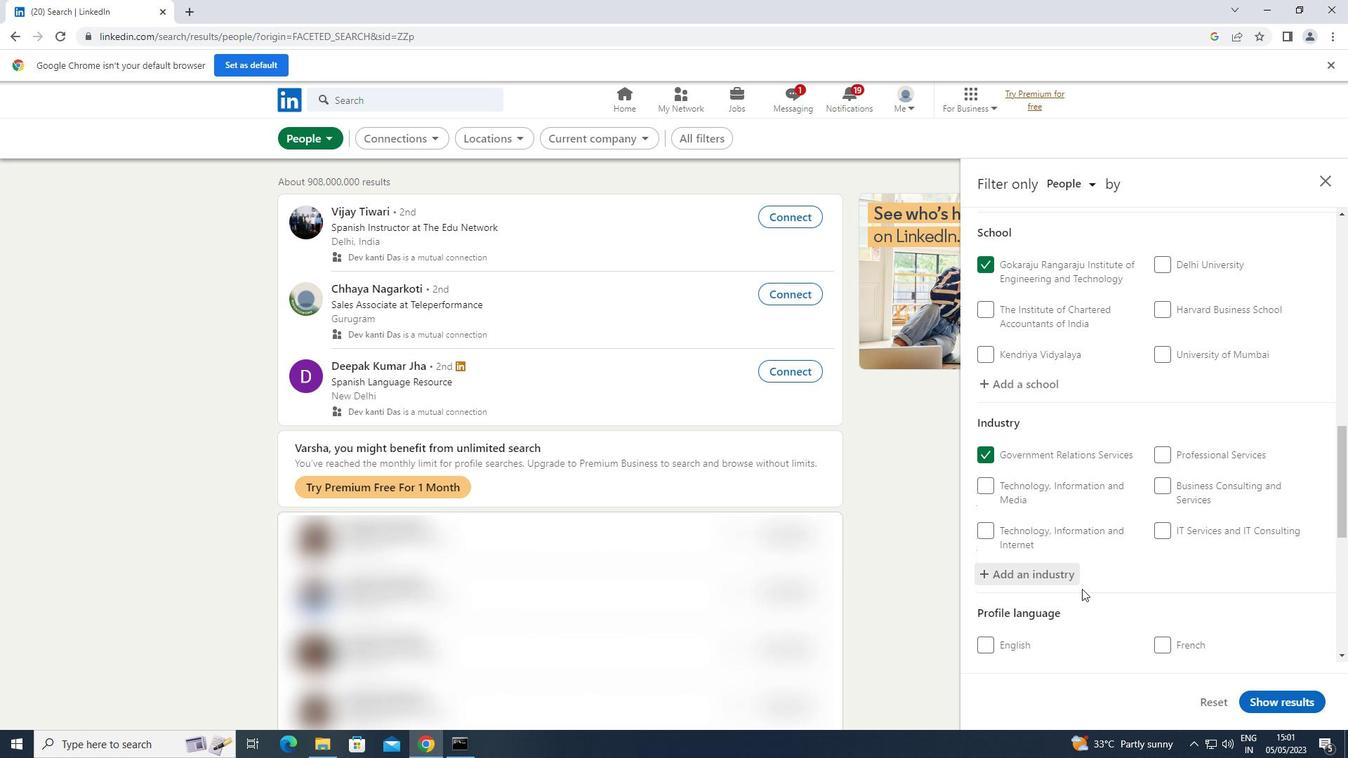 
Action: Mouse scrolled (1082, 588) with delta (0, 0)
Screenshot: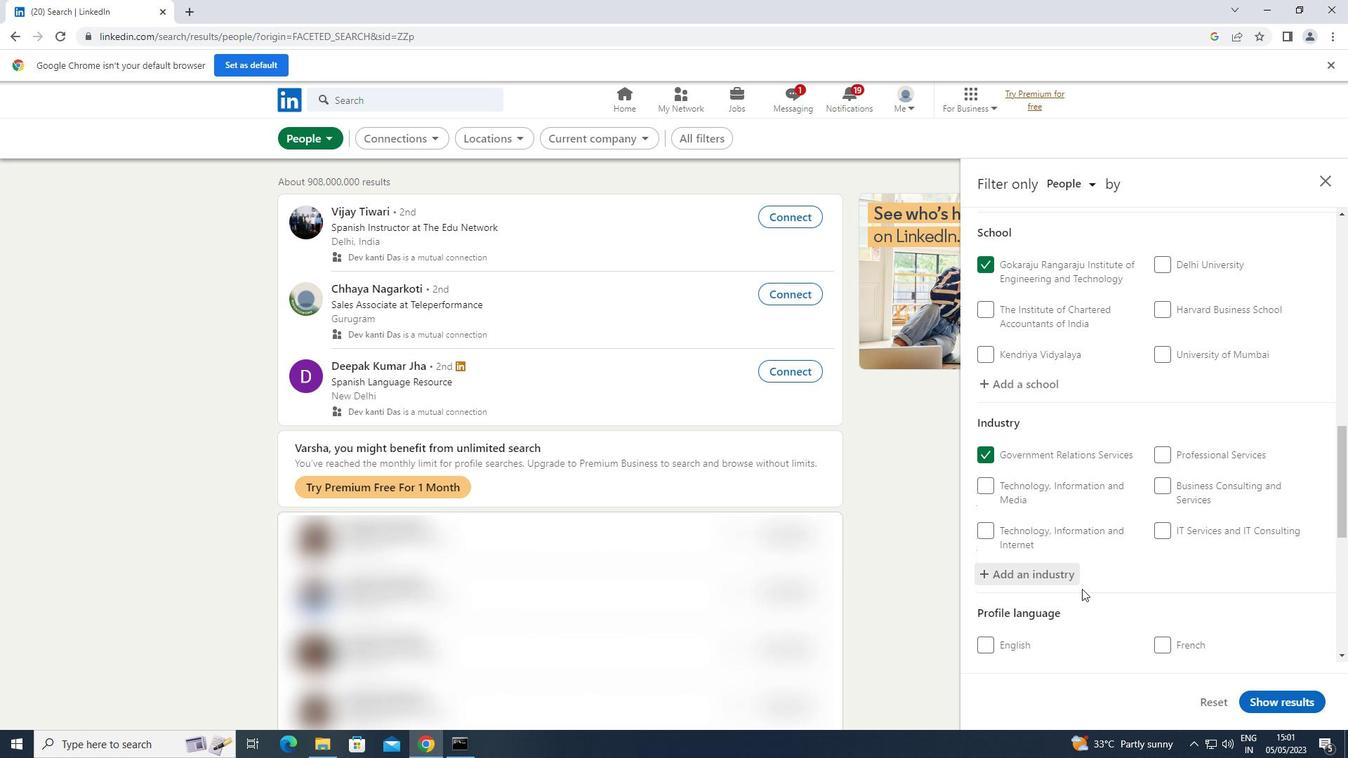 
Action: Mouse scrolled (1082, 588) with delta (0, 0)
Screenshot: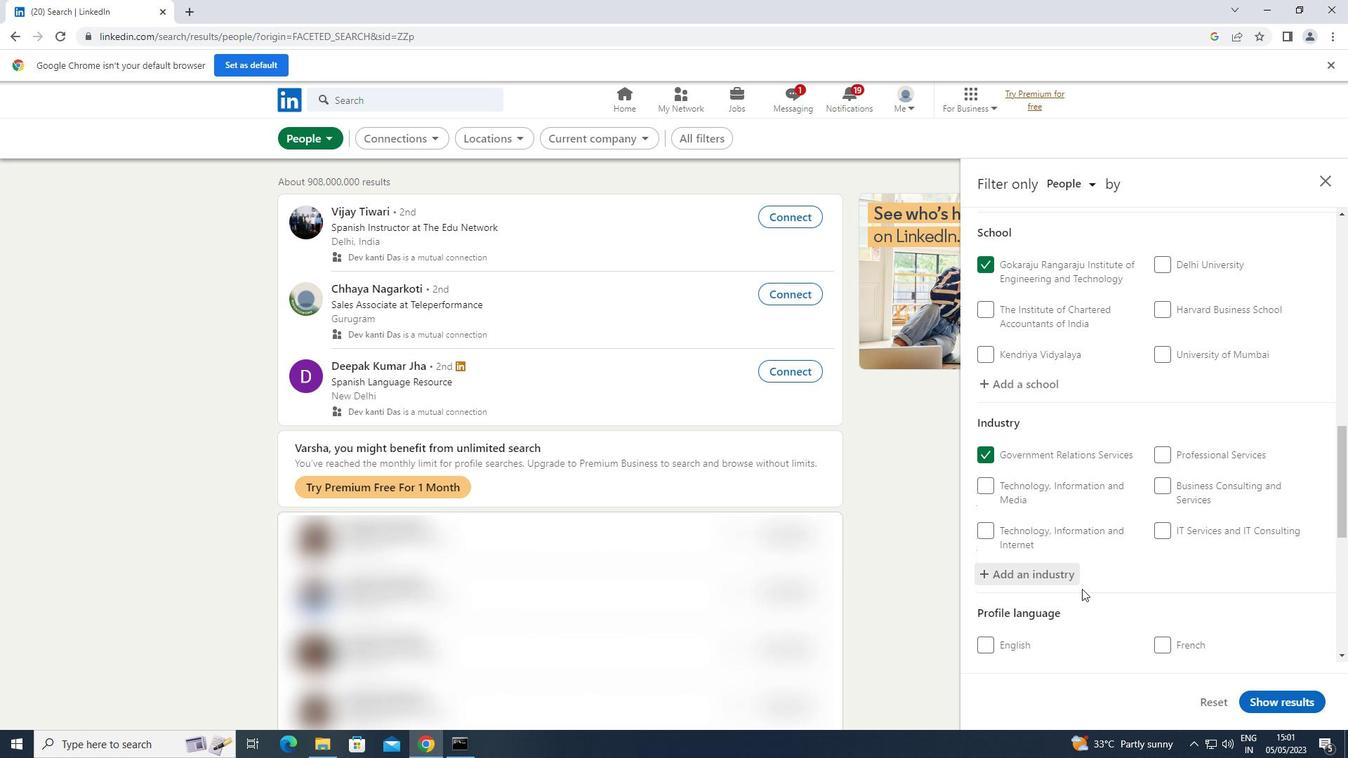 
Action: Mouse moved to (1086, 583)
Screenshot: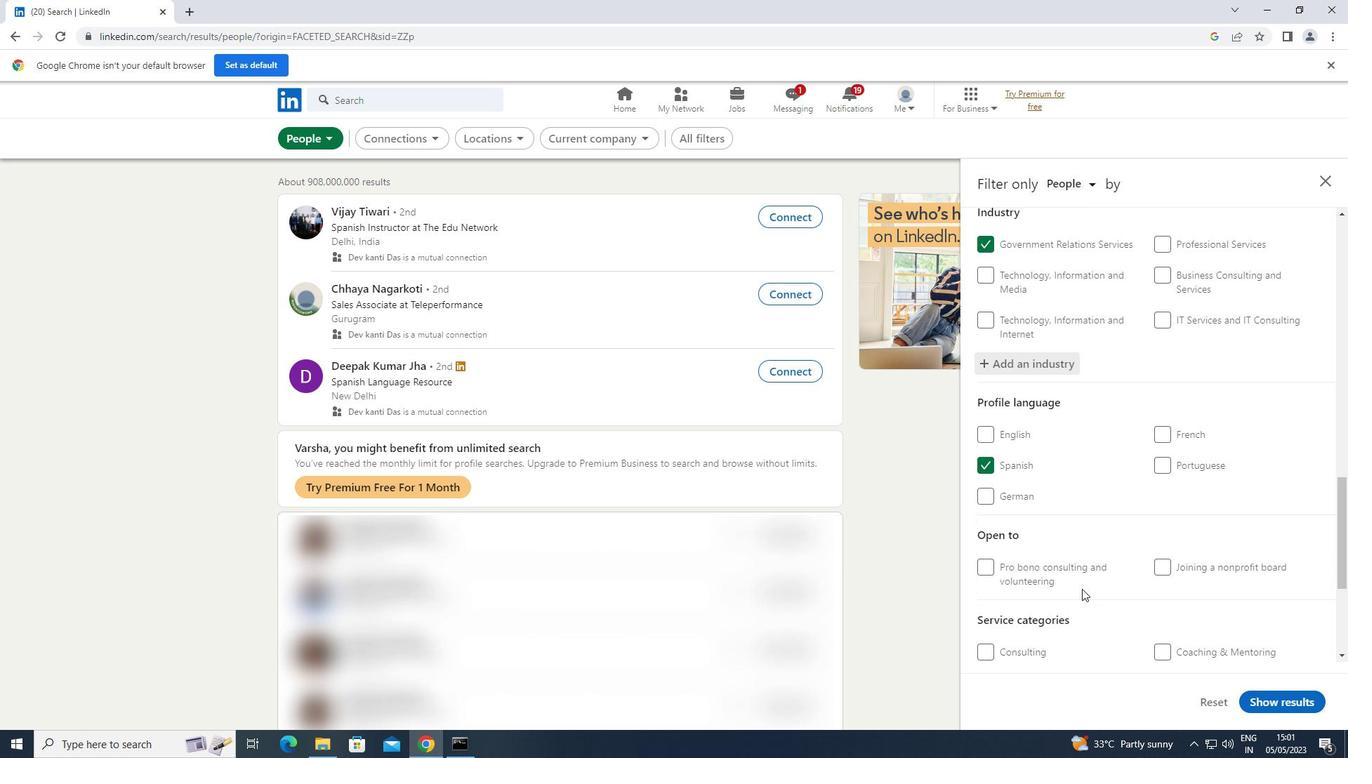 
Action: Mouse scrolled (1086, 583) with delta (0, 0)
Screenshot: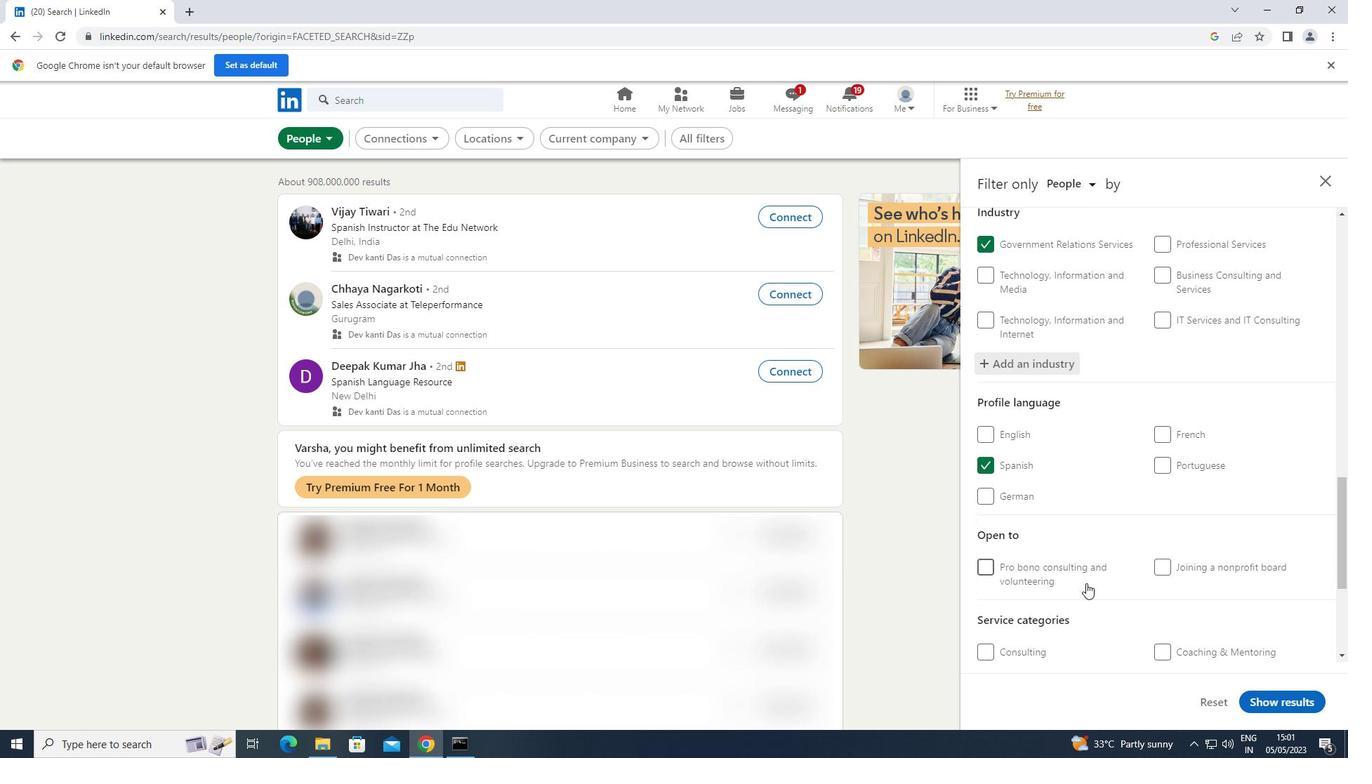 
Action: Mouse scrolled (1086, 583) with delta (0, 0)
Screenshot: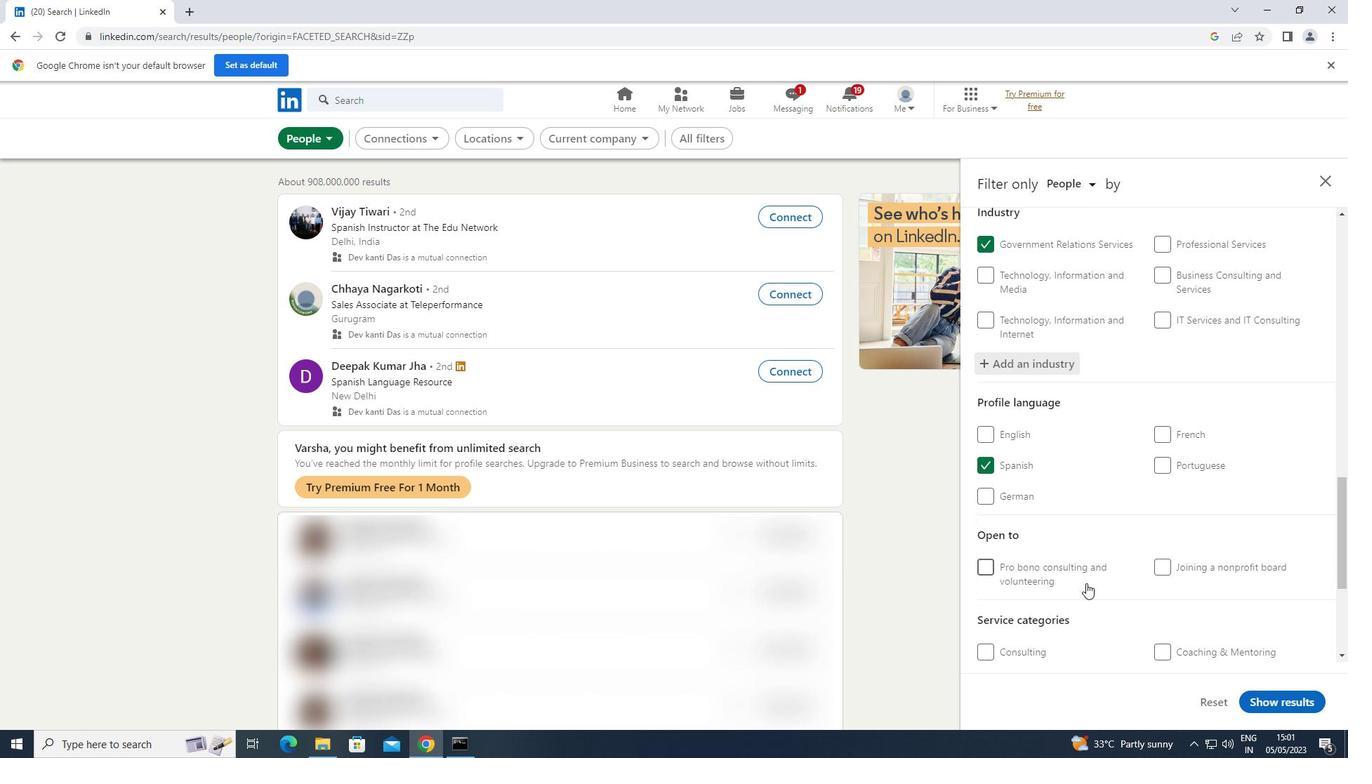 
Action: Mouse moved to (1162, 565)
Screenshot: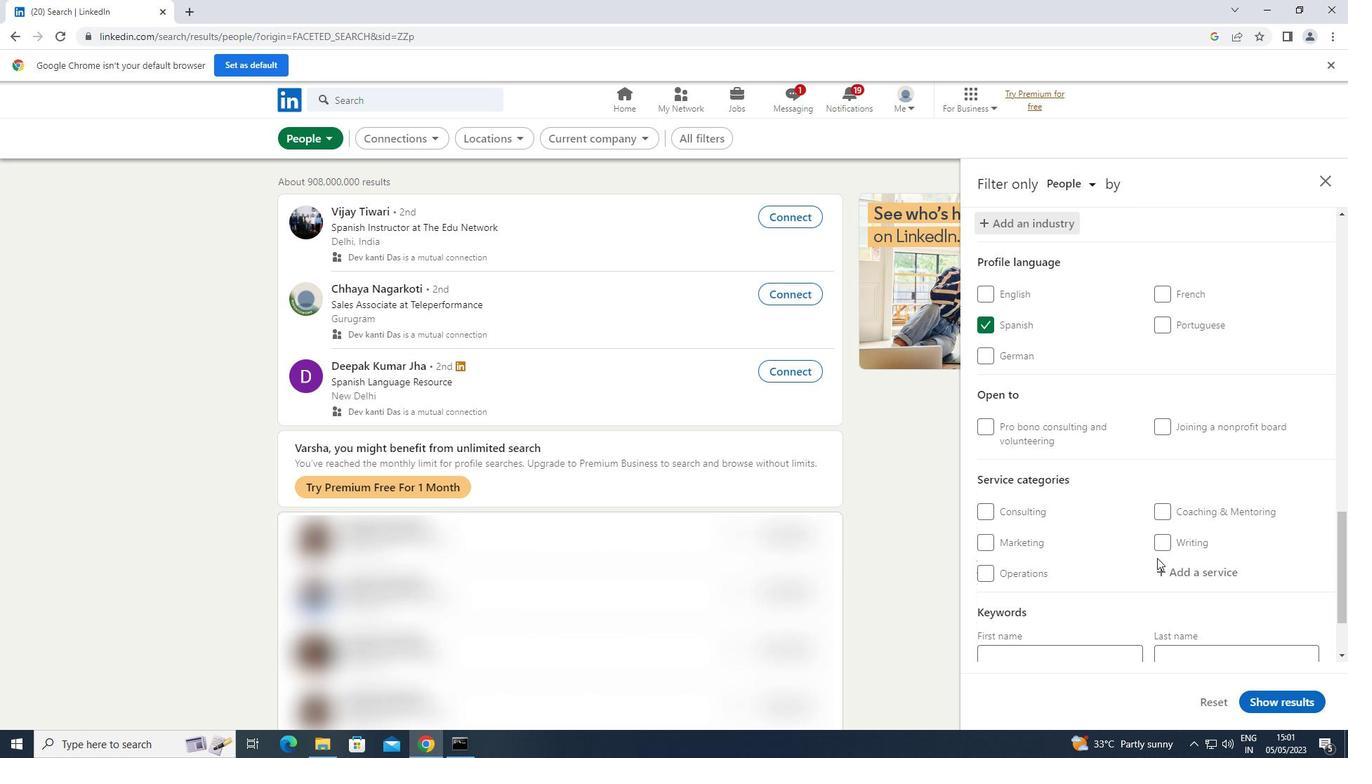 
Action: Mouse pressed left at (1162, 565)
Screenshot: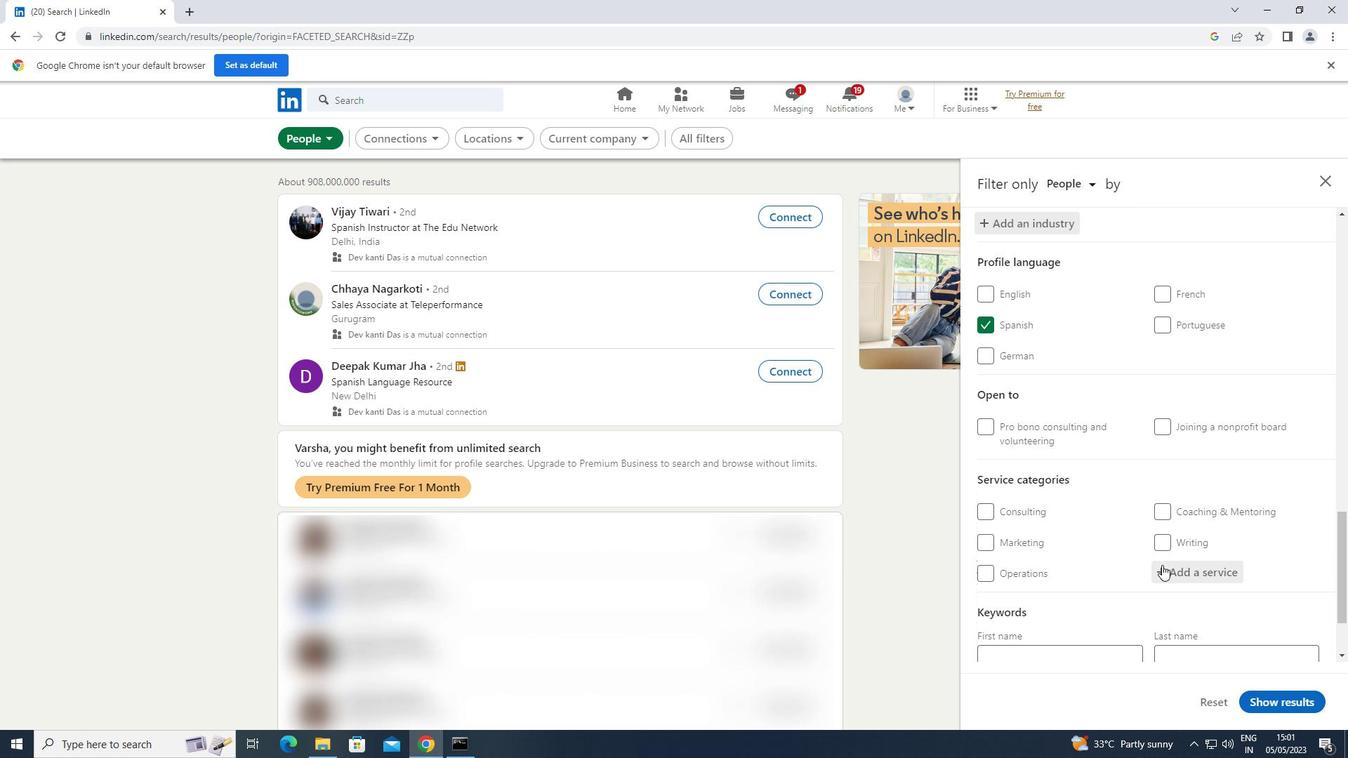 
Action: Key pressed <Key.shift>WEDDING
Screenshot: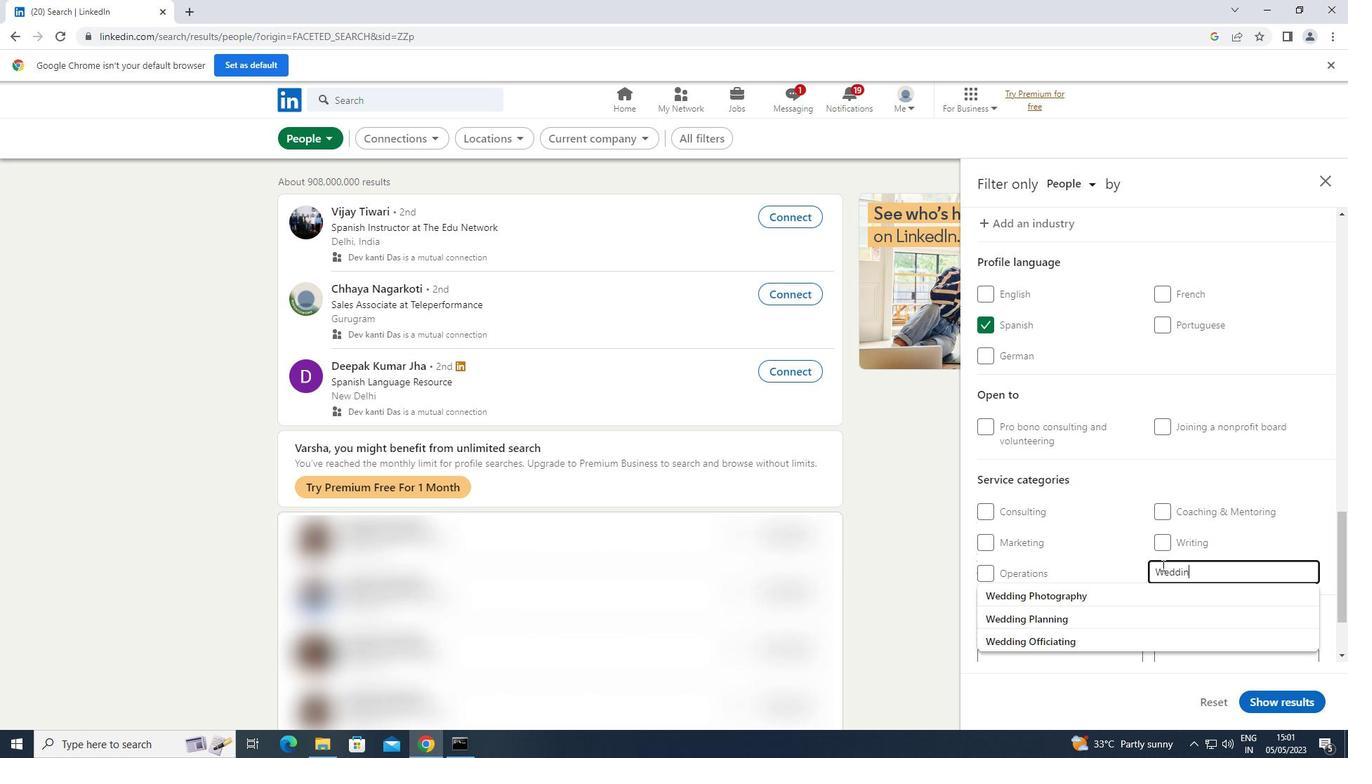 
Action: Mouse moved to (1093, 592)
Screenshot: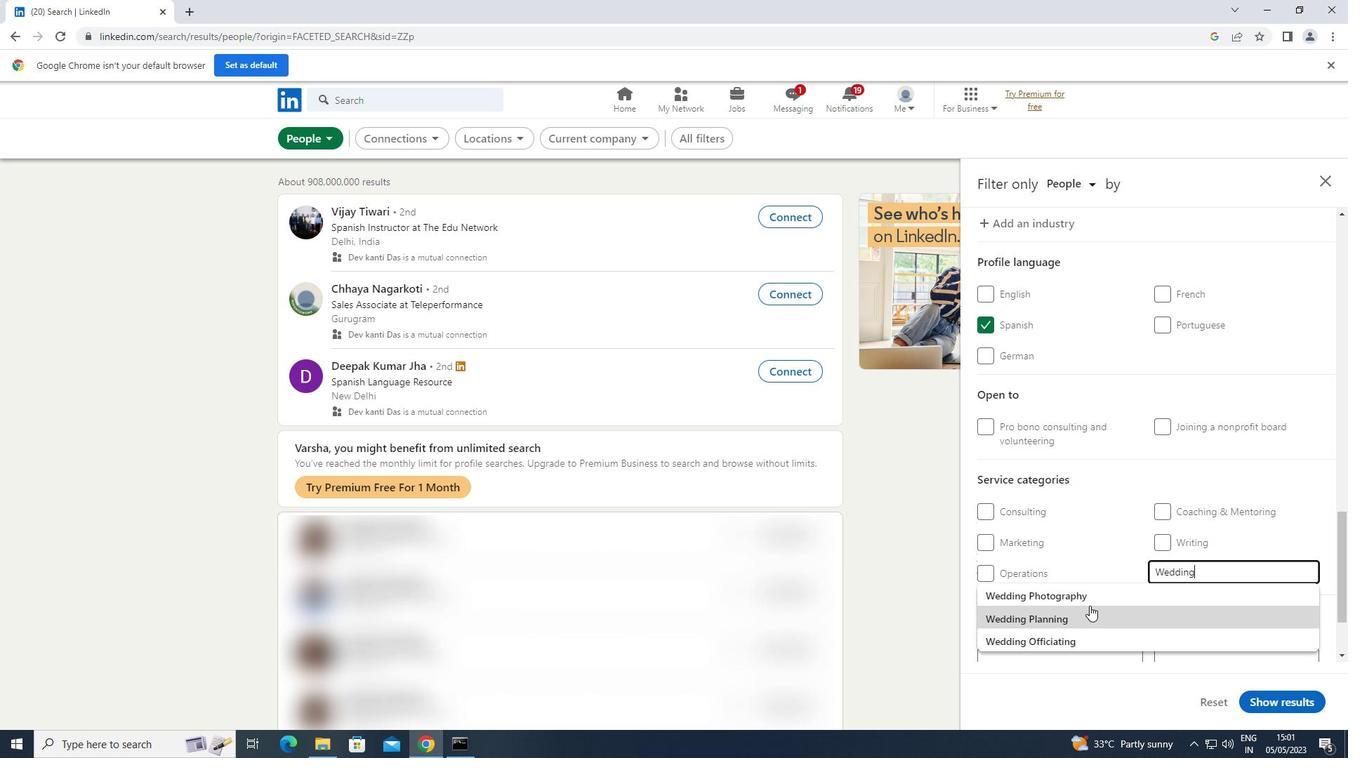 
Action: Mouse pressed left at (1093, 592)
Screenshot: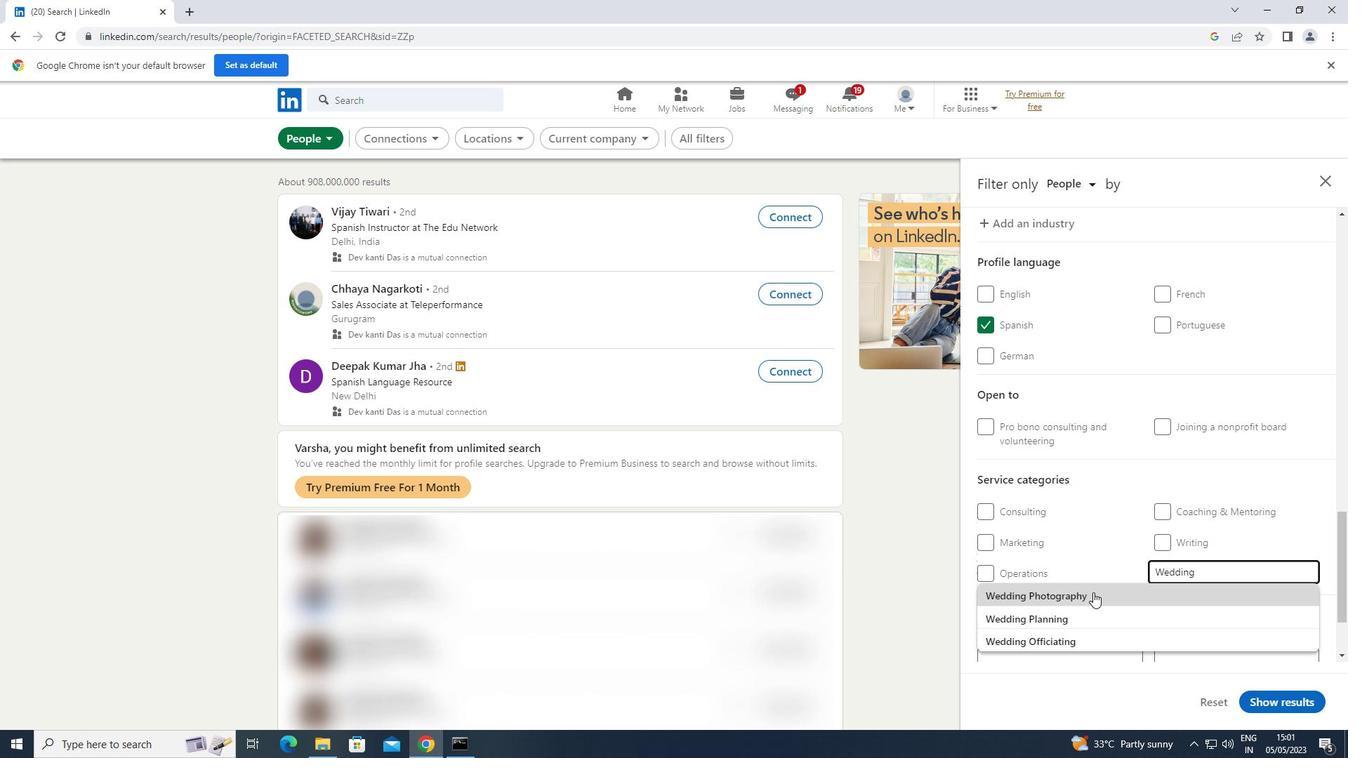 
Action: Mouse scrolled (1093, 592) with delta (0, 0)
Screenshot: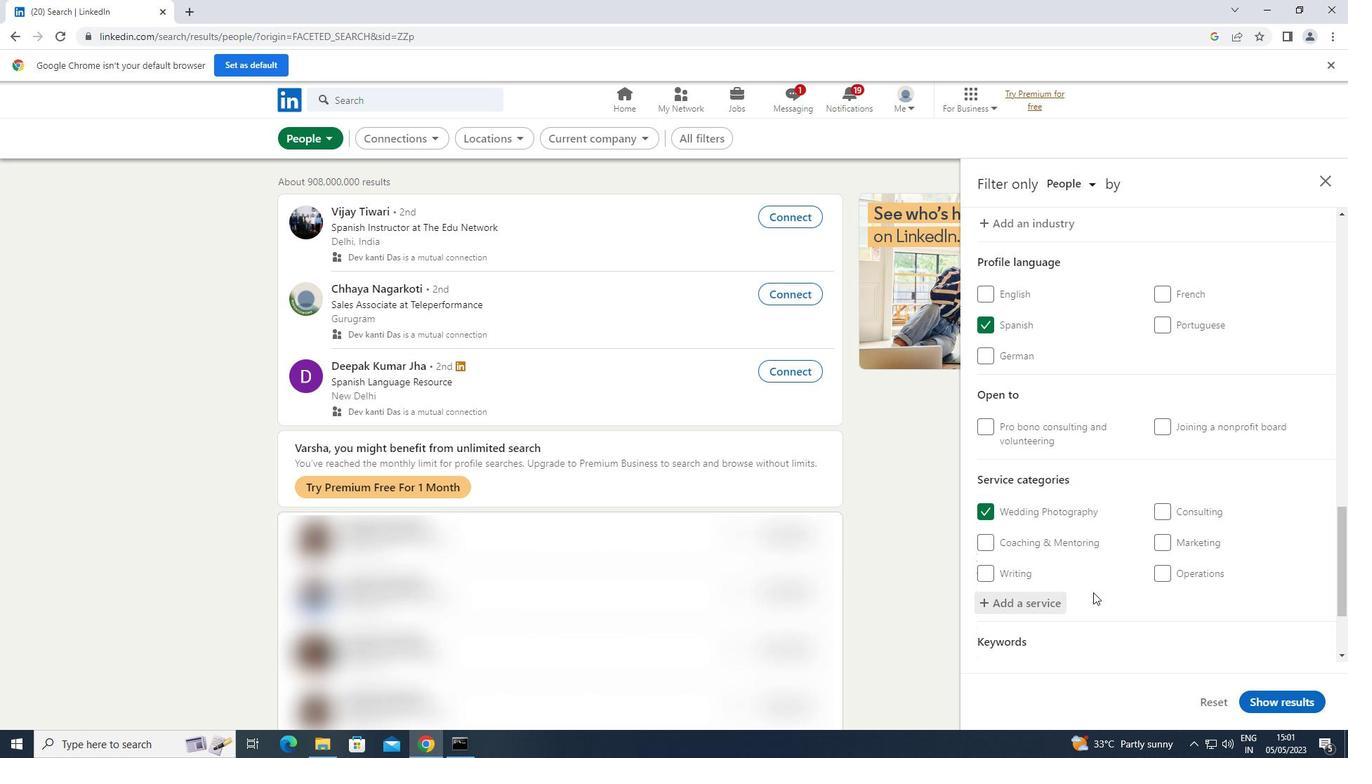 
Action: Mouse scrolled (1093, 592) with delta (0, 0)
Screenshot: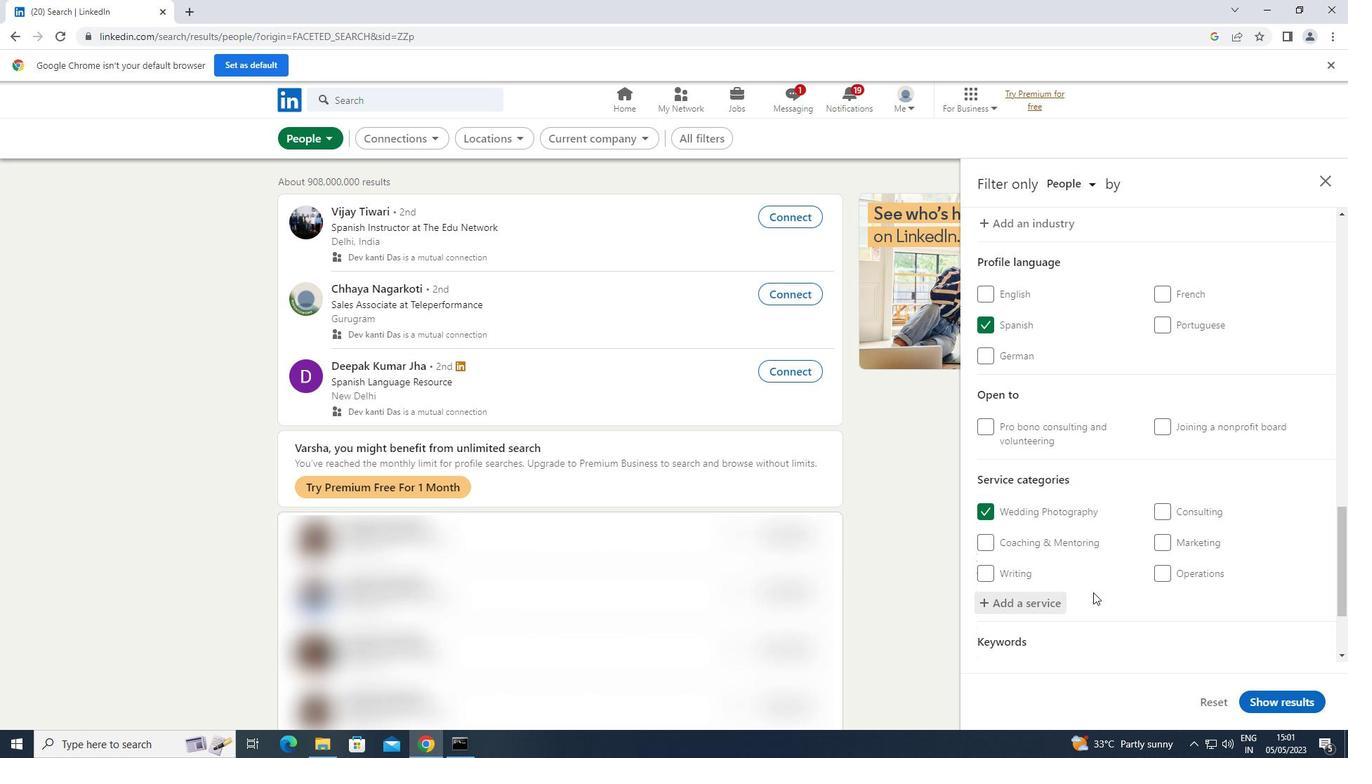 
Action: Mouse scrolled (1093, 592) with delta (0, 0)
Screenshot: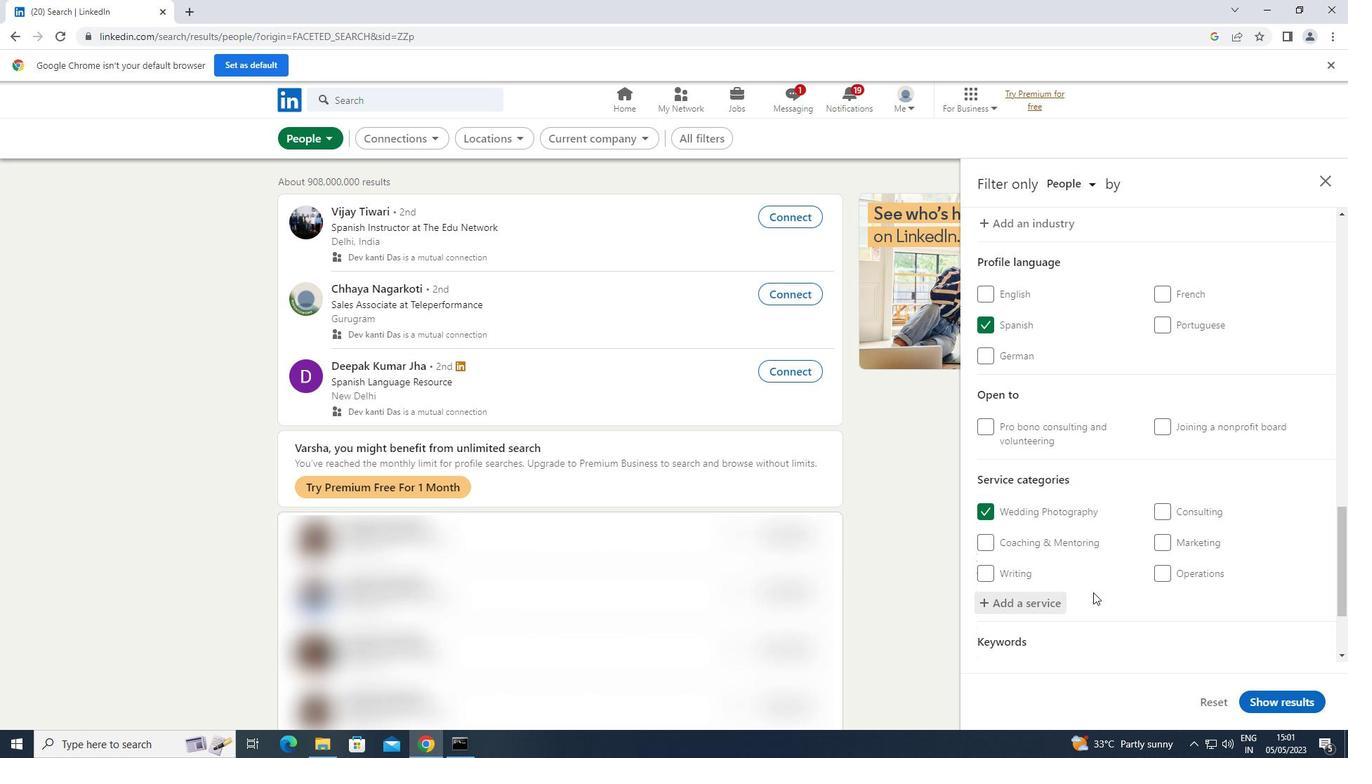 
Action: Mouse scrolled (1093, 592) with delta (0, 0)
Screenshot: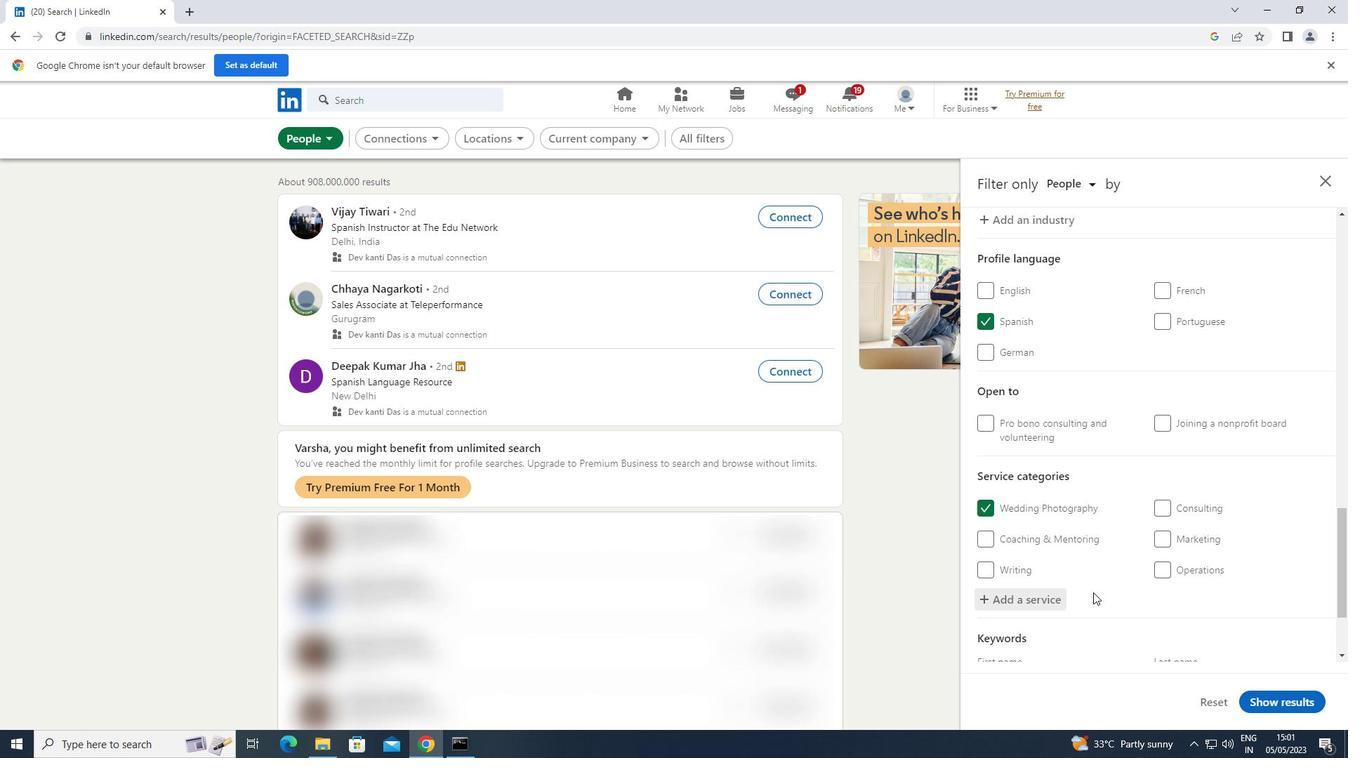 
Action: Mouse moved to (1095, 600)
Screenshot: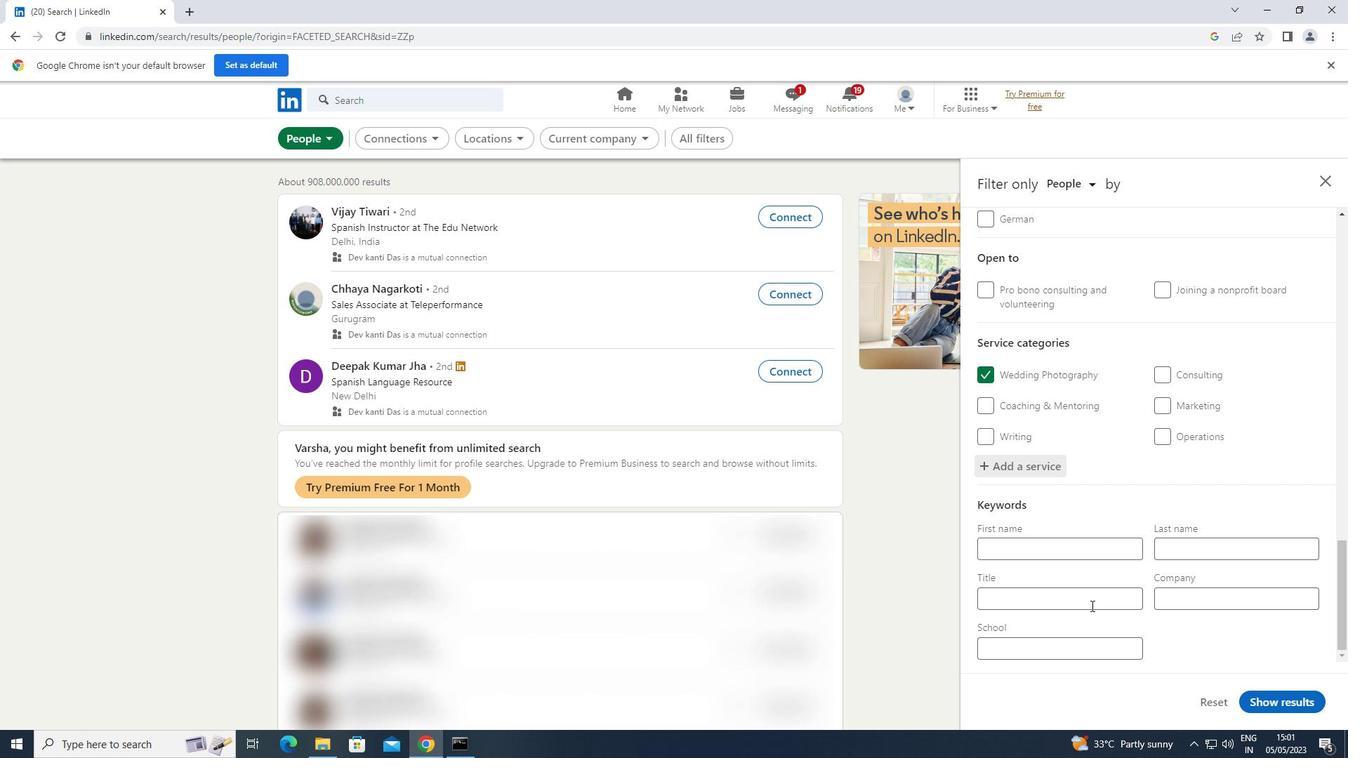 
Action: Mouse pressed left at (1095, 600)
Screenshot: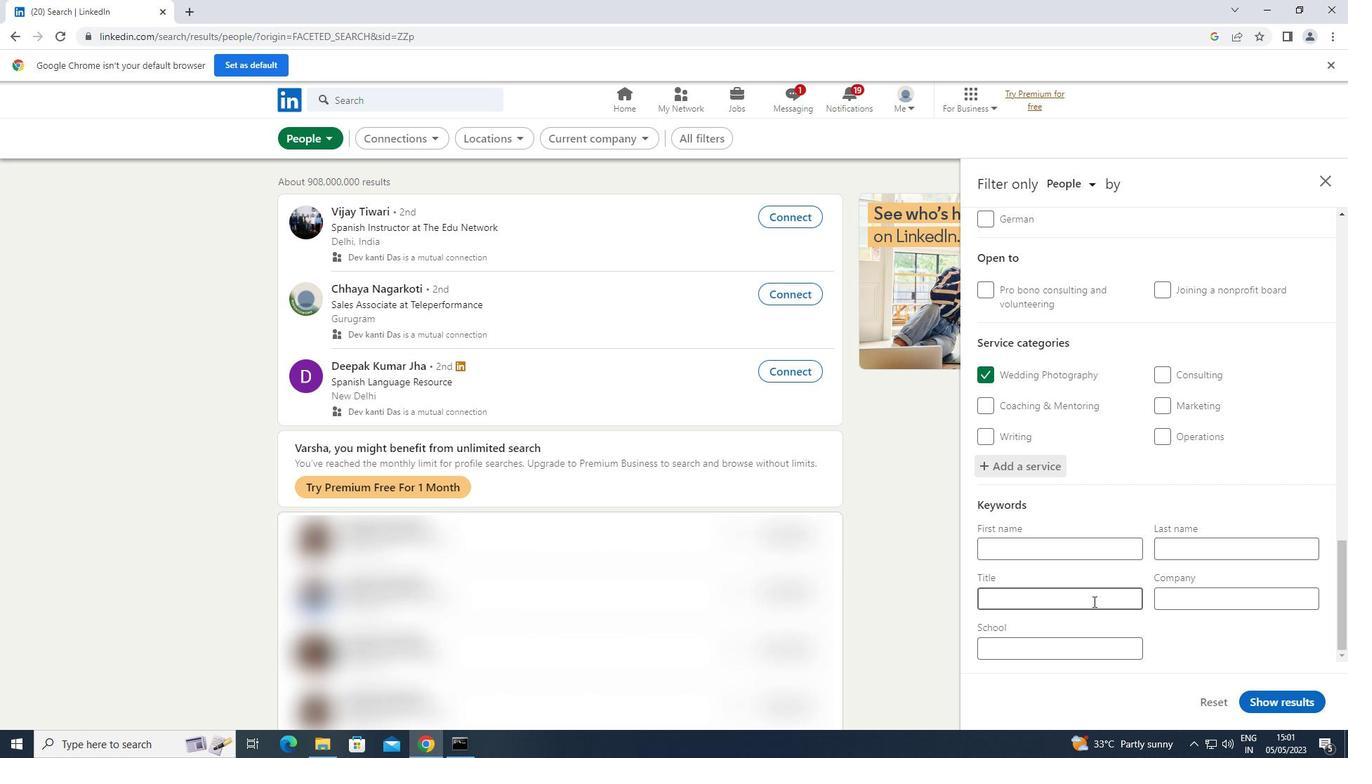 
Action: Key pressed <Key.shift>SCREENWRITER
Screenshot: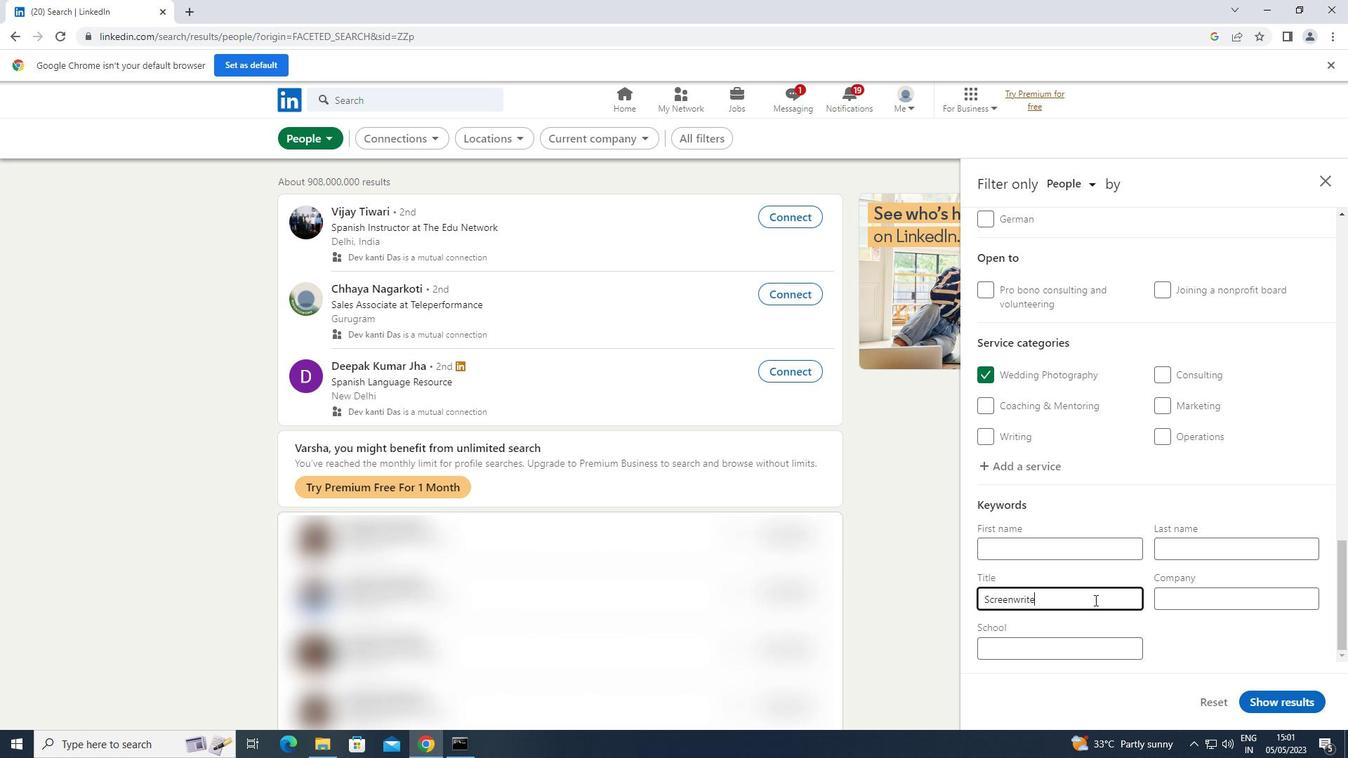 
Action: Mouse moved to (1291, 699)
Screenshot: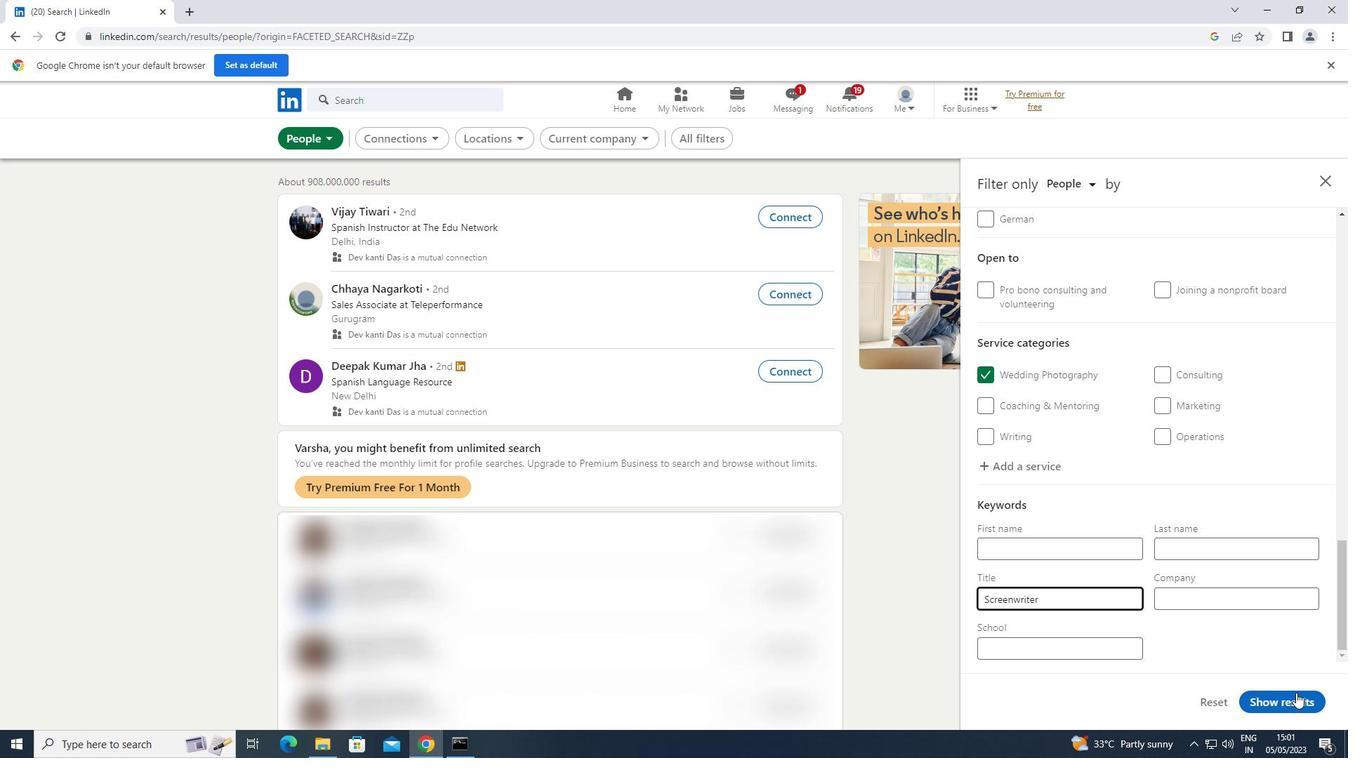 
Action: Mouse pressed left at (1291, 699)
Screenshot: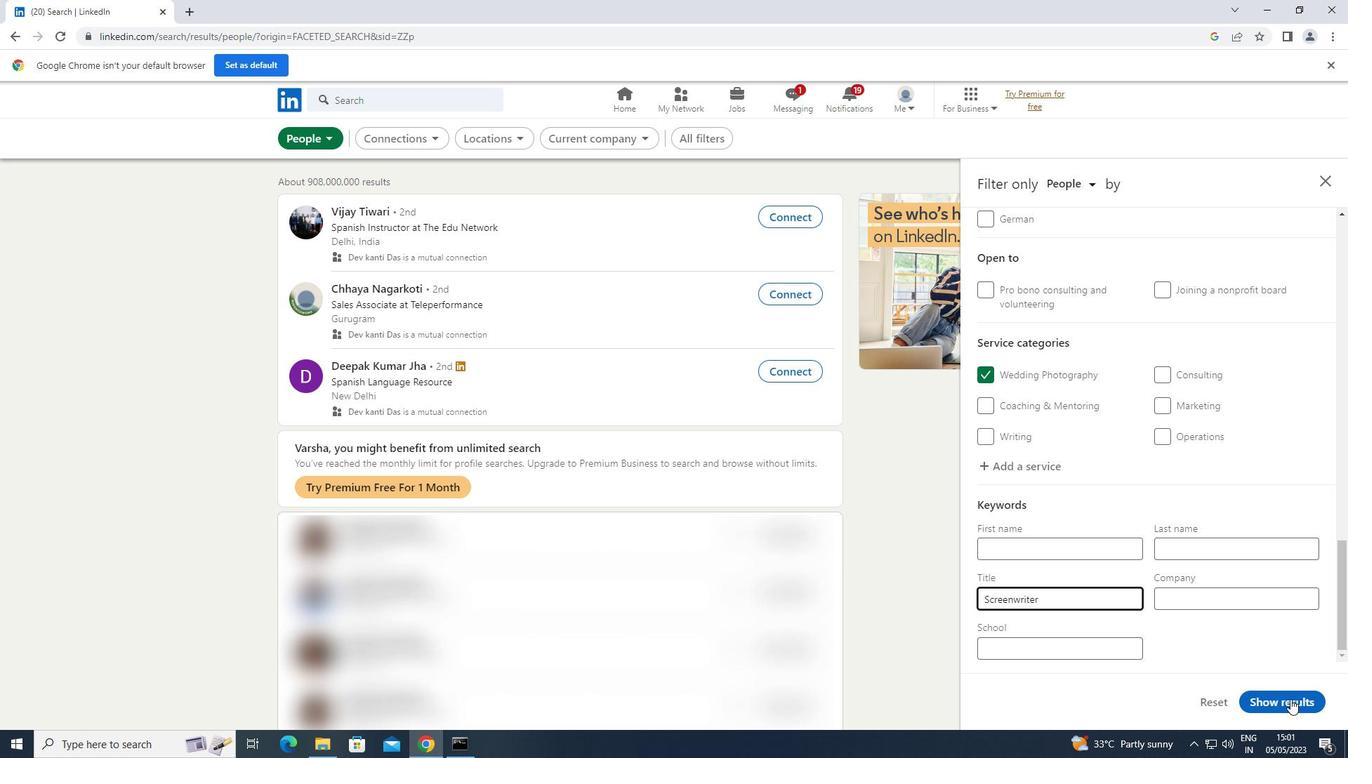 
